 Task: Look for space in Tupaciguara, Brazil from 9th July, 2023 to 16th July, 2023 for 2 adults, 1 child in price range Rs.8000 to Rs.16000. Place can be entire place with 2 bedrooms having 2 beds and 1 bathroom. Property type can be flat. Amenities needed are: washing machine, . Booking option can be shelf check-in. Required host language is Spanish.
Action: Mouse moved to (496, 142)
Screenshot: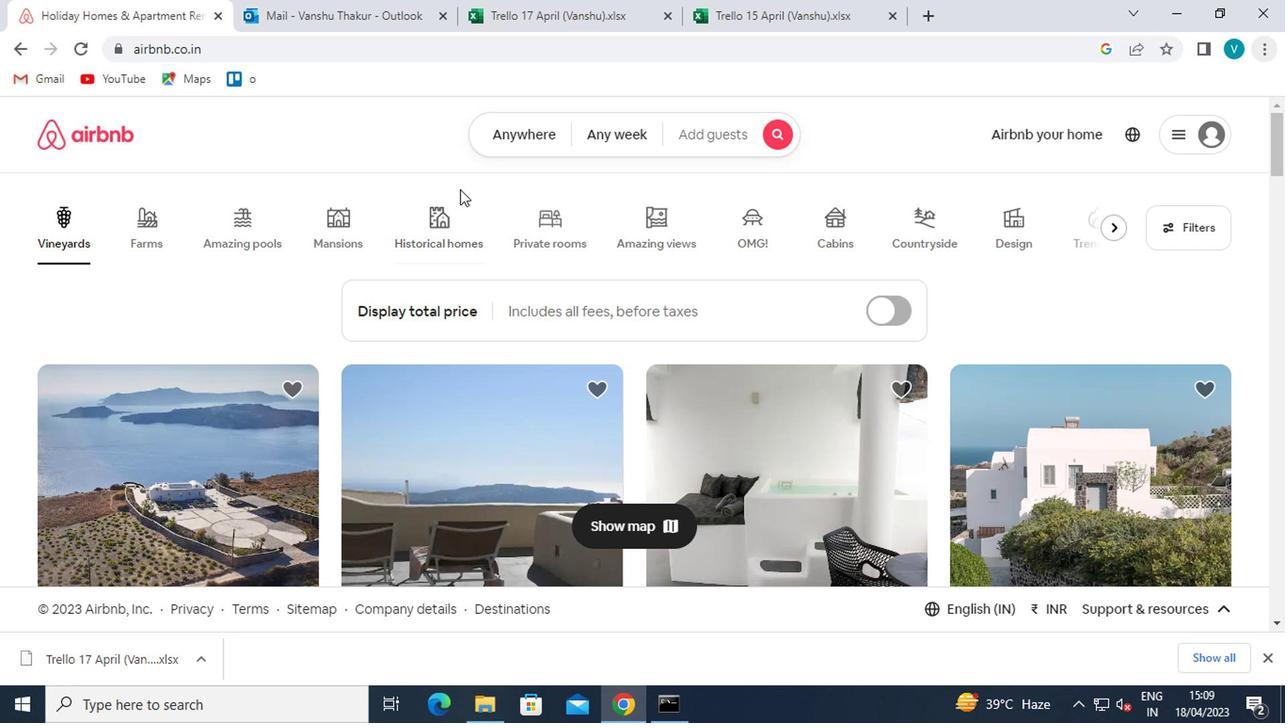 
Action: Mouse pressed left at (496, 142)
Screenshot: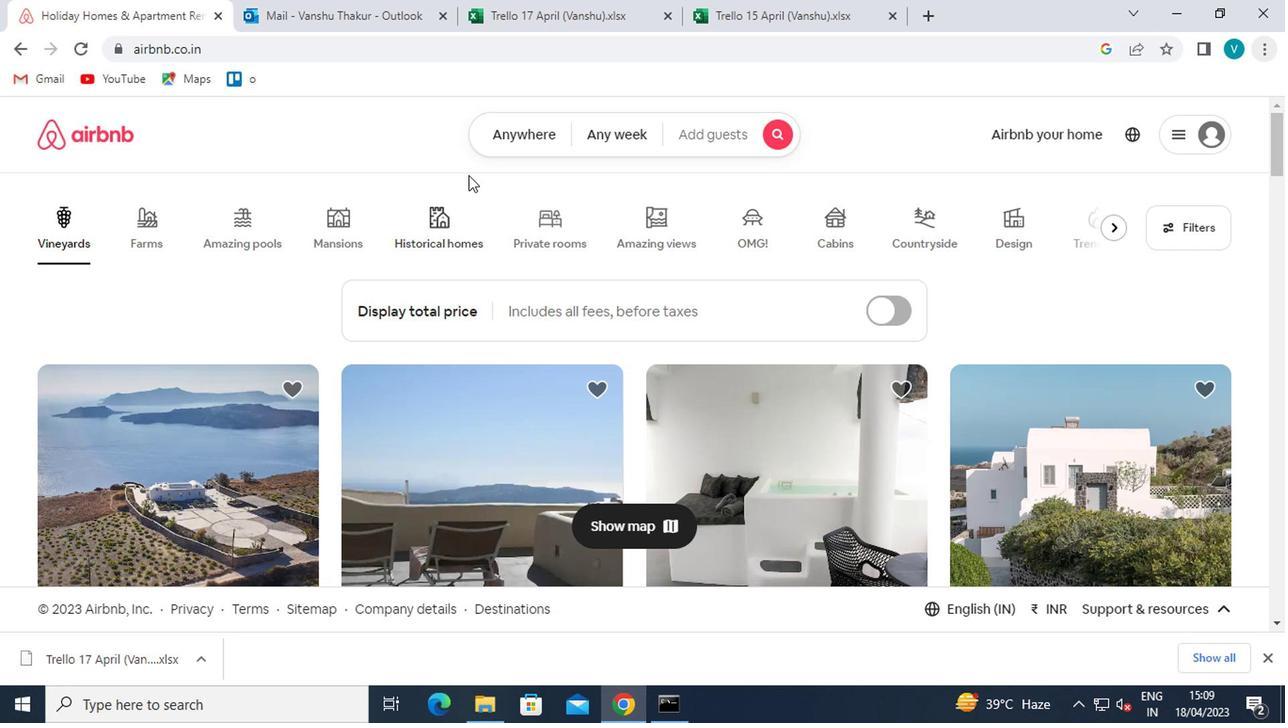 
Action: Mouse moved to (429, 214)
Screenshot: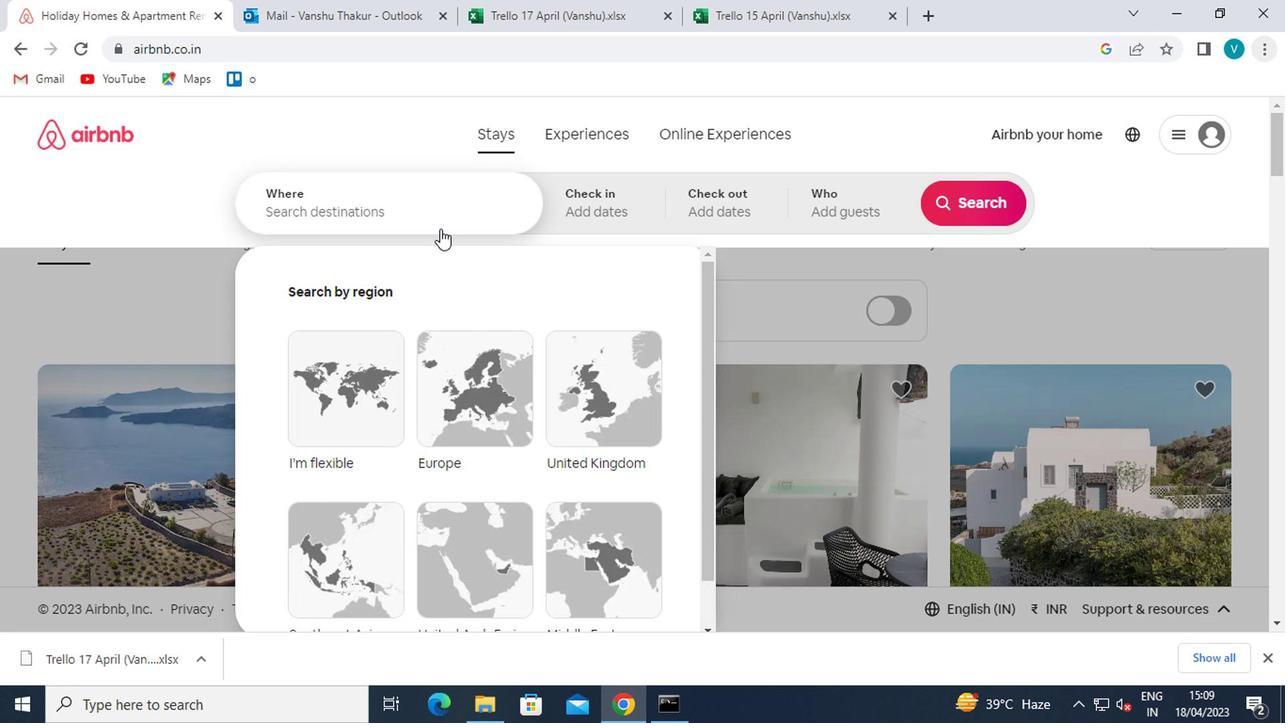 
Action: Mouse pressed left at (429, 214)
Screenshot: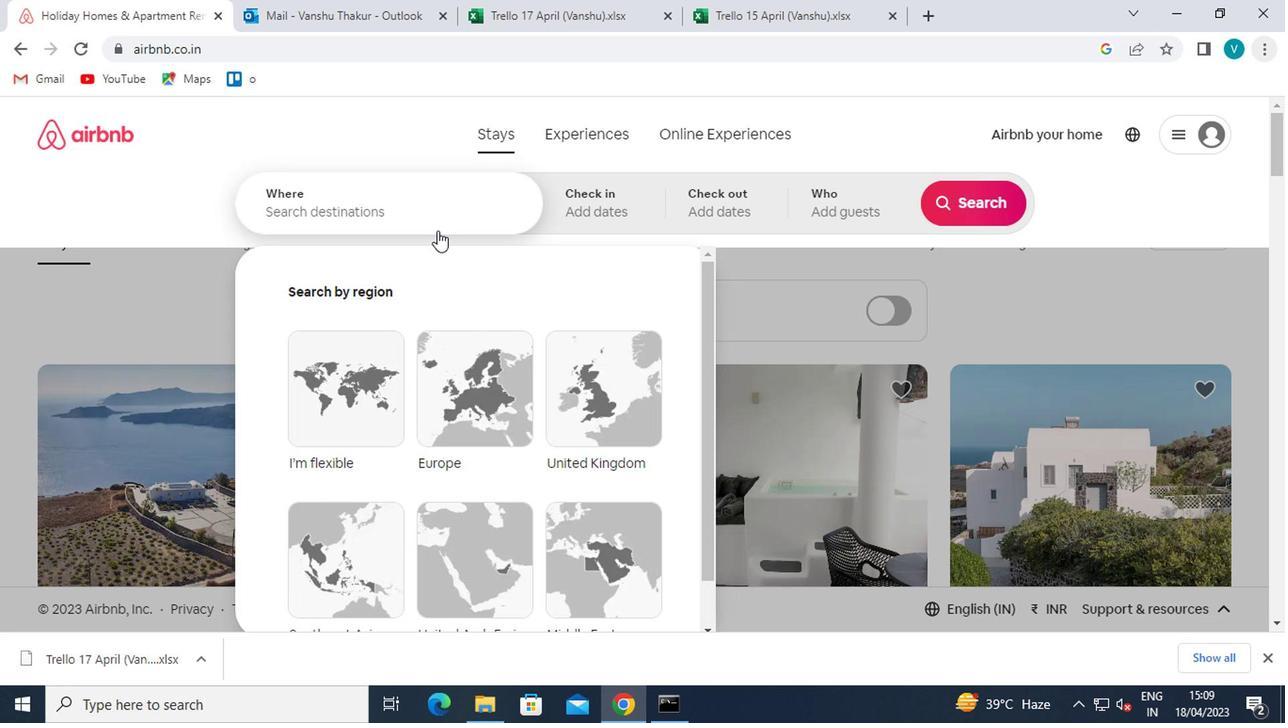 
Action: Key pressed <Key.shift>TUPACIGUARA,
Screenshot: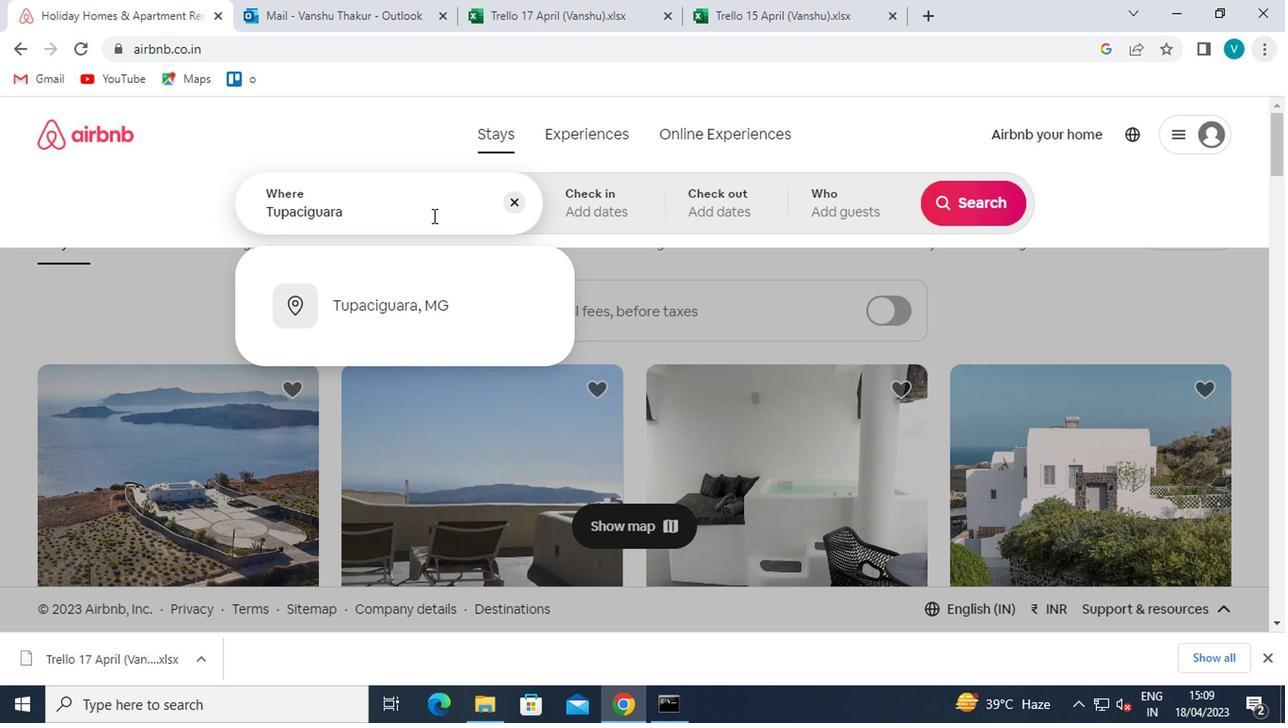 
Action: Mouse moved to (438, 287)
Screenshot: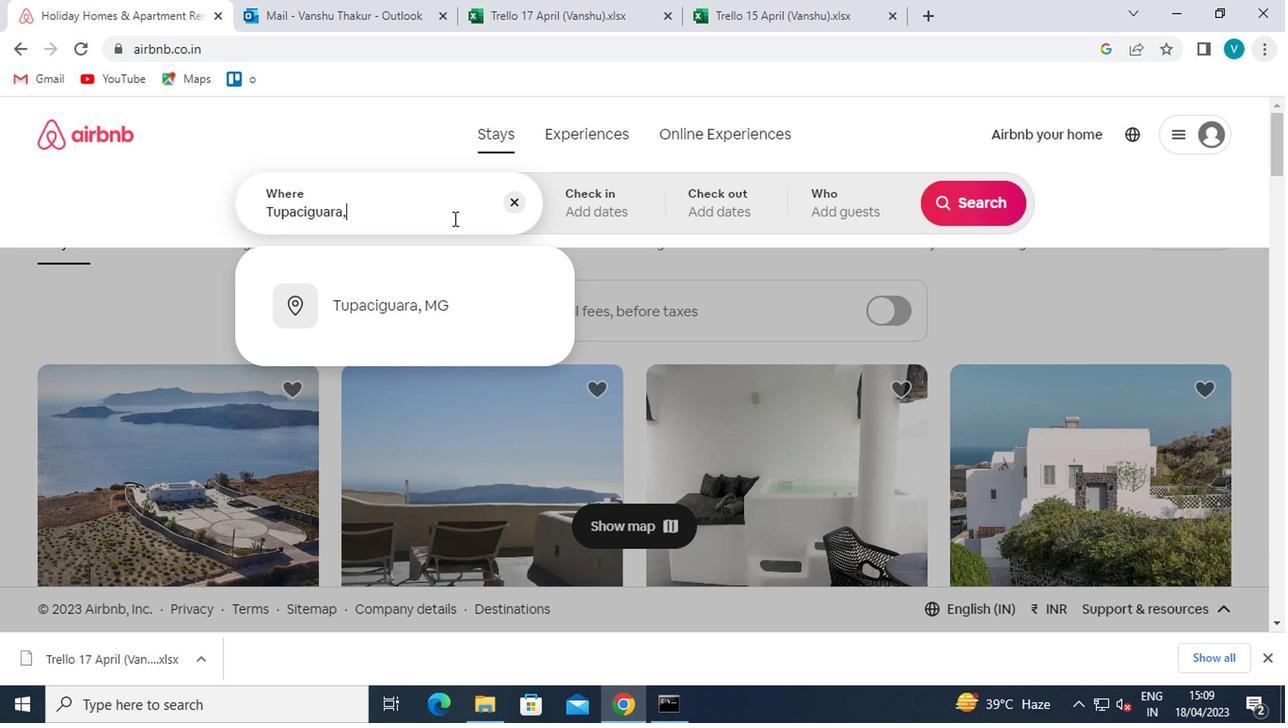 
Action: Mouse pressed left at (438, 287)
Screenshot: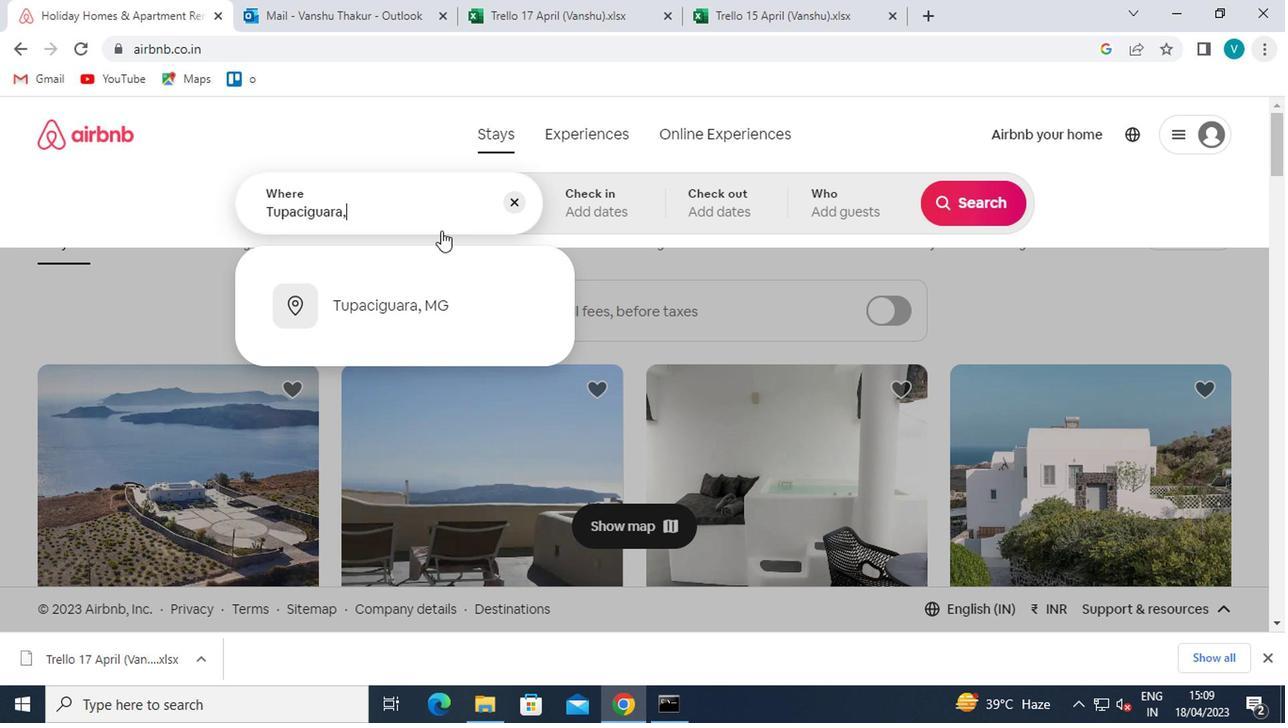 
Action: Mouse moved to (954, 351)
Screenshot: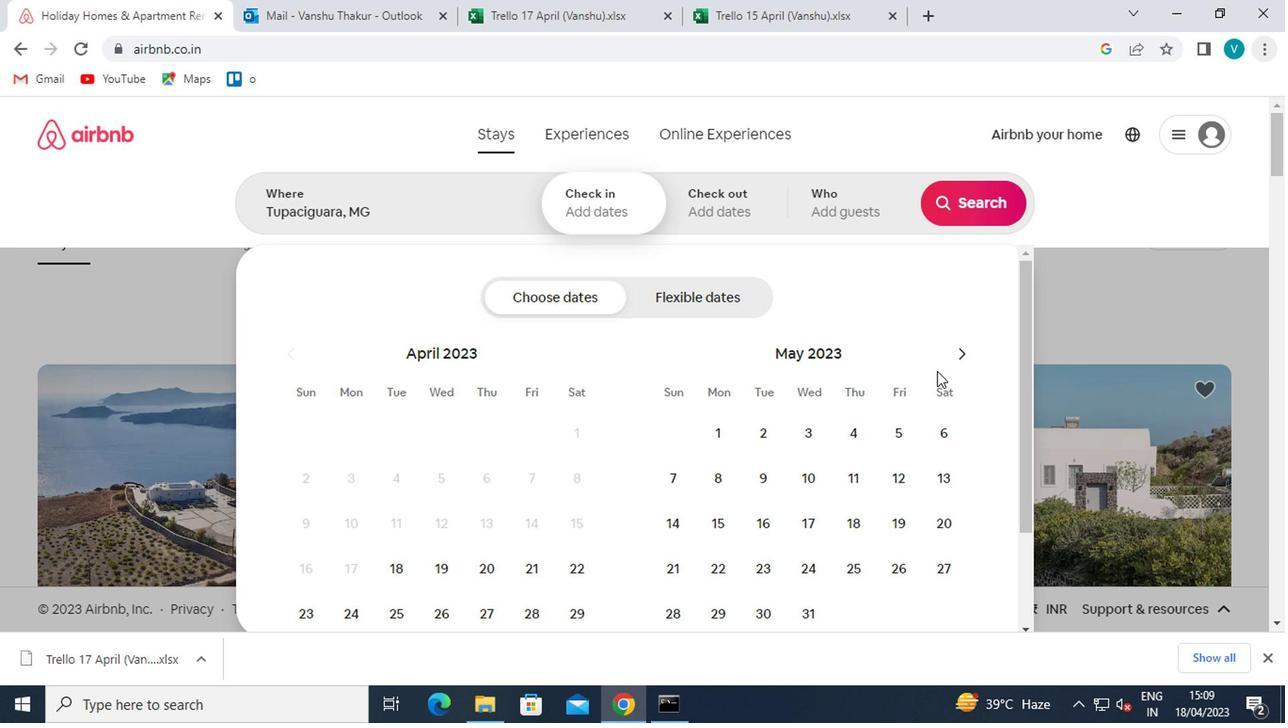 
Action: Mouse pressed left at (954, 351)
Screenshot: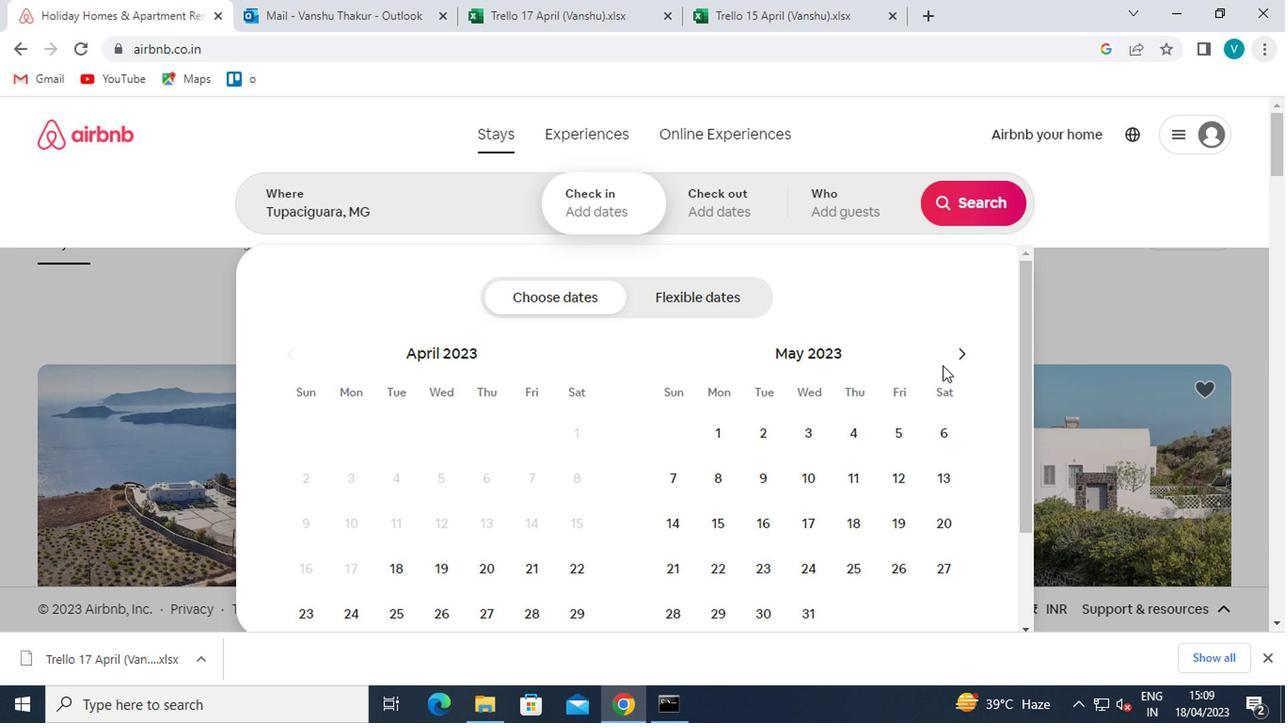 
Action: Mouse pressed left at (954, 351)
Screenshot: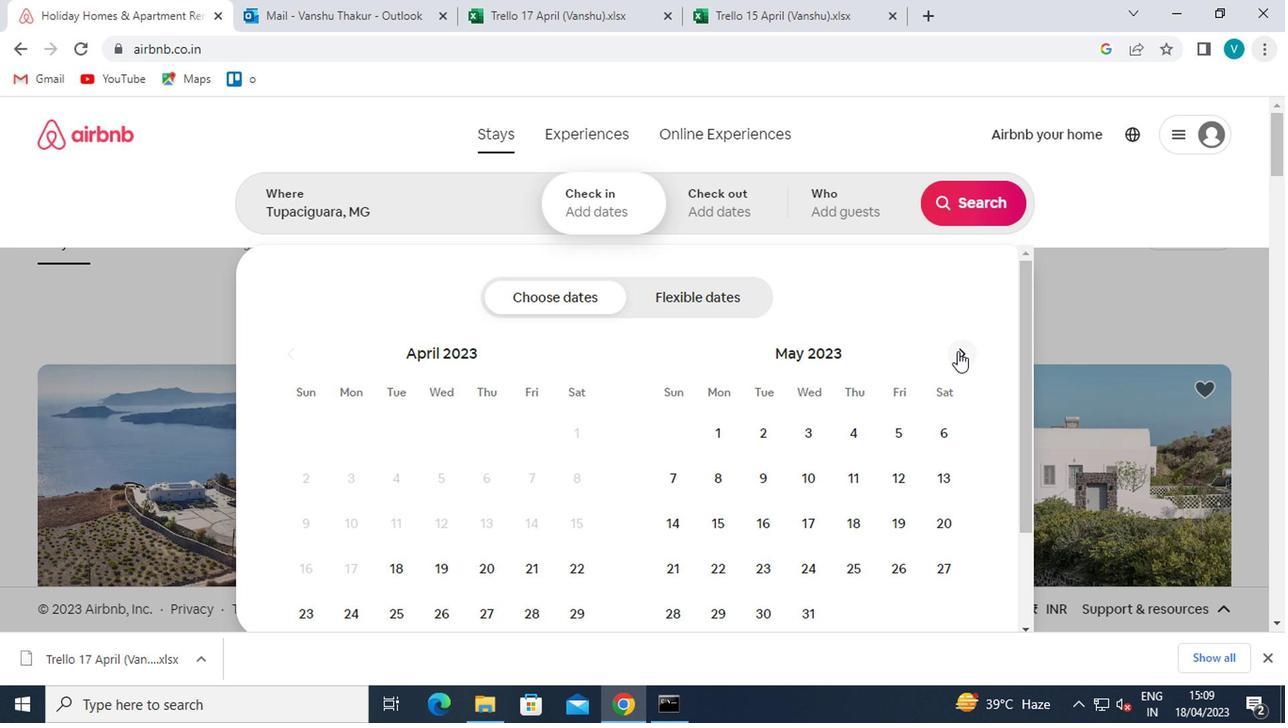 
Action: Mouse moved to (675, 522)
Screenshot: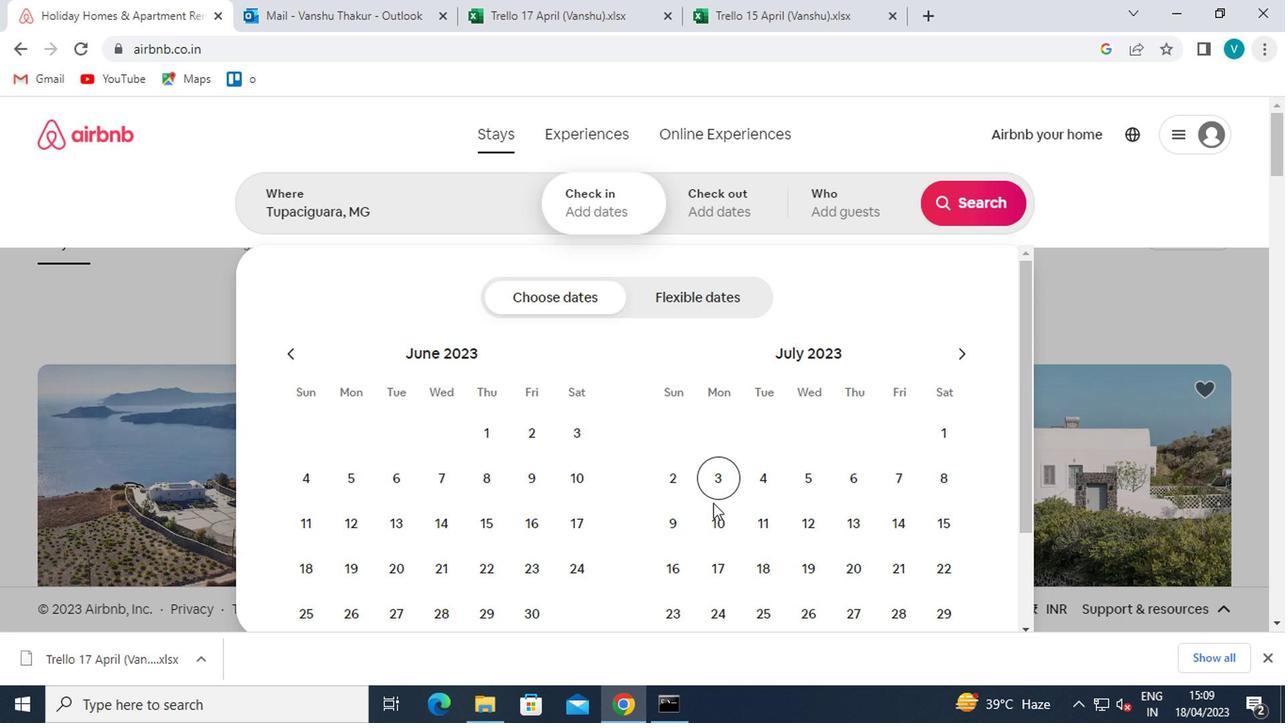 
Action: Mouse pressed left at (675, 522)
Screenshot: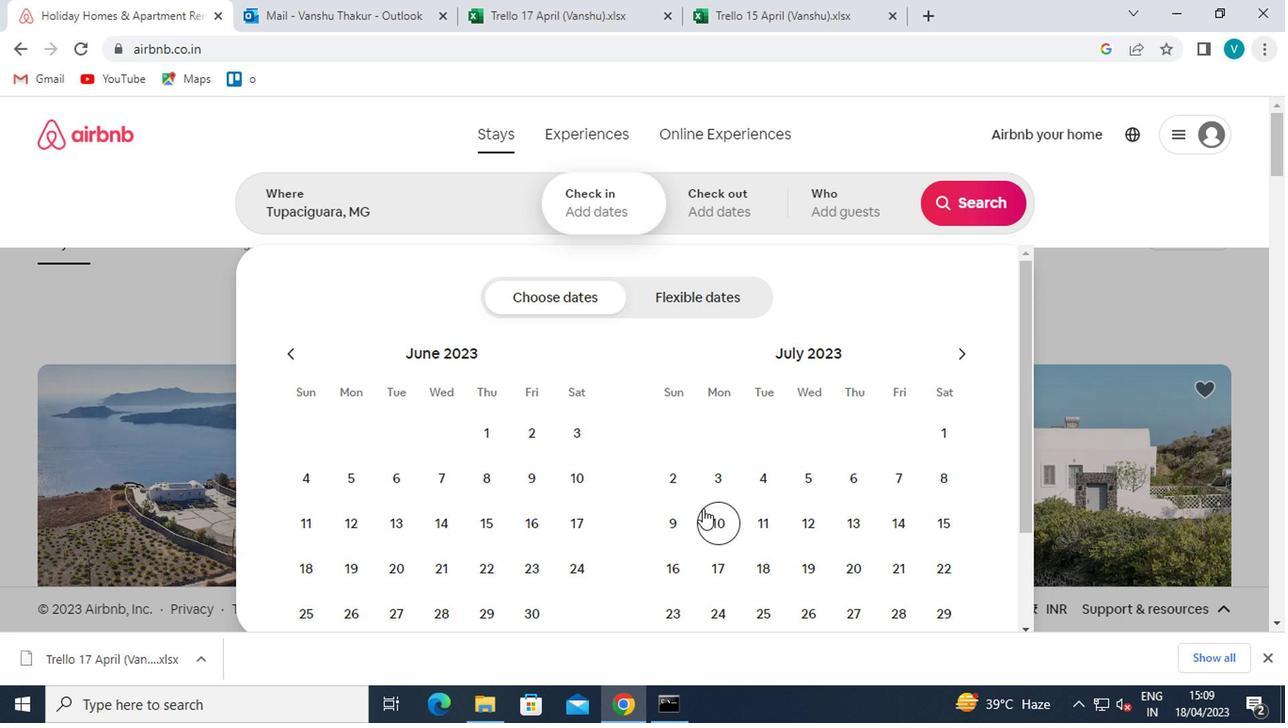 
Action: Mouse moved to (675, 561)
Screenshot: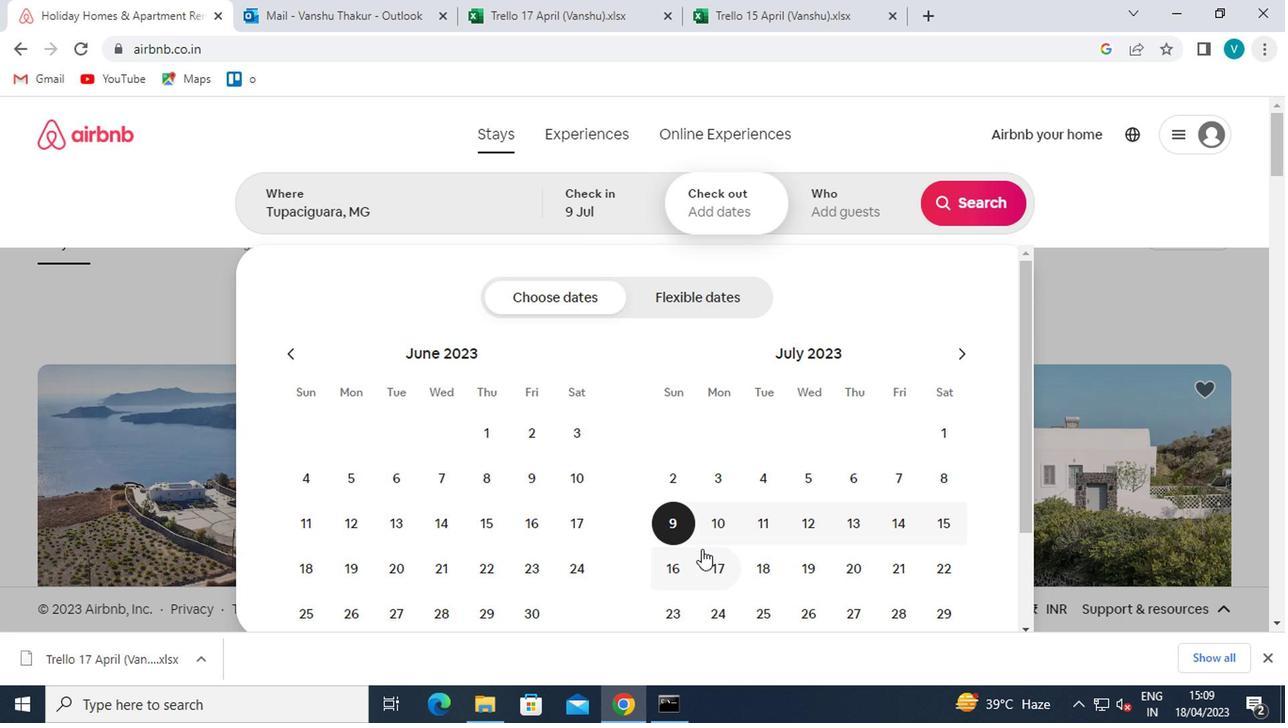 
Action: Mouse pressed left at (675, 561)
Screenshot: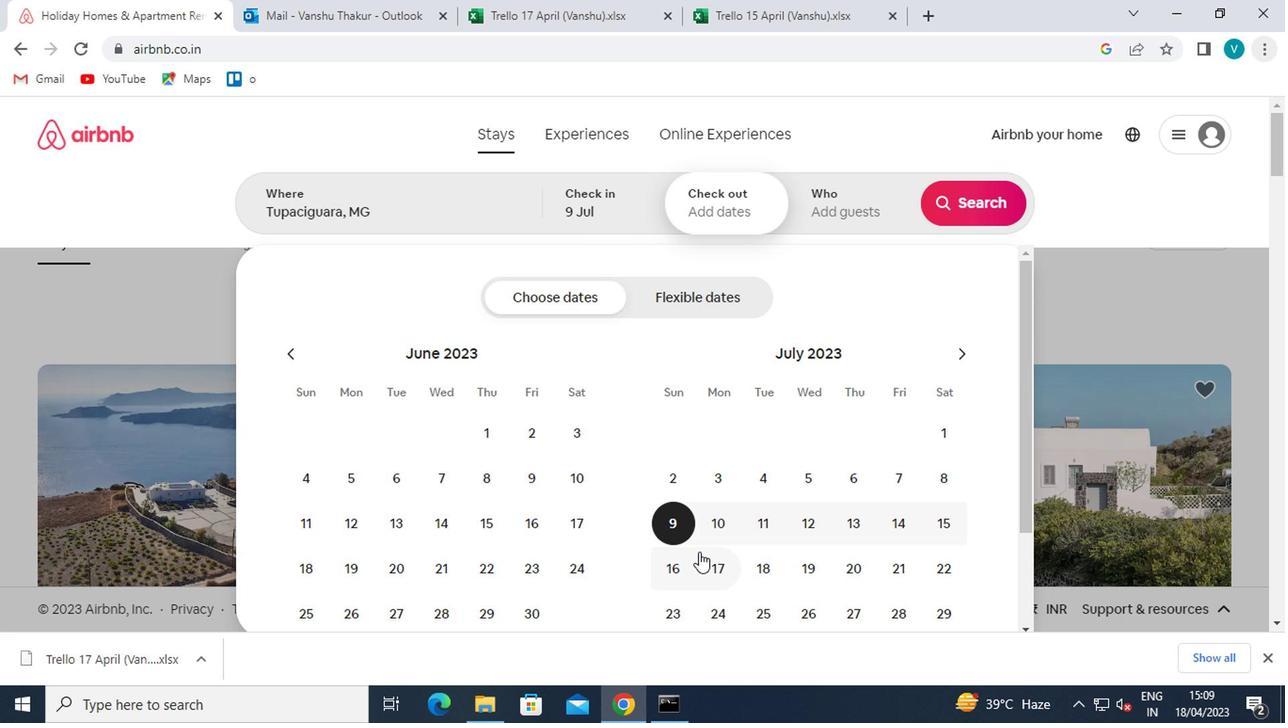 
Action: Mouse moved to (873, 212)
Screenshot: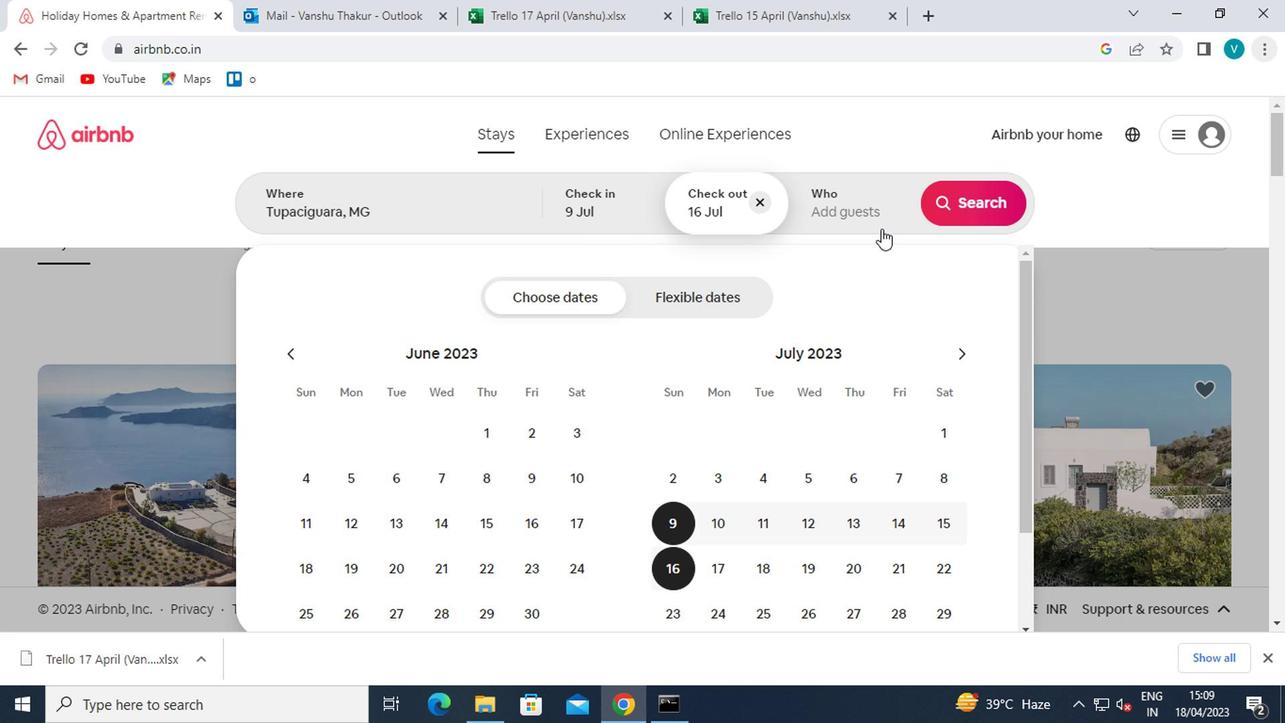 
Action: Mouse pressed left at (873, 212)
Screenshot: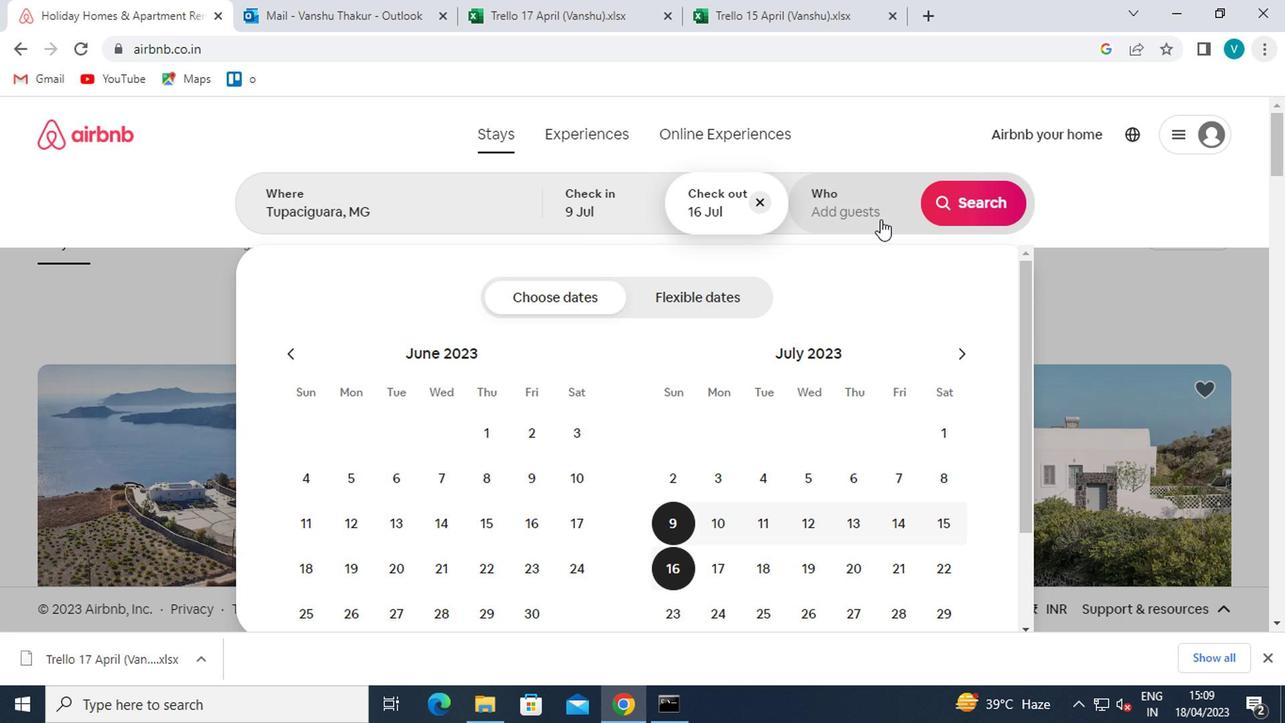 
Action: Mouse moved to (961, 295)
Screenshot: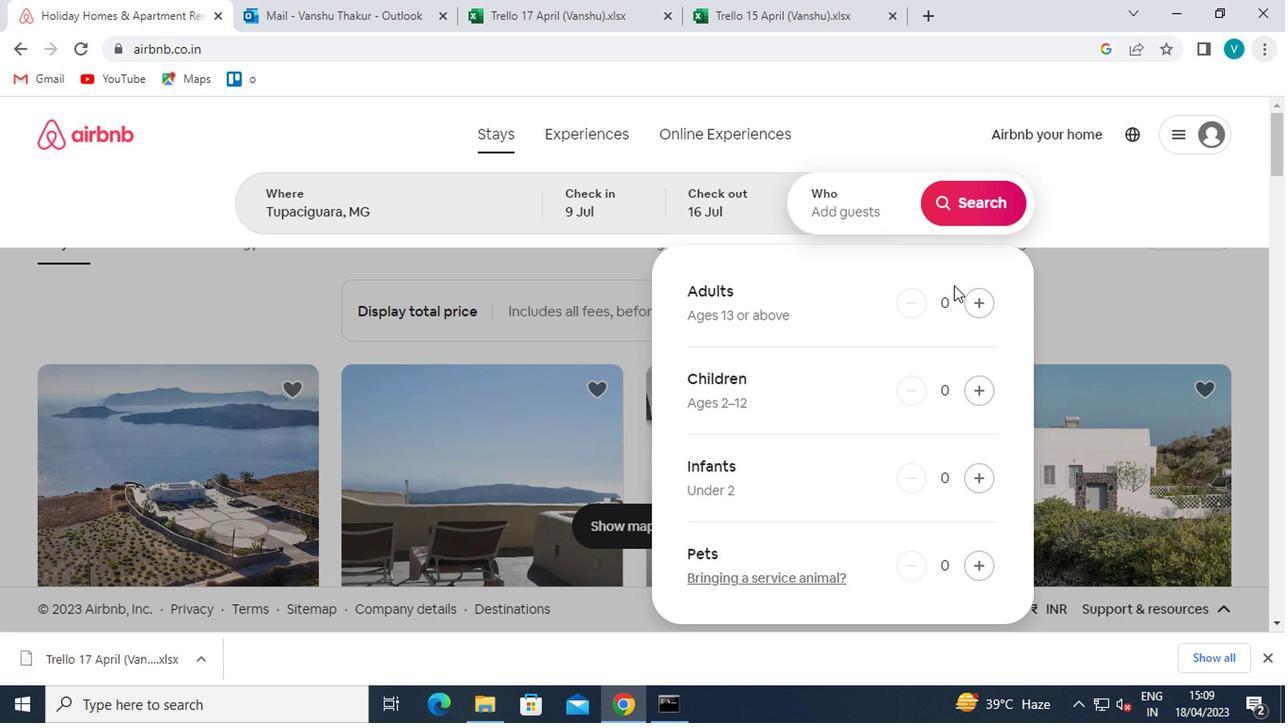 
Action: Mouse pressed left at (961, 295)
Screenshot: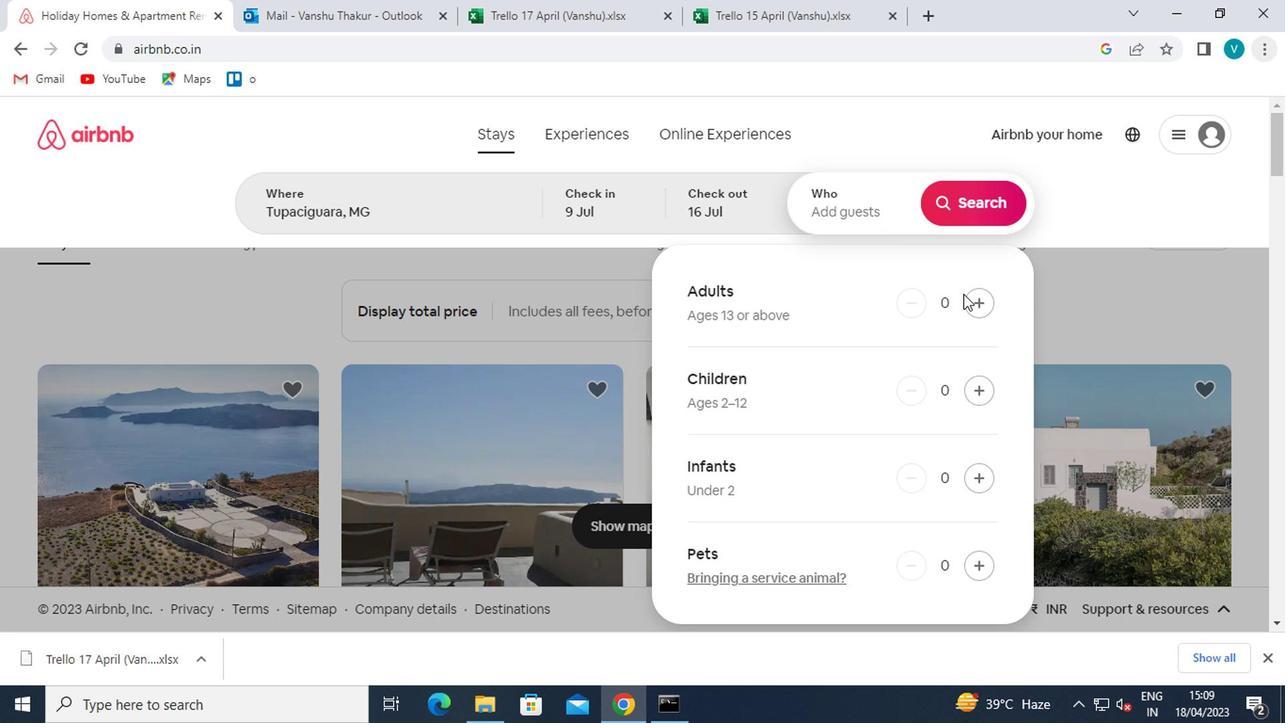 
Action: Mouse moved to (961, 295)
Screenshot: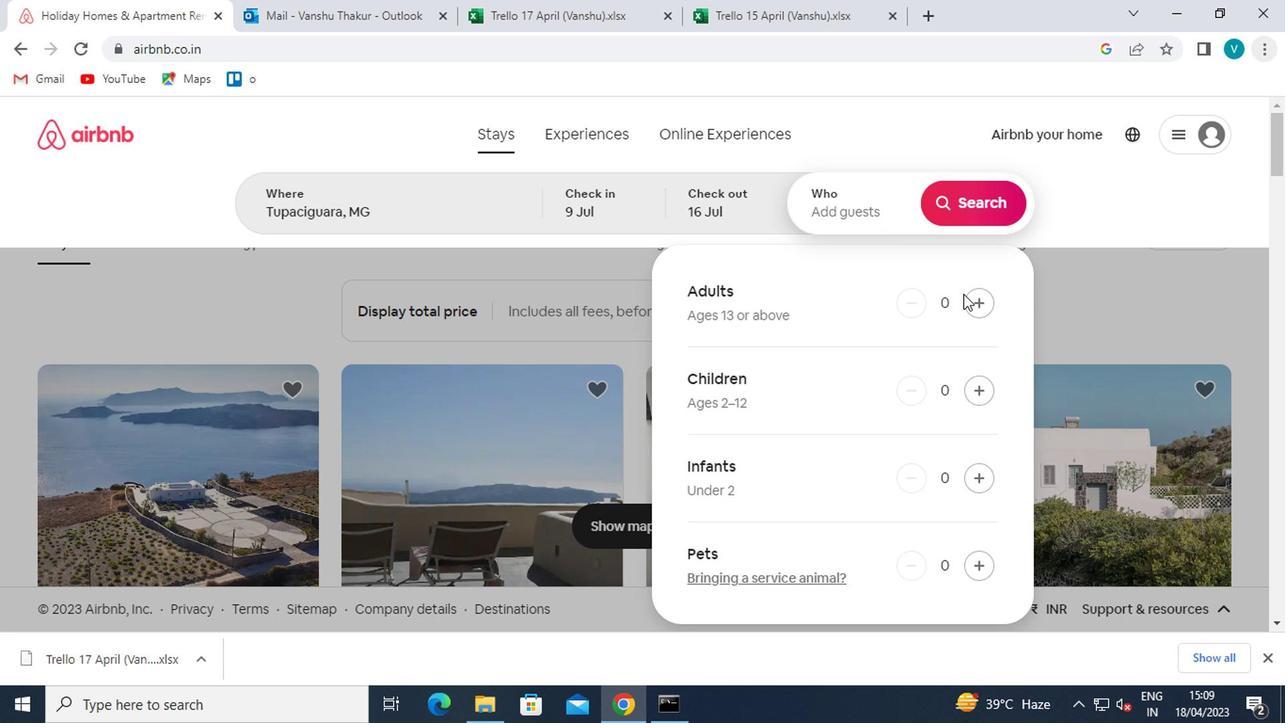 
Action: Mouse pressed left at (961, 295)
Screenshot: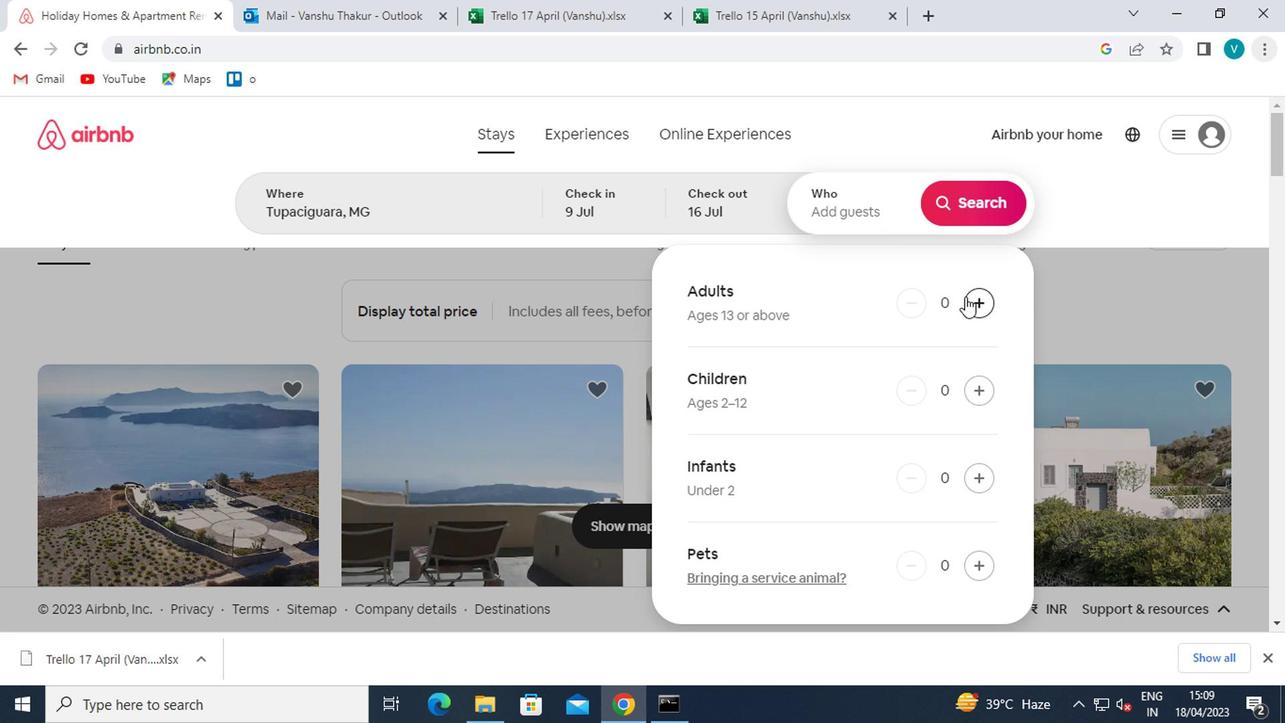 
Action: Mouse moved to (983, 390)
Screenshot: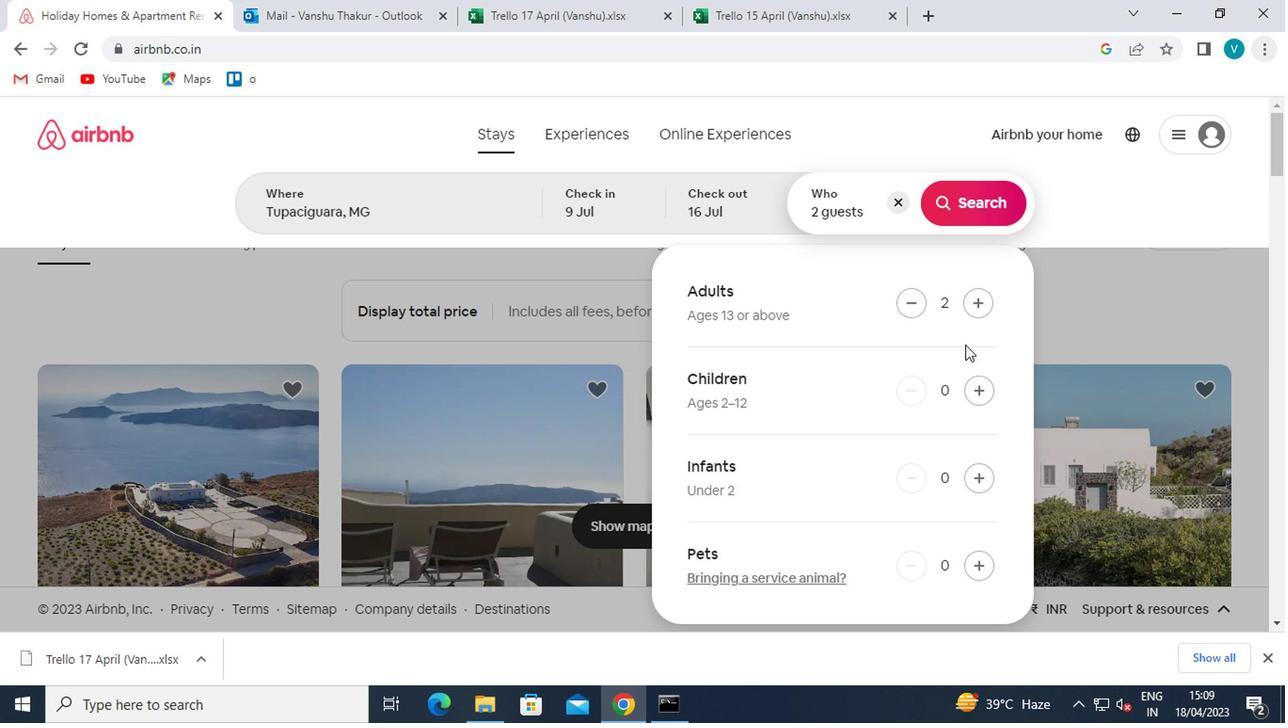 
Action: Mouse pressed left at (983, 390)
Screenshot: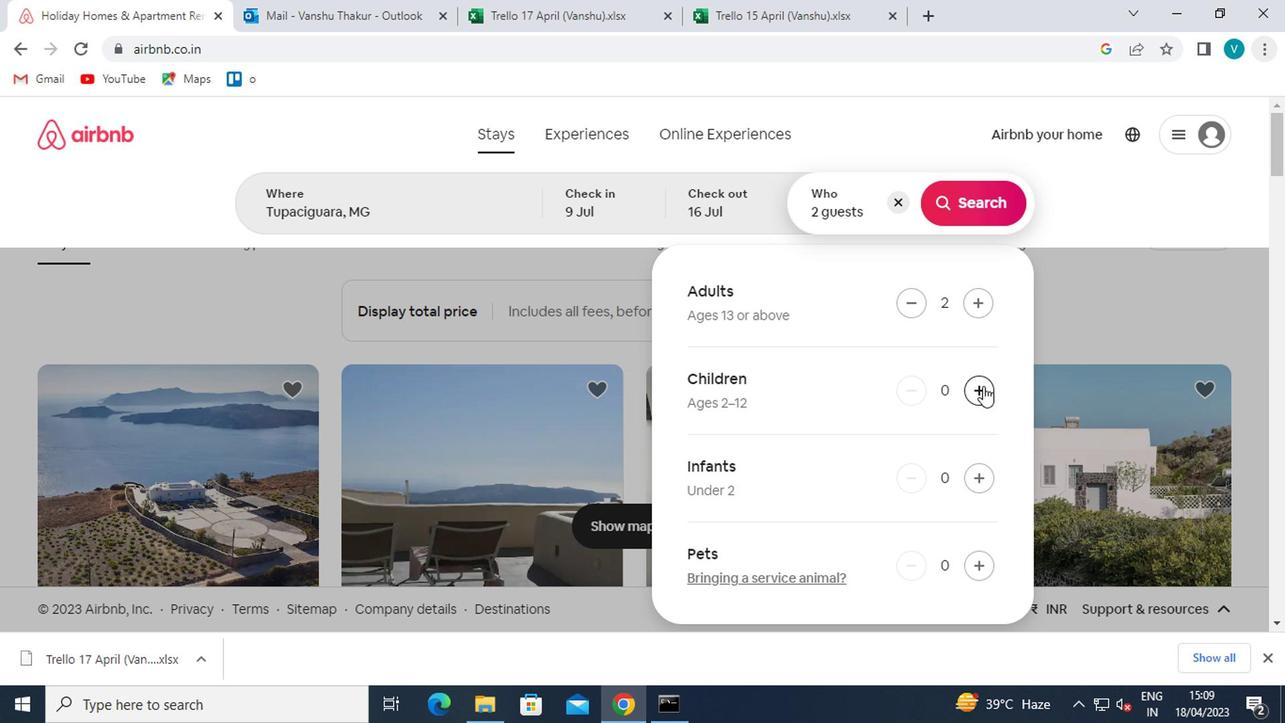 
Action: Mouse moved to (970, 209)
Screenshot: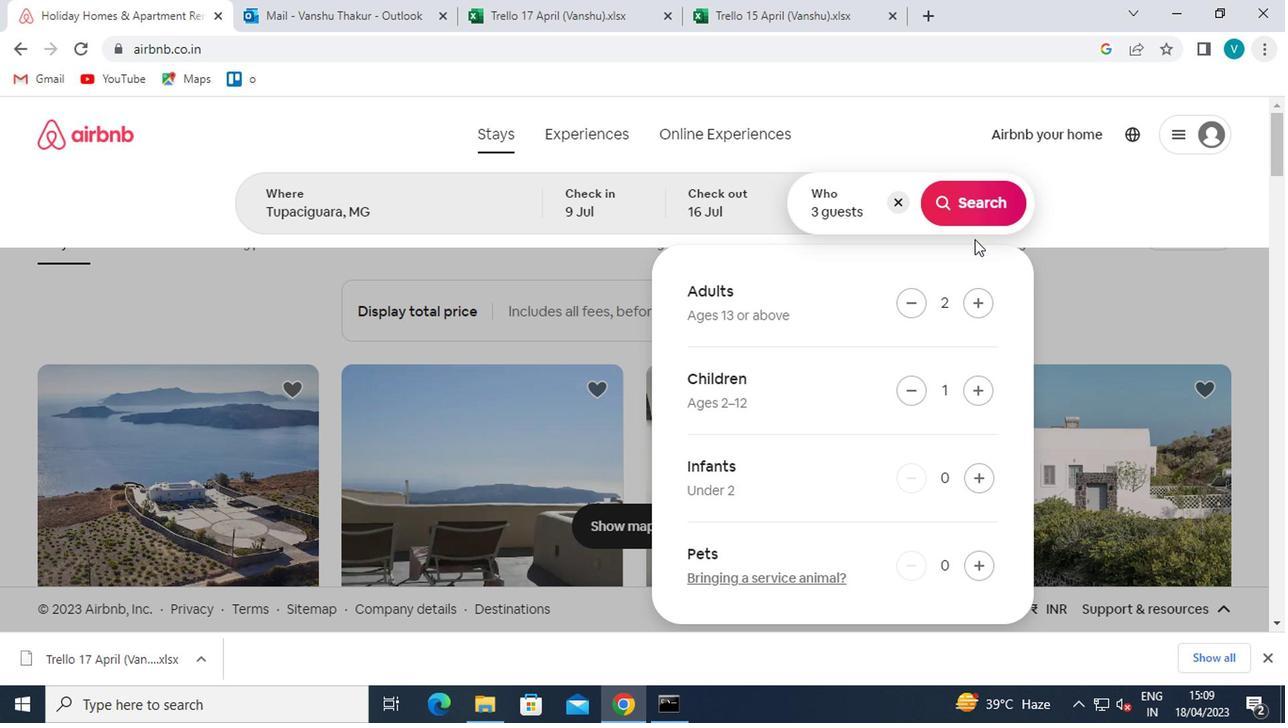 
Action: Mouse pressed left at (970, 209)
Screenshot: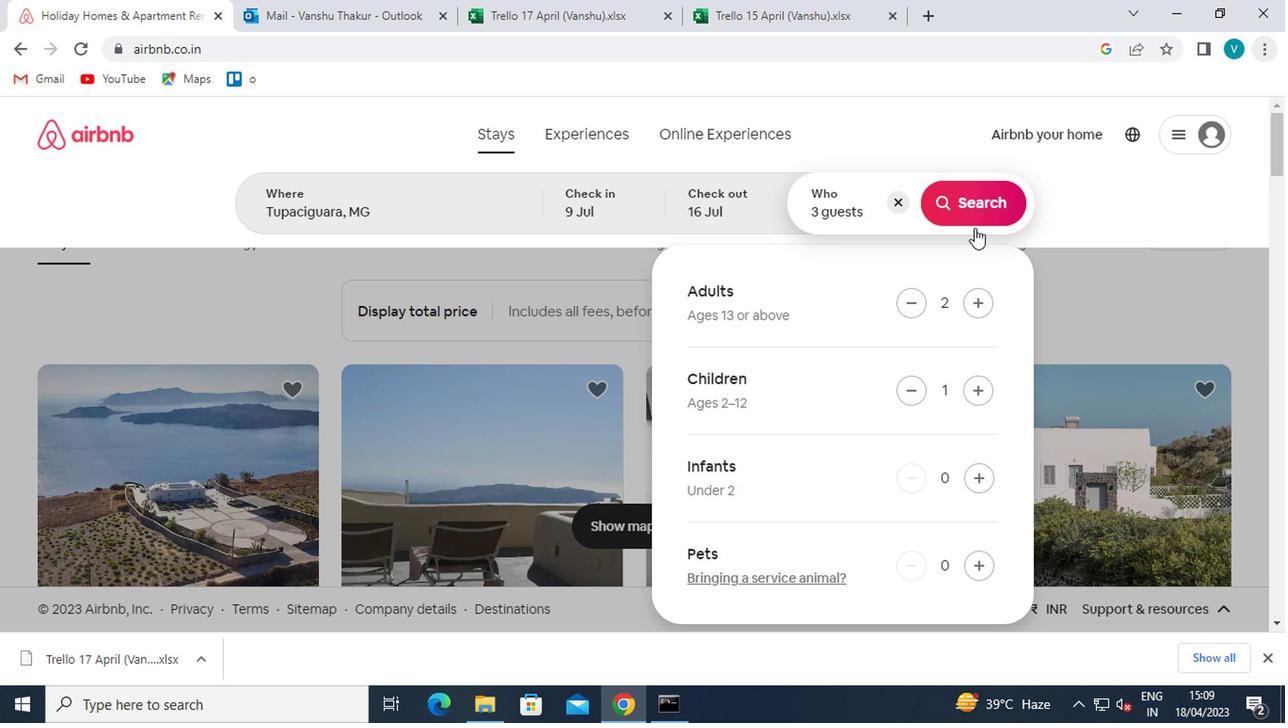 
Action: Mouse moved to (1185, 203)
Screenshot: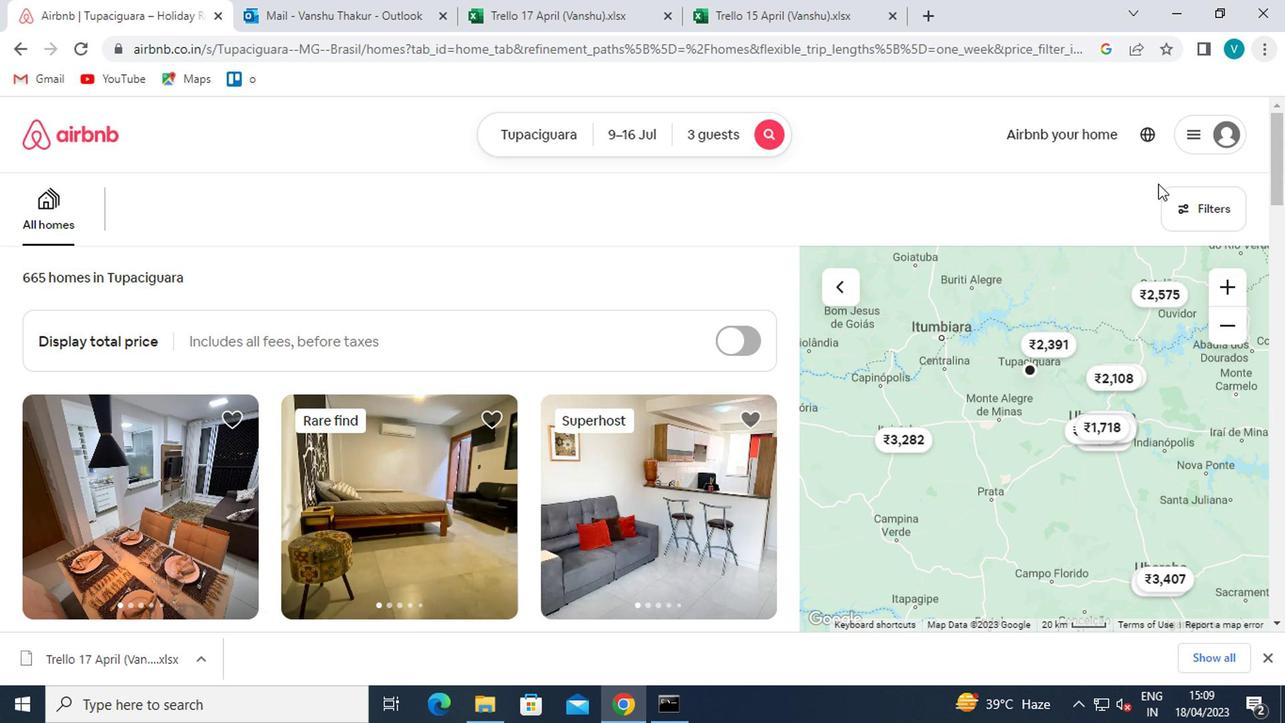 
Action: Mouse pressed left at (1185, 203)
Screenshot: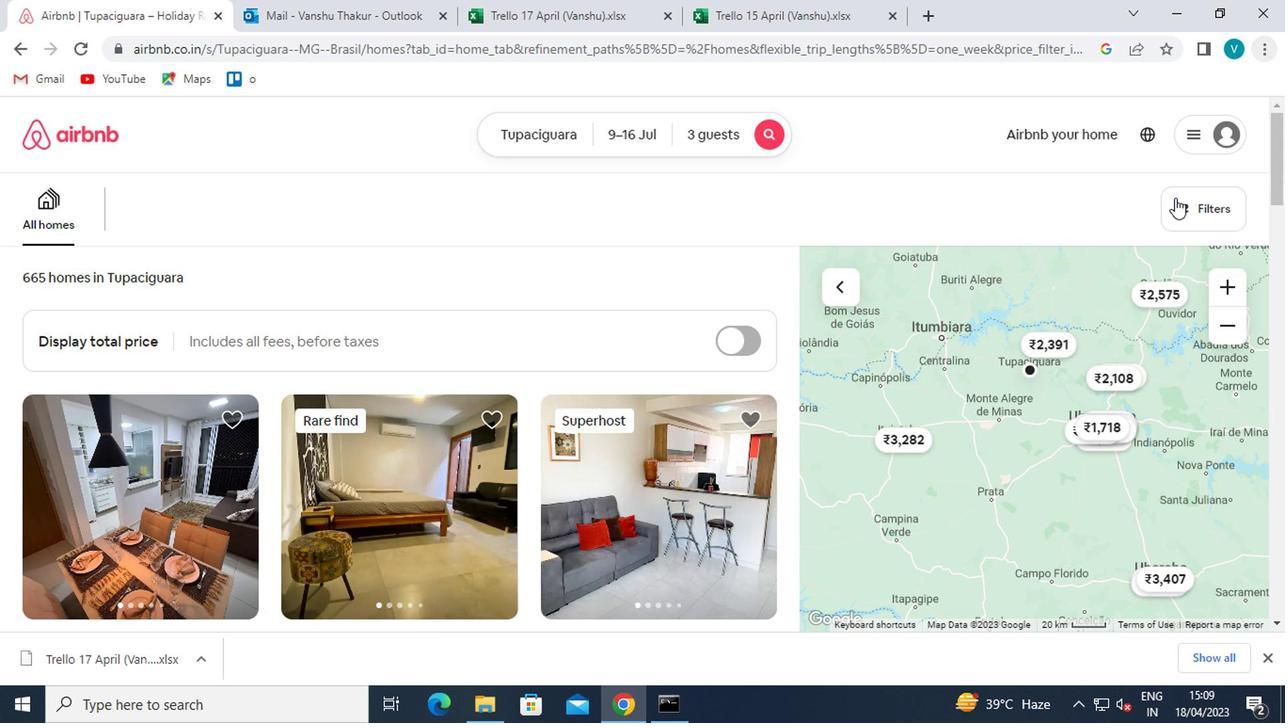 
Action: Mouse moved to (486, 453)
Screenshot: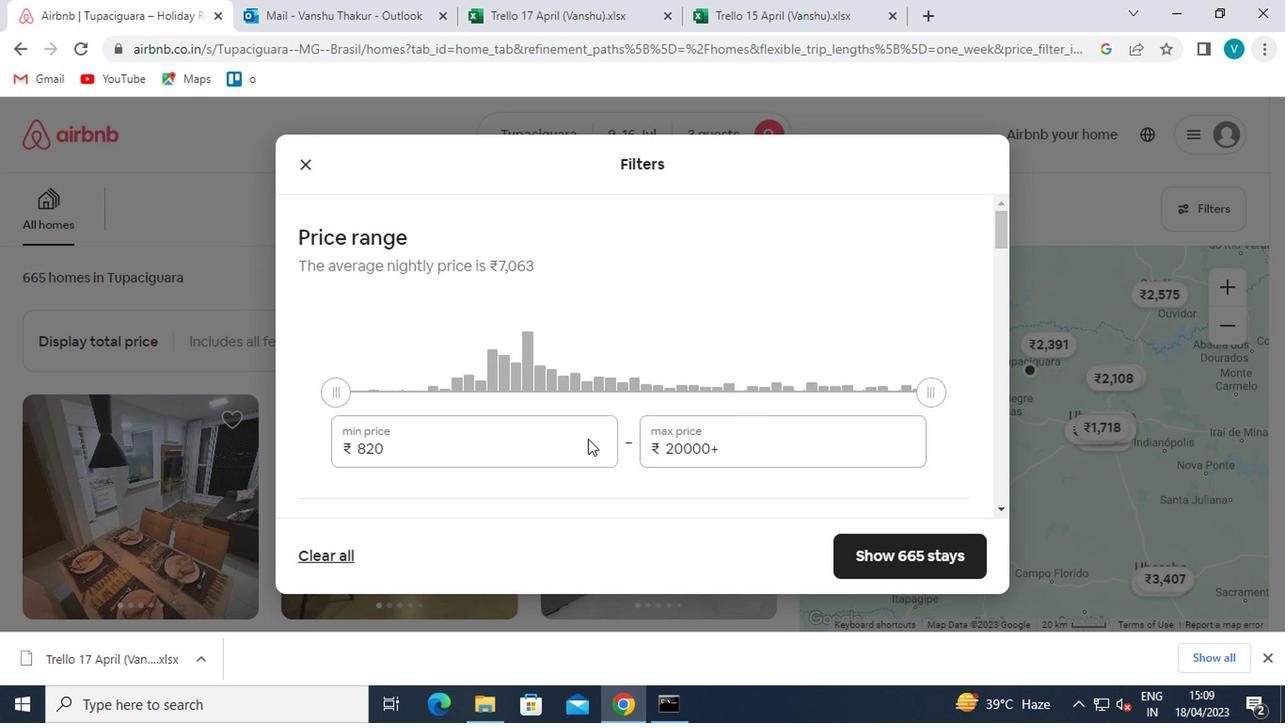 
Action: Mouse pressed left at (486, 453)
Screenshot: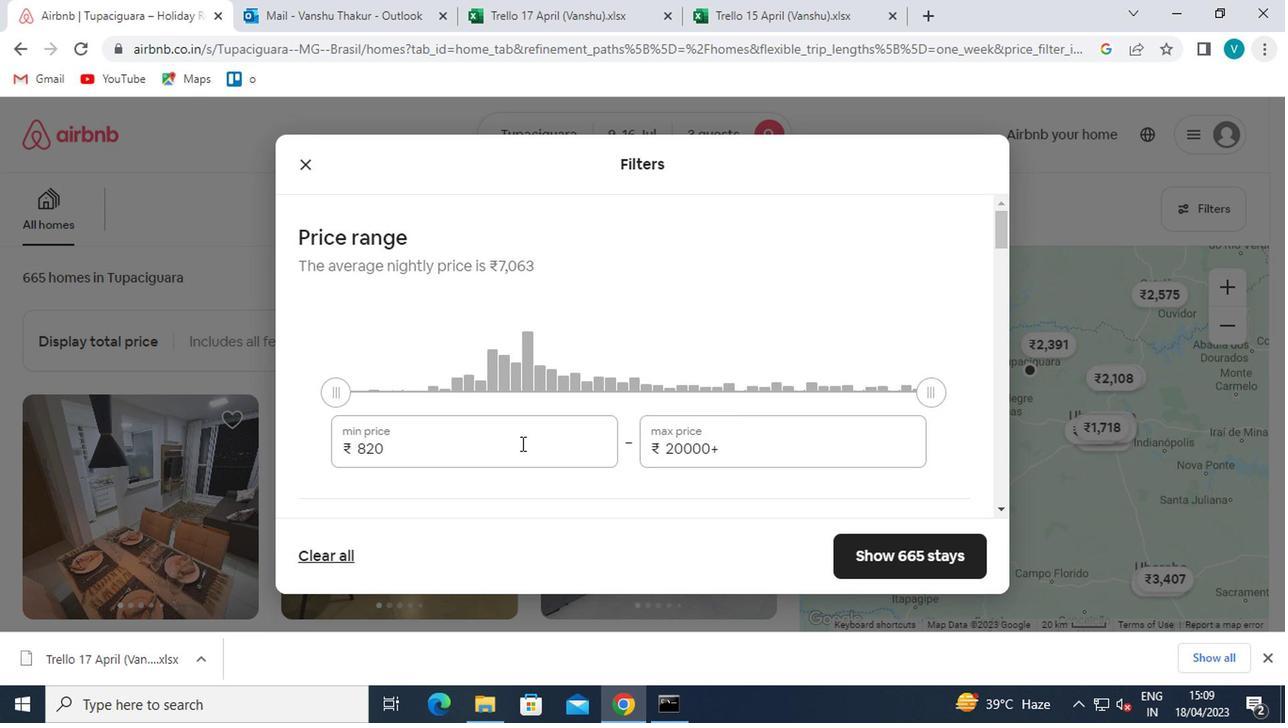 
Action: Mouse moved to (485, 453)
Screenshot: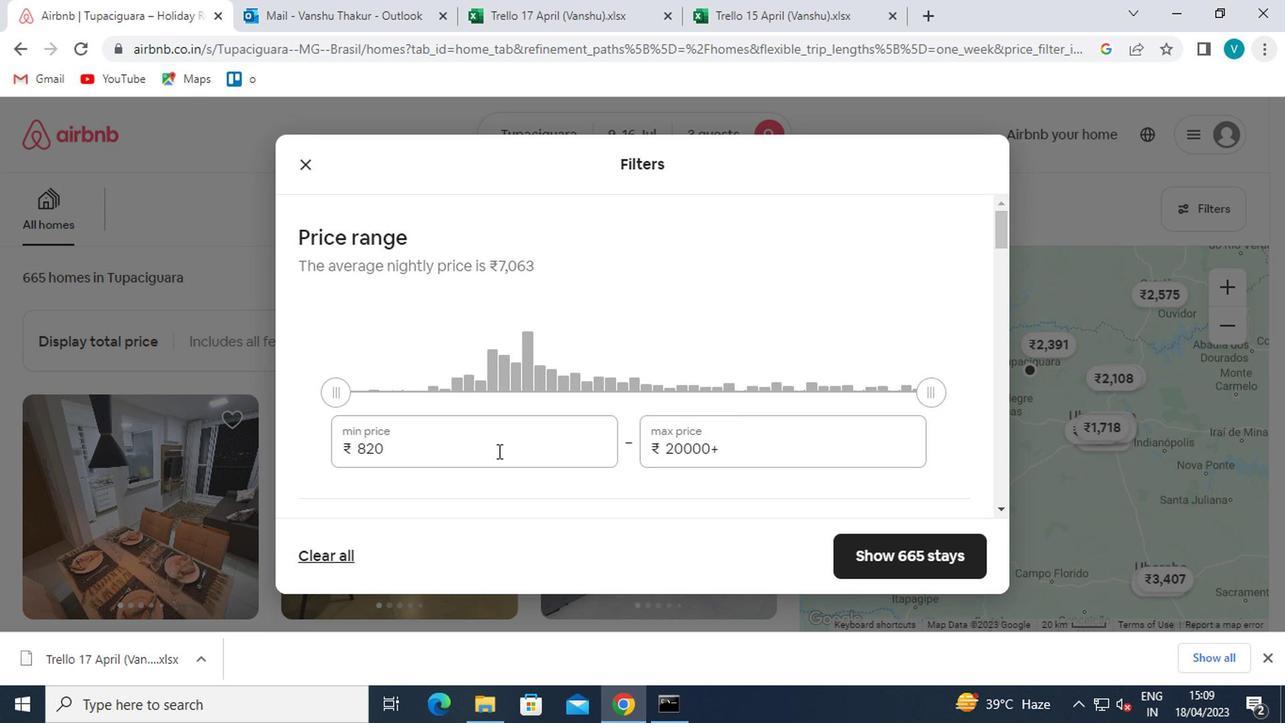 
Action: Key pressed <Key.backspace><Key.backspace><Key.backspace>8000<Key.backspace><Key.backspace><Key.backspace><Key.backspace><Key.backspace>000
Screenshot: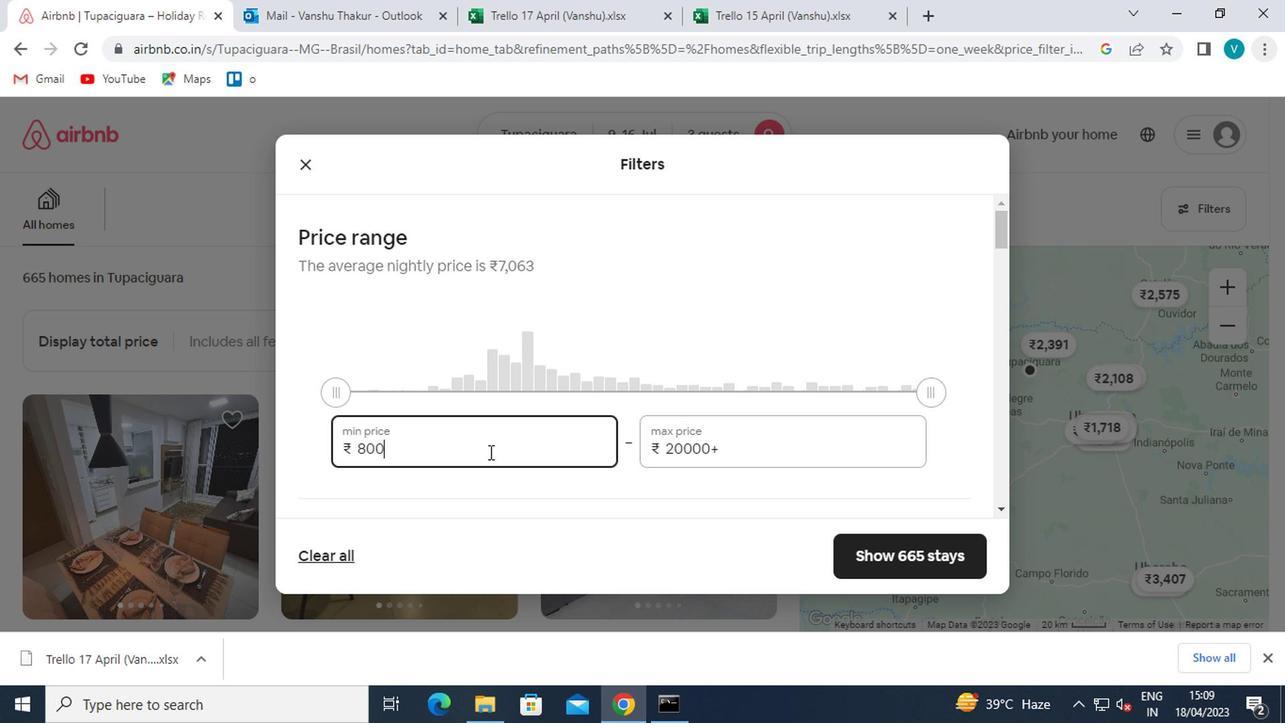 
Action: Mouse moved to (781, 450)
Screenshot: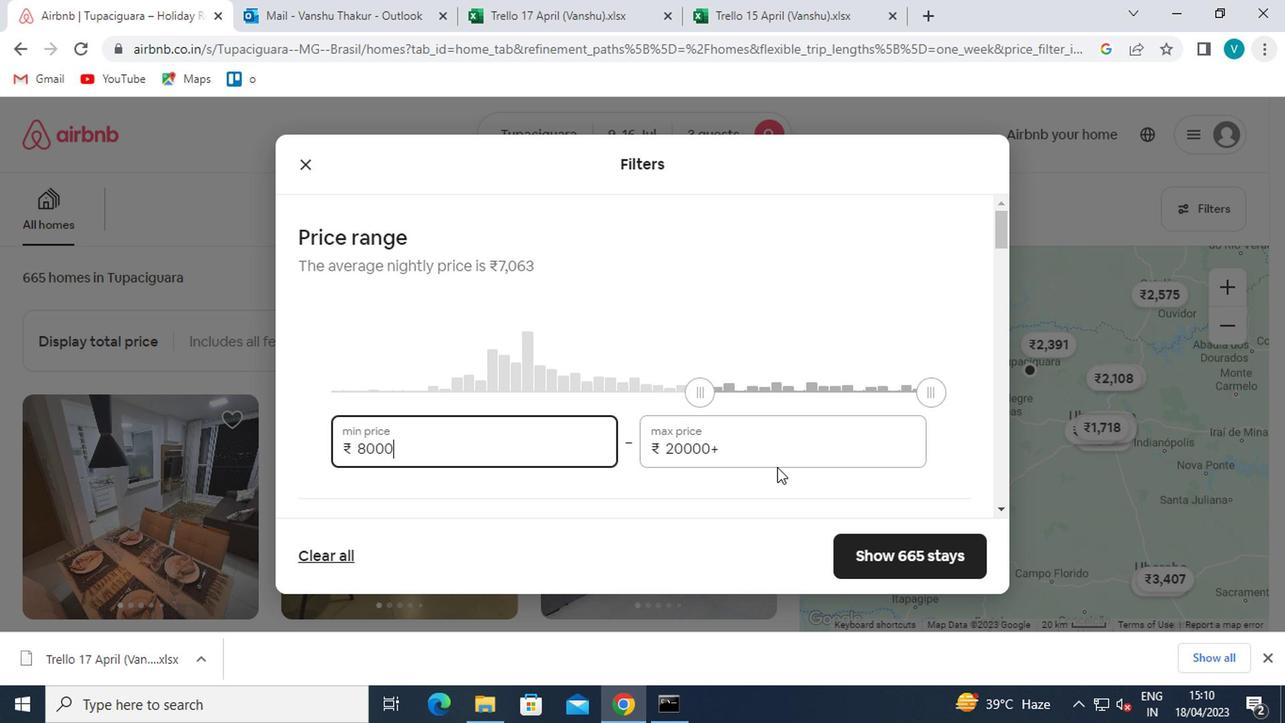 
Action: Mouse scrolled (781, 451) with delta (0, 0)
Screenshot: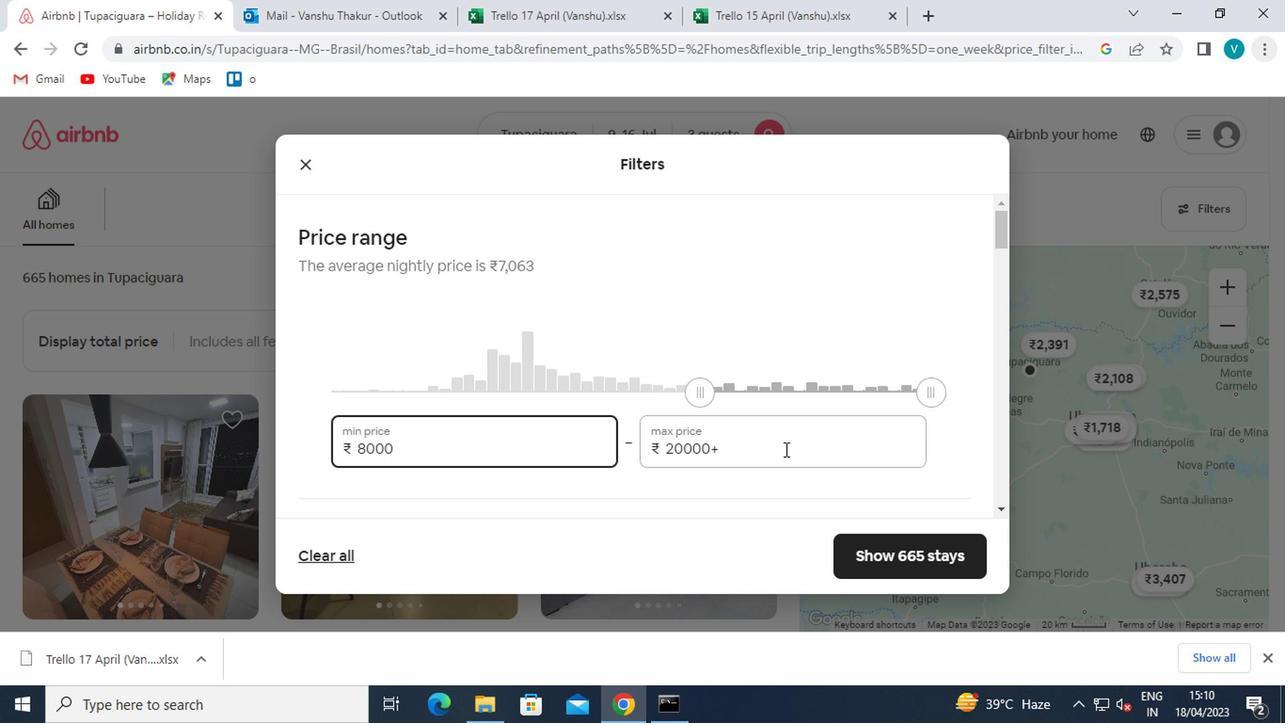 
Action: Mouse pressed left at (781, 450)
Screenshot: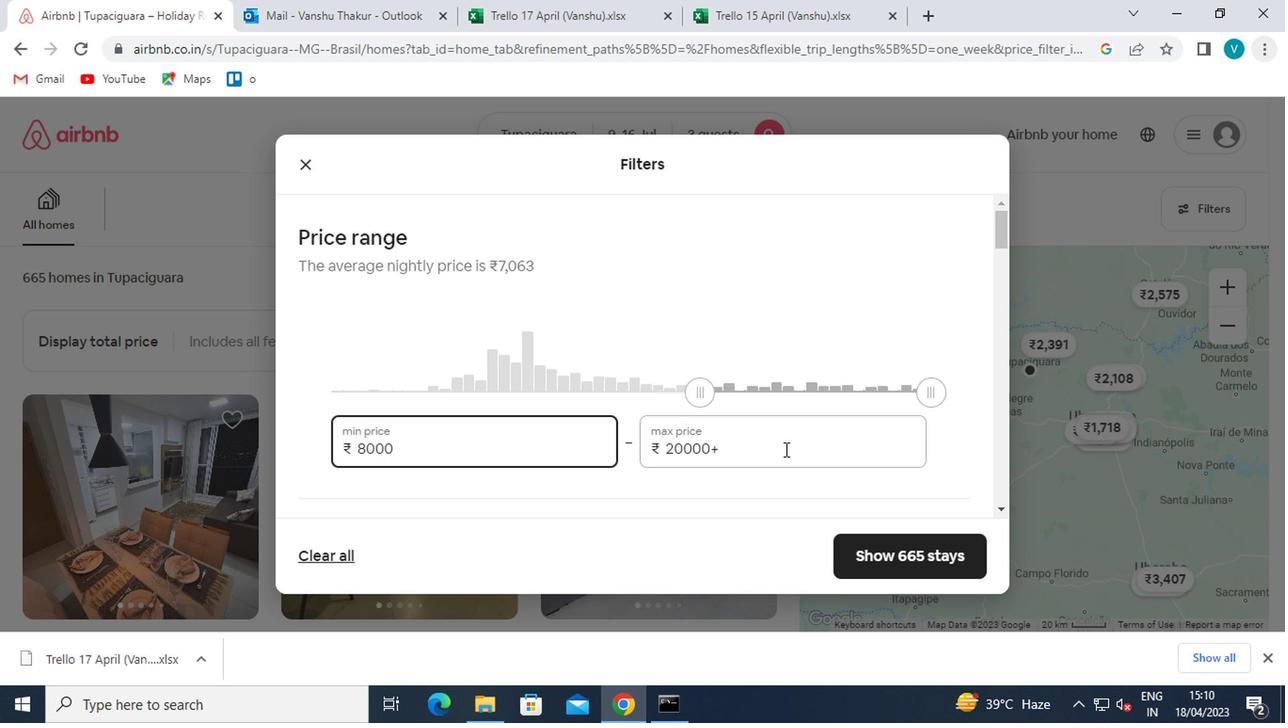 
Action: Key pressed <Key.backspace><Key.backspace><Key.backspace><Key.backspace><Key.backspace><Key.backspace>16000
Screenshot: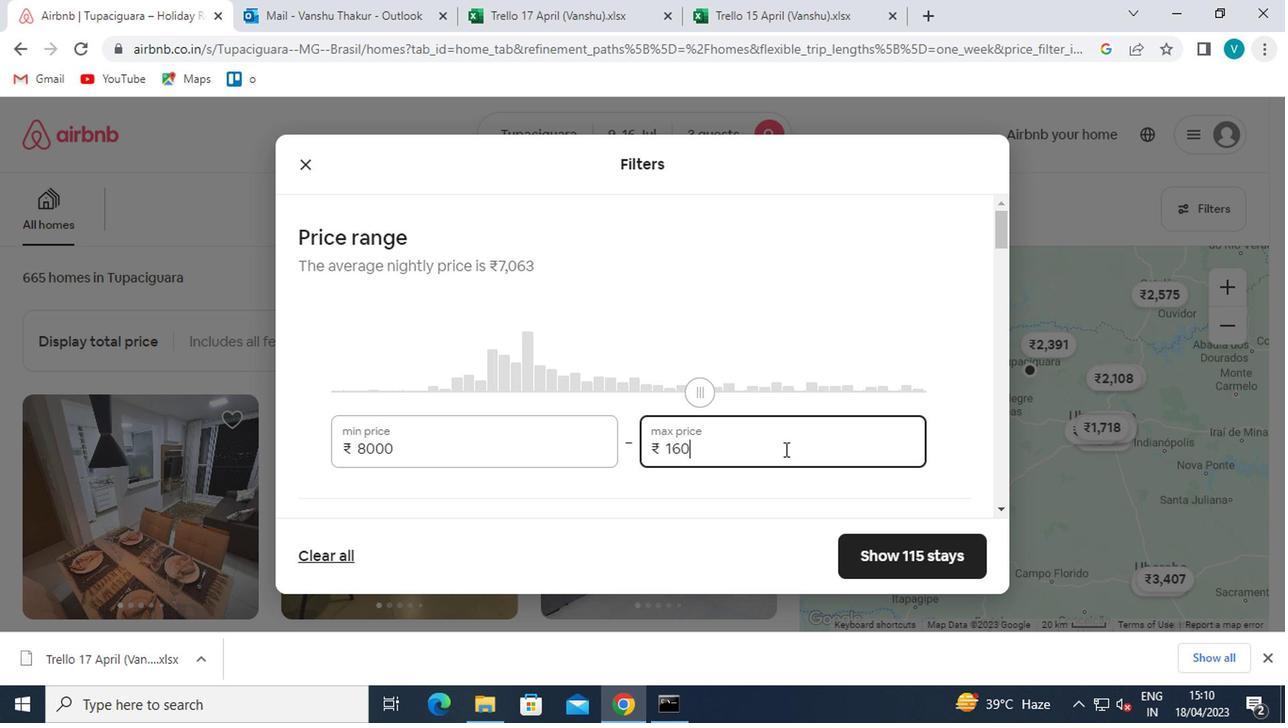 
Action: Mouse moved to (687, 449)
Screenshot: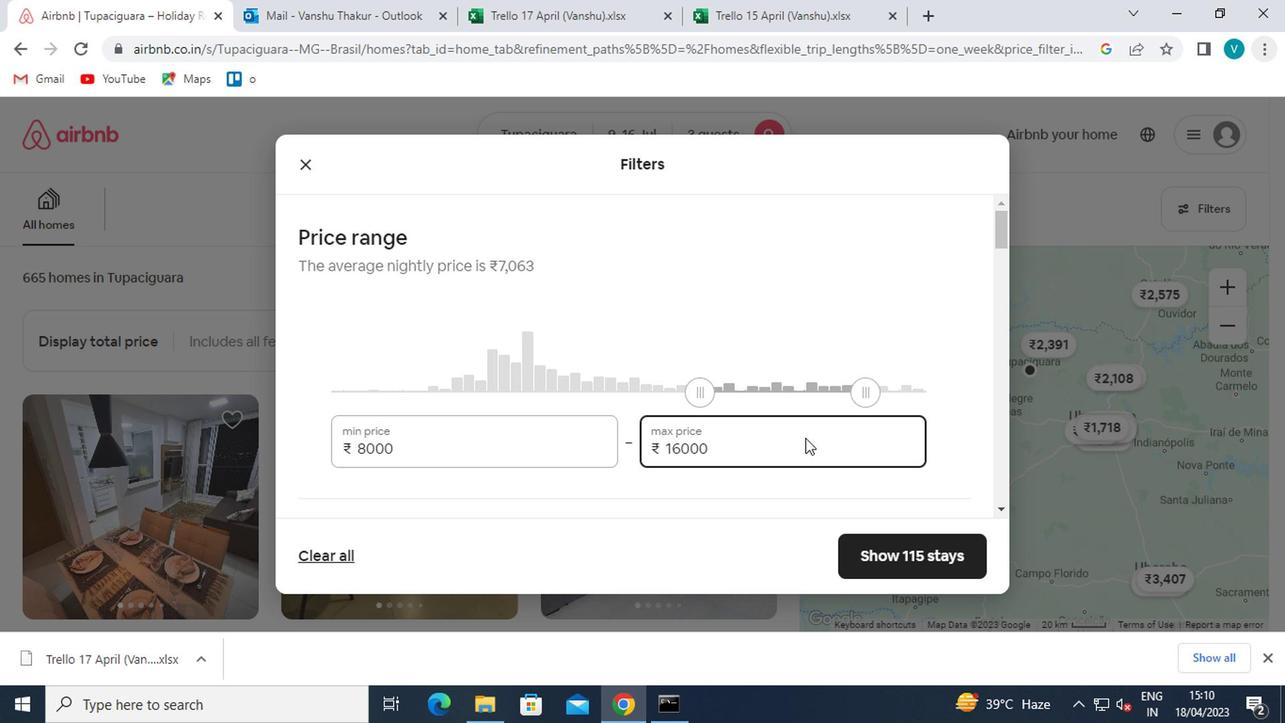 
Action: Mouse scrolled (687, 448) with delta (0, 0)
Screenshot: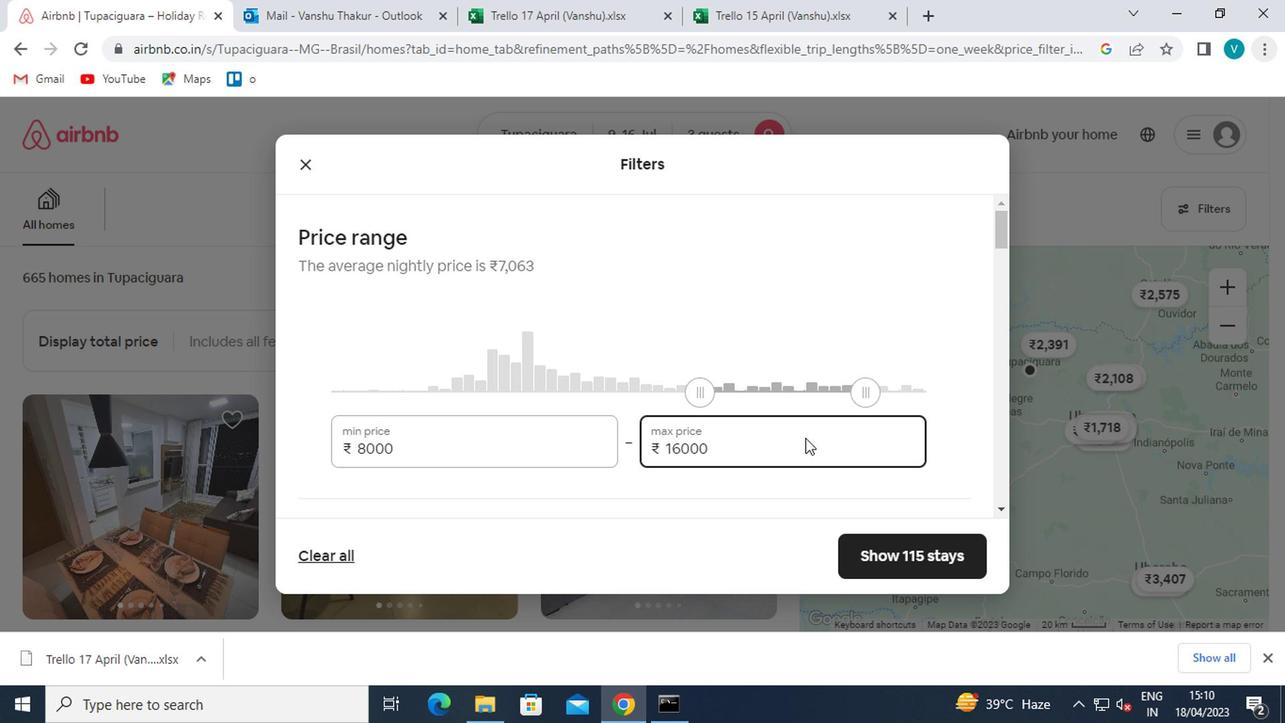 
Action: Mouse moved to (646, 449)
Screenshot: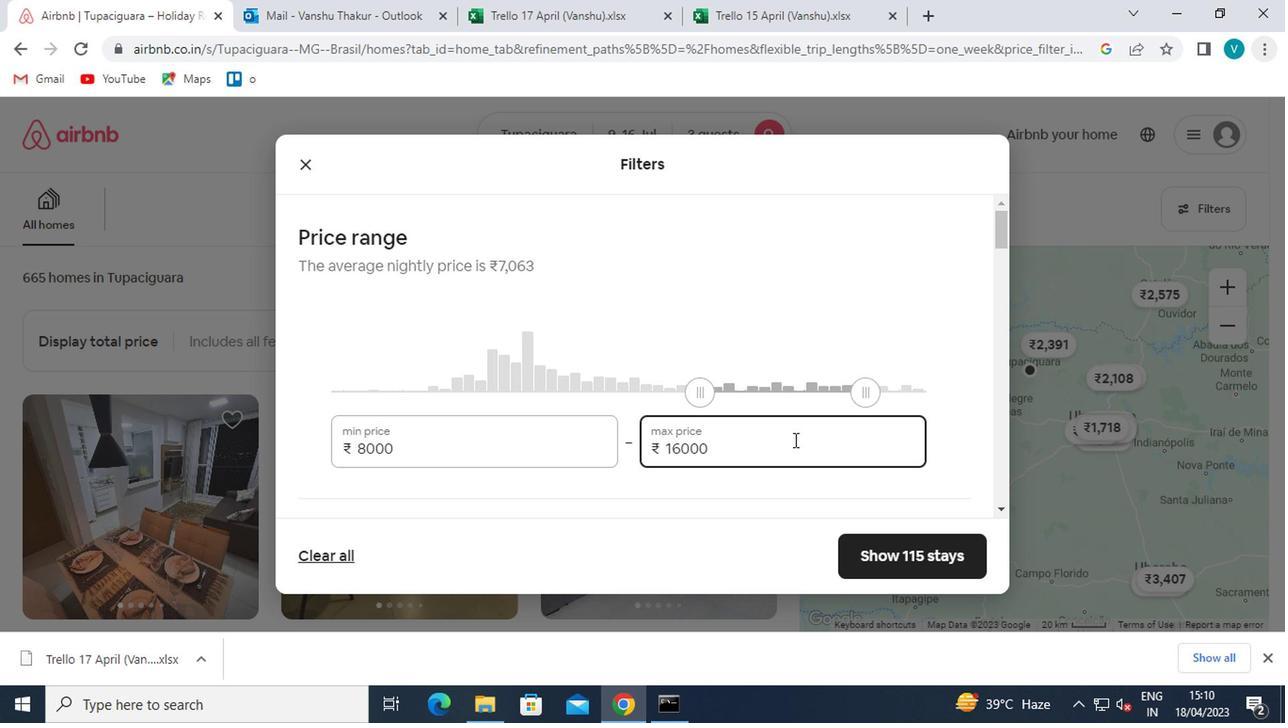 
Action: Mouse scrolled (646, 448) with delta (0, 0)
Screenshot: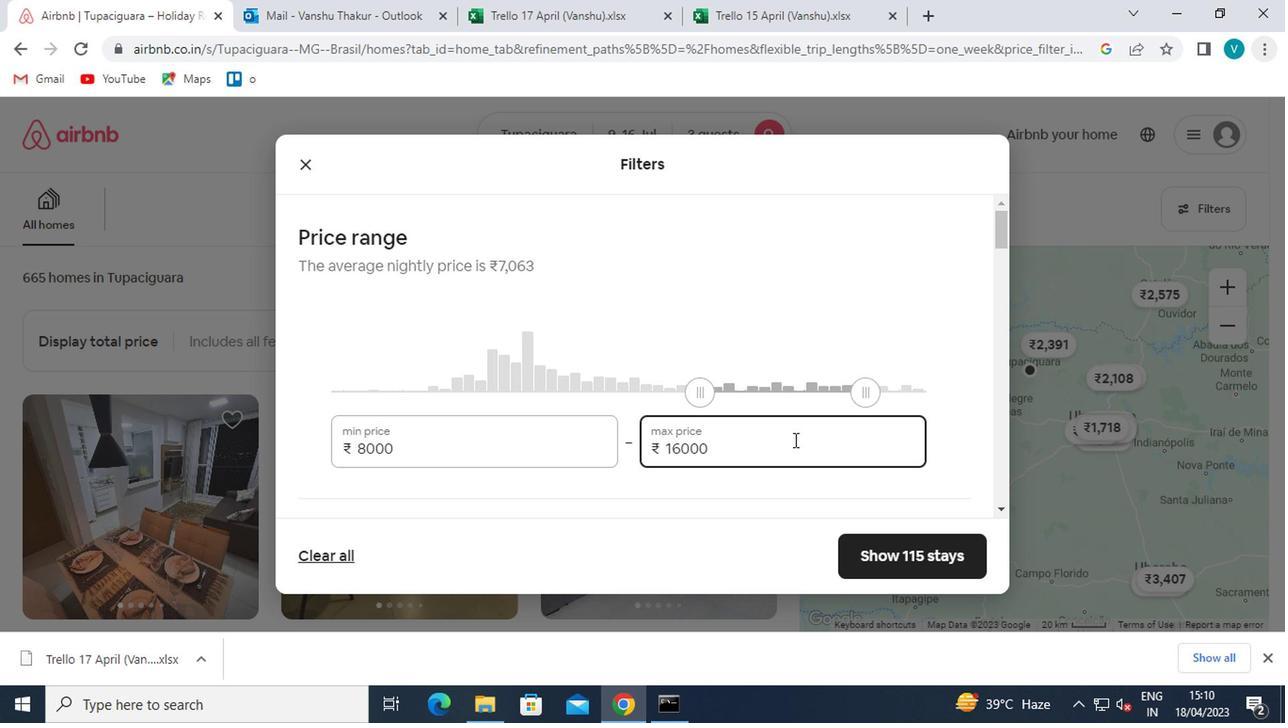 
Action: Mouse moved to (643, 450)
Screenshot: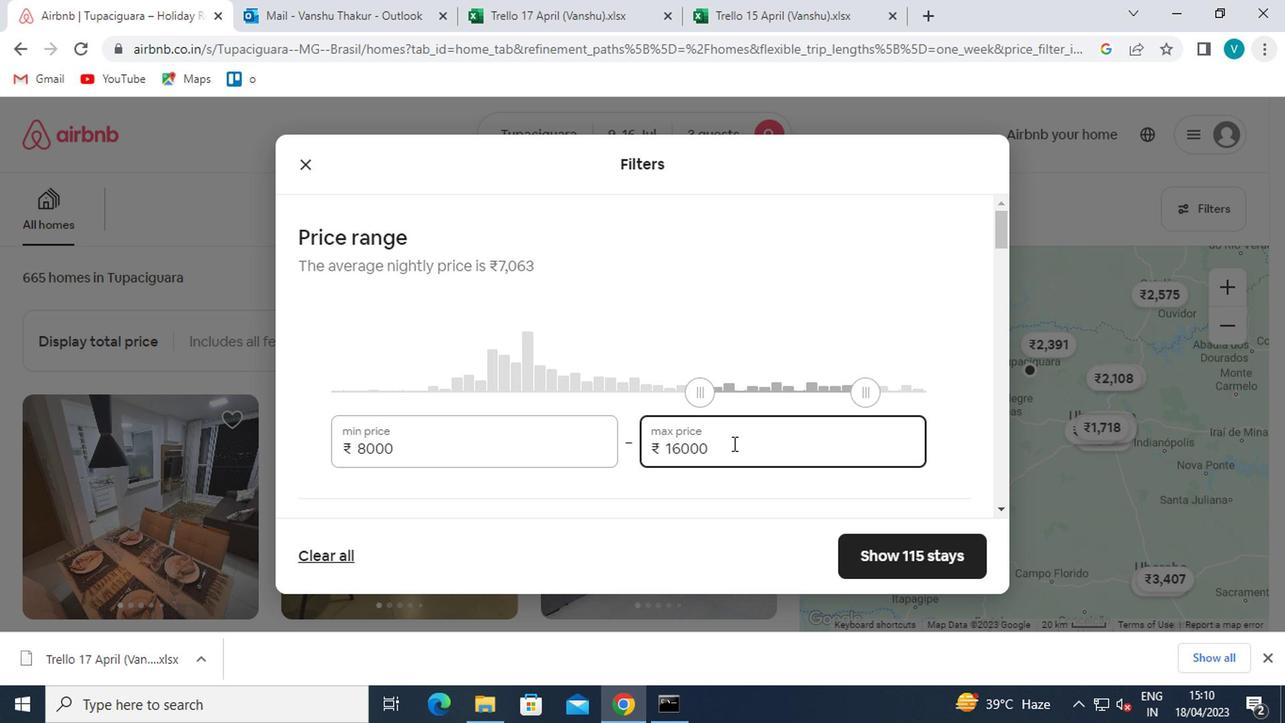 
Action: Mouse scrolled (643, 449) with delta (0, -1)
Screenshot: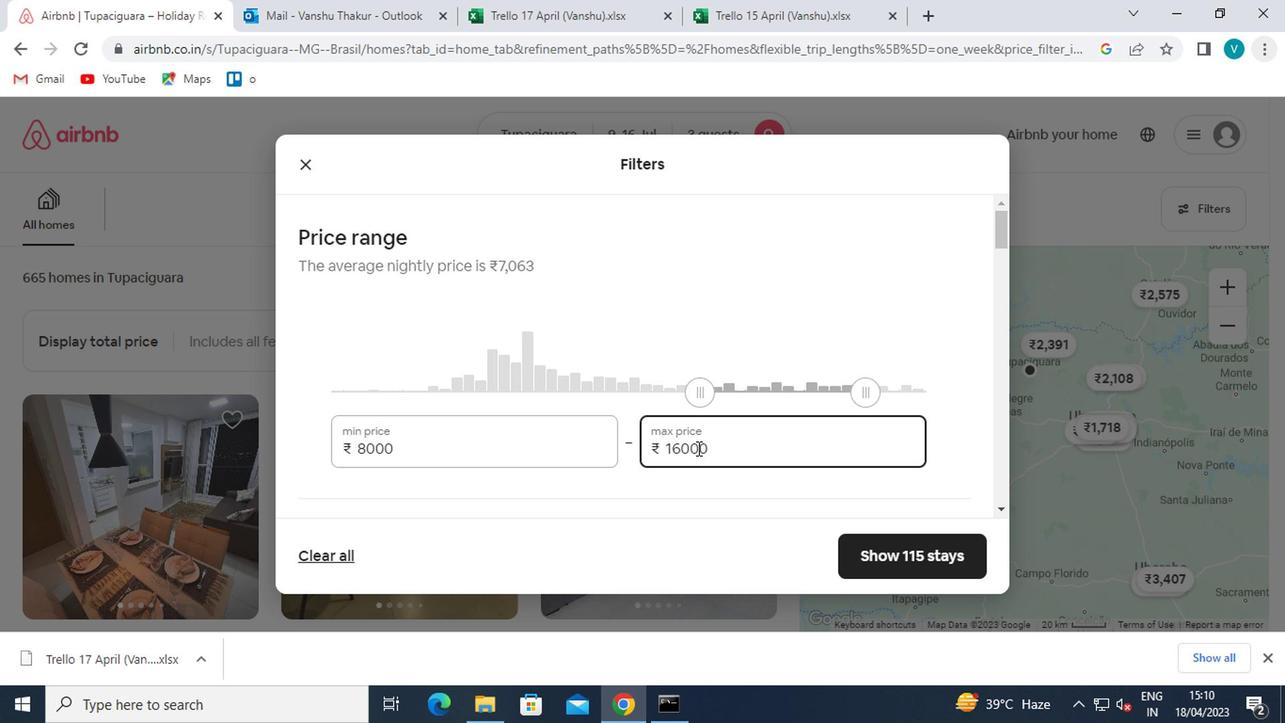
Action: Mouse moved to (612, 451)
Screenshot: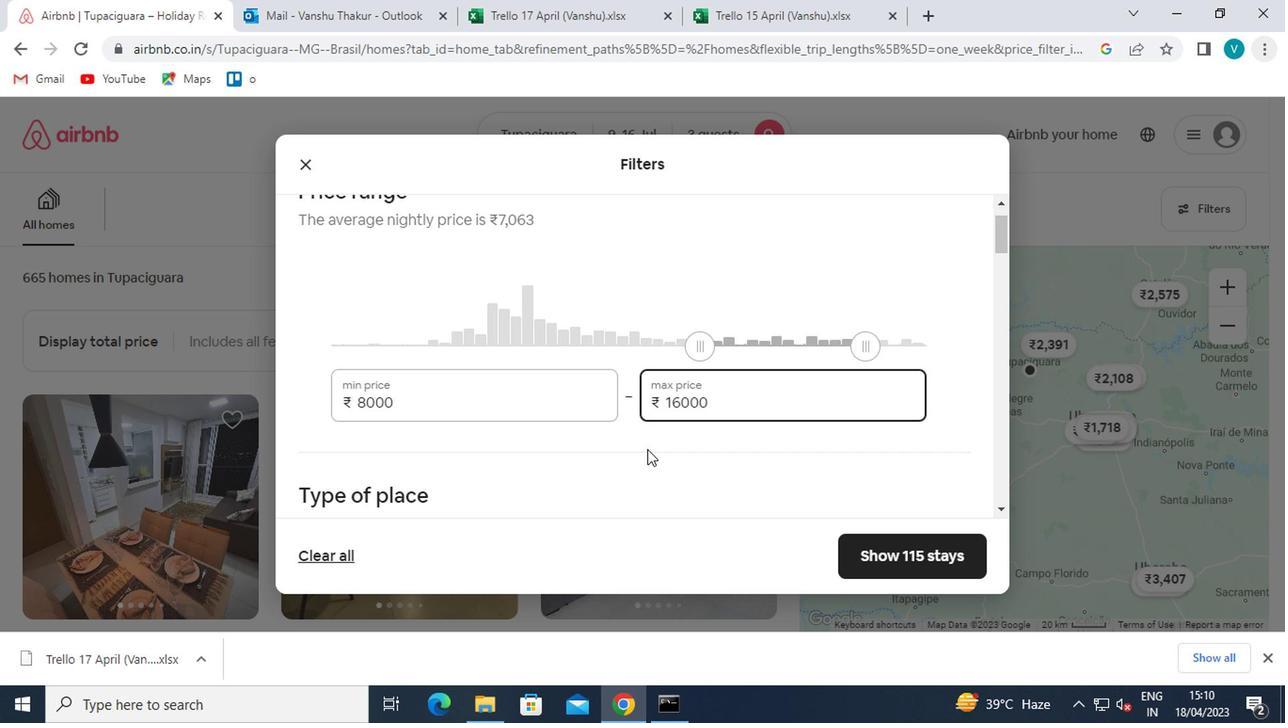 
Action: Mouse scrolled (612, 450) with delta (0, 0)
Screenshot: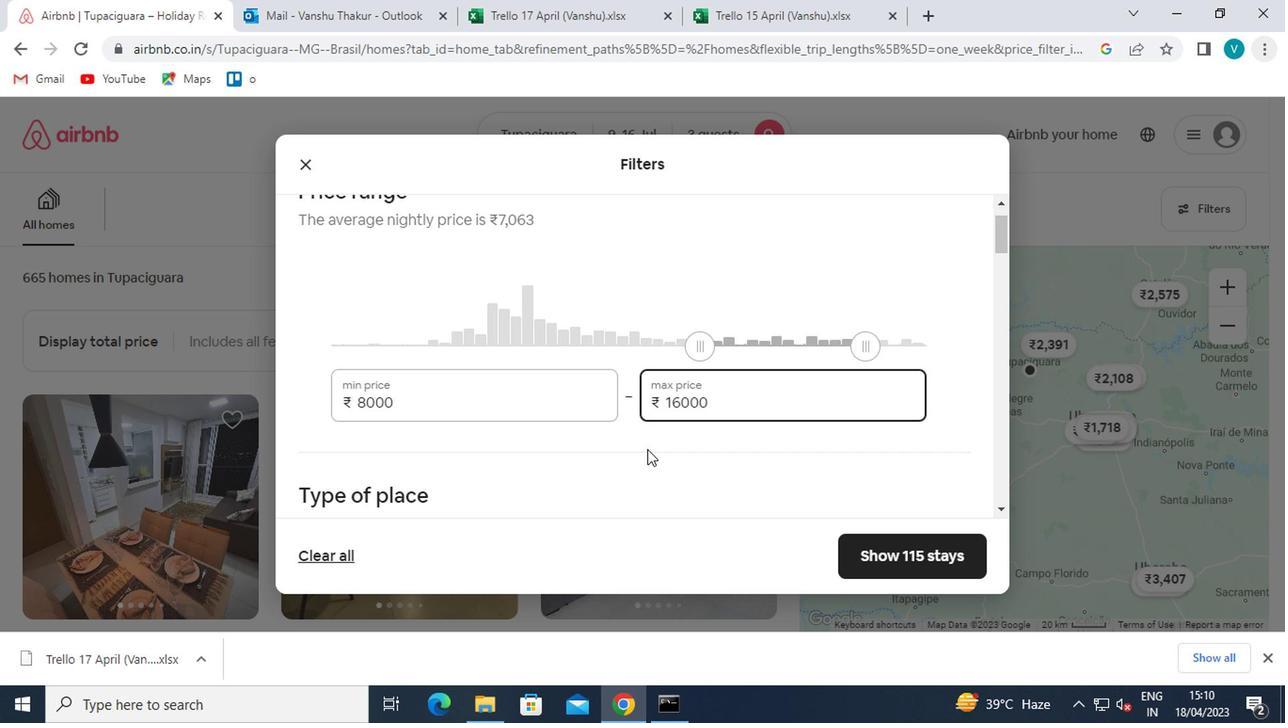 
Action: Mouse moved to (312, 262)
Screenshot: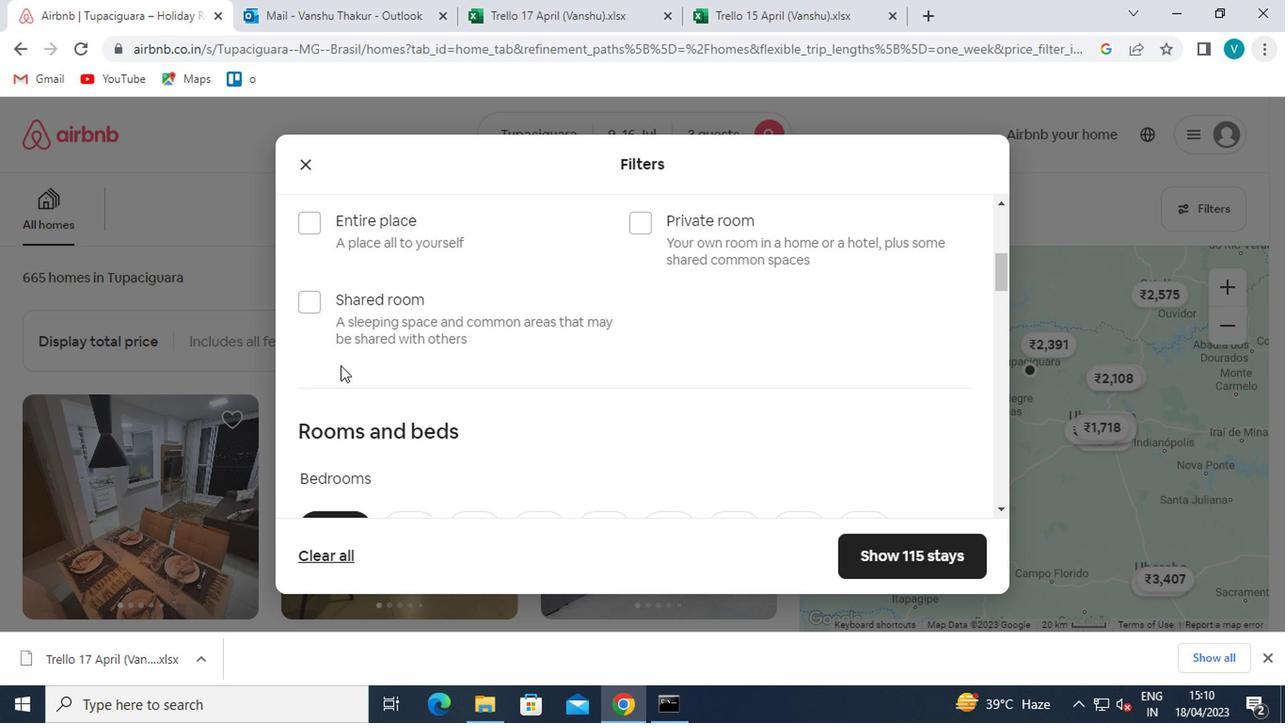 
Action: Mouse scrolled (312, 263) with delta (0, 1)
Screenshot: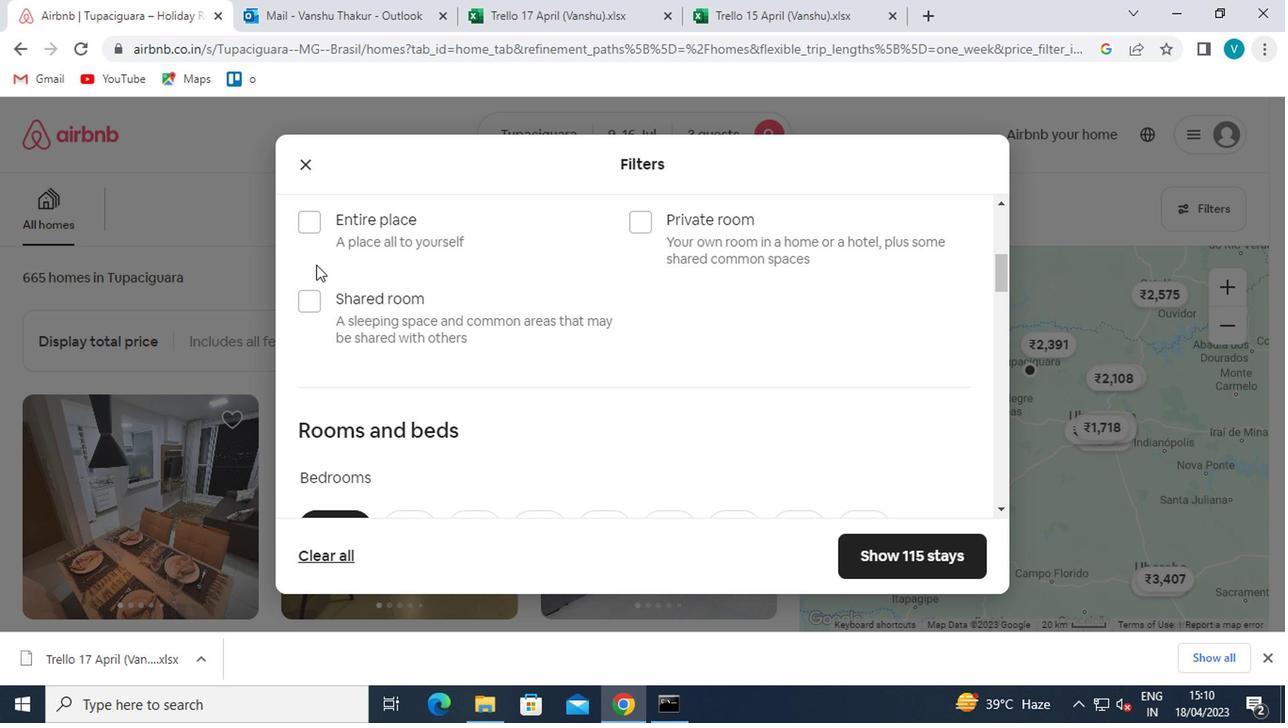 
Action: Mouse moved to (315, 241)
Screenshot: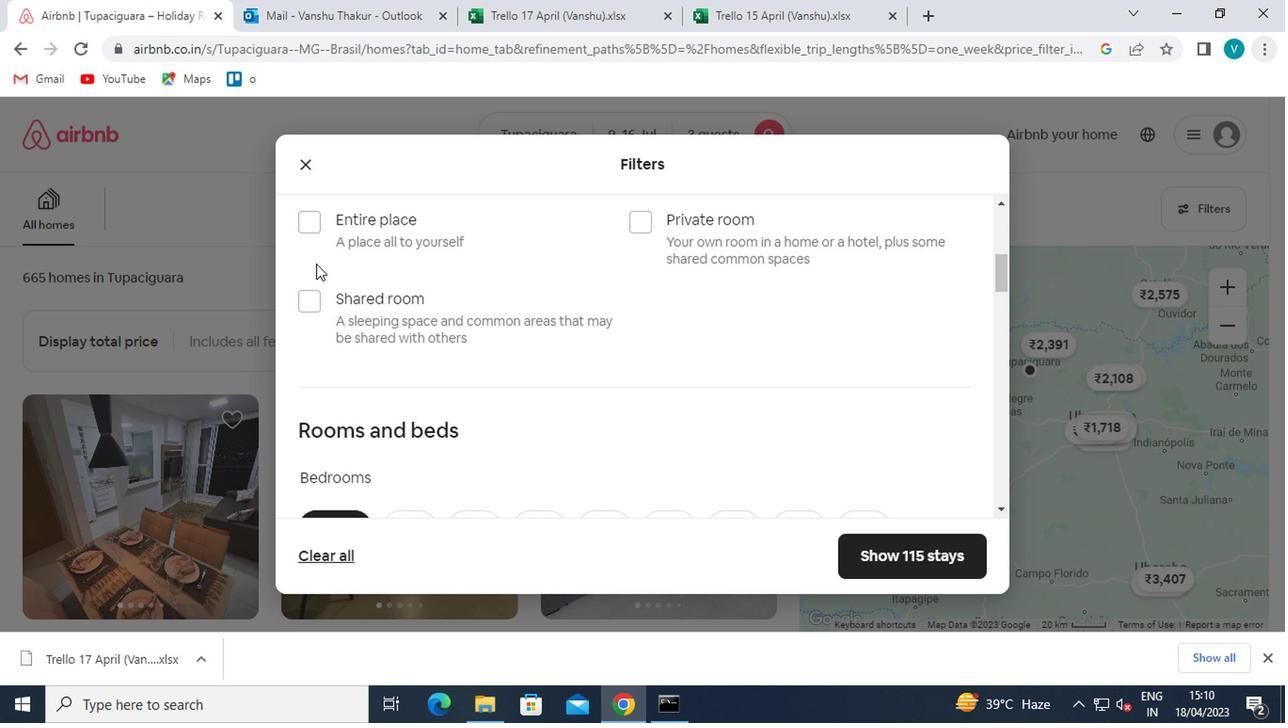 
Action: Mouse pressed left at (315, 241)
Screenshot: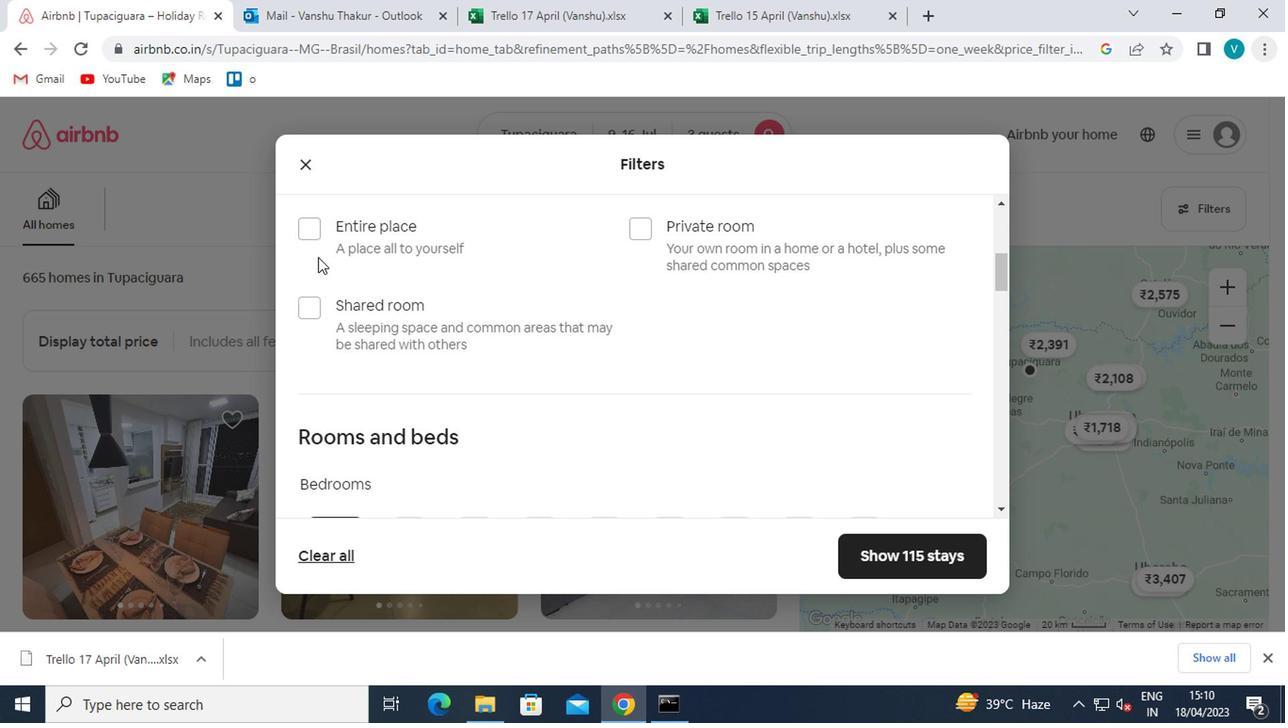 
Action: Mouse moved to (306, 332)
Screenshot: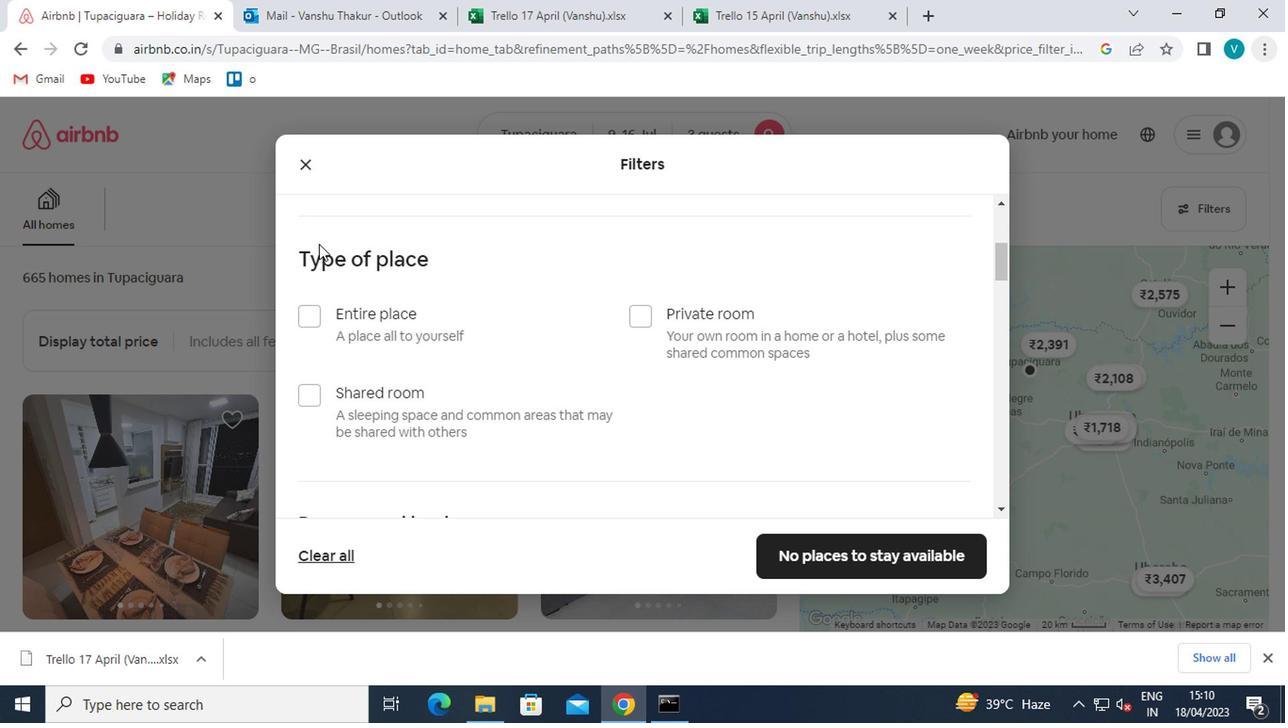 
Action: Mouse pressed left at (306, 332)
Screenshot: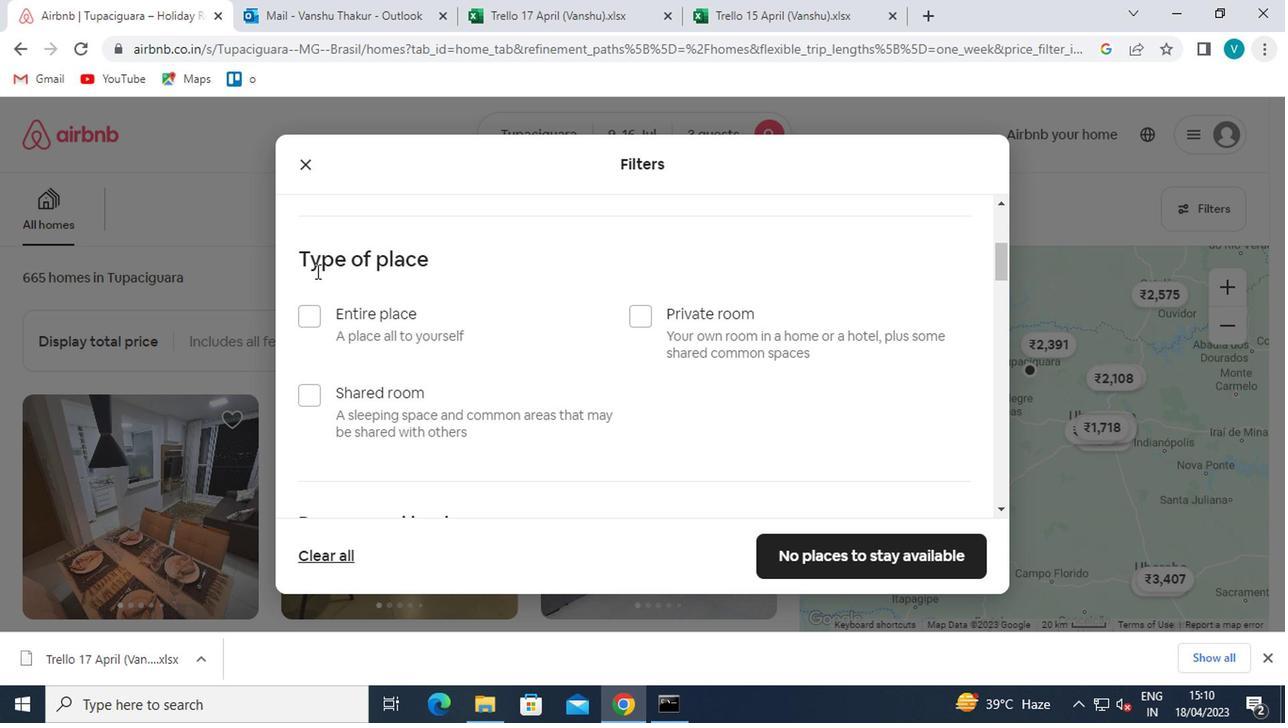 
Action: Mouse moved to (411, 340)
Screenshot: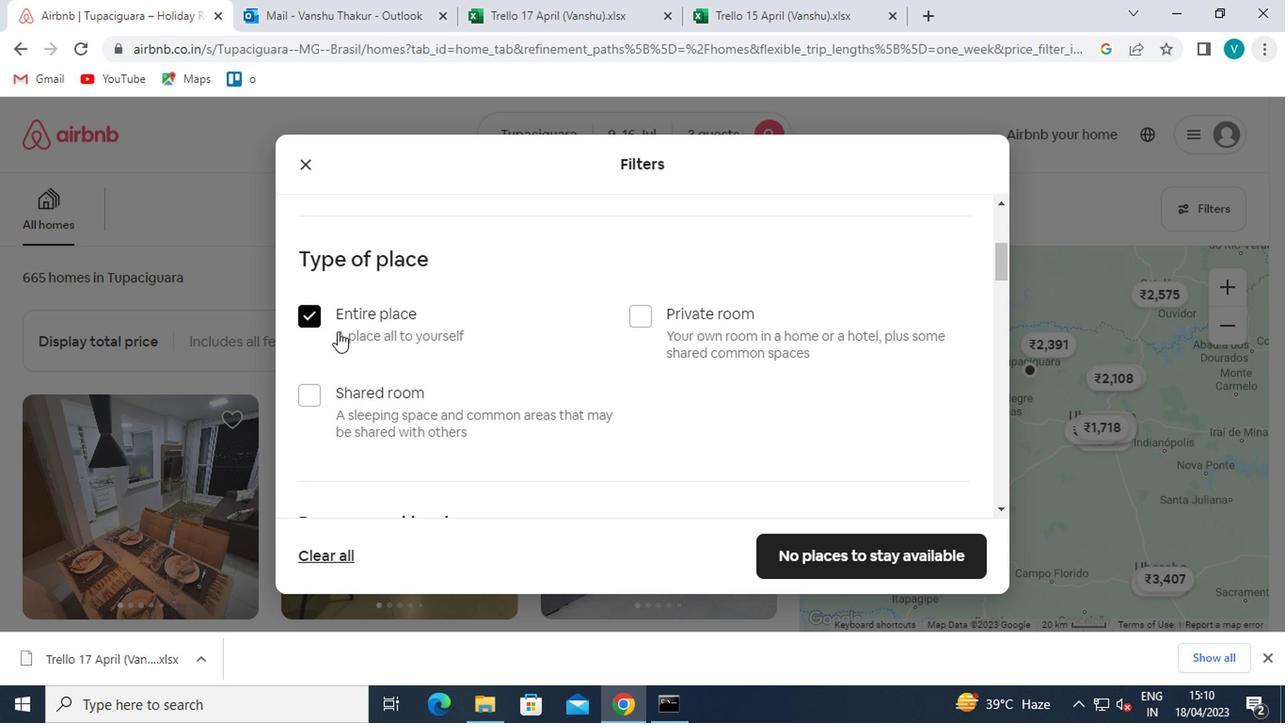 
Action: Mouse scrolled (411, 340) with delta (0, 0)
Screenshot: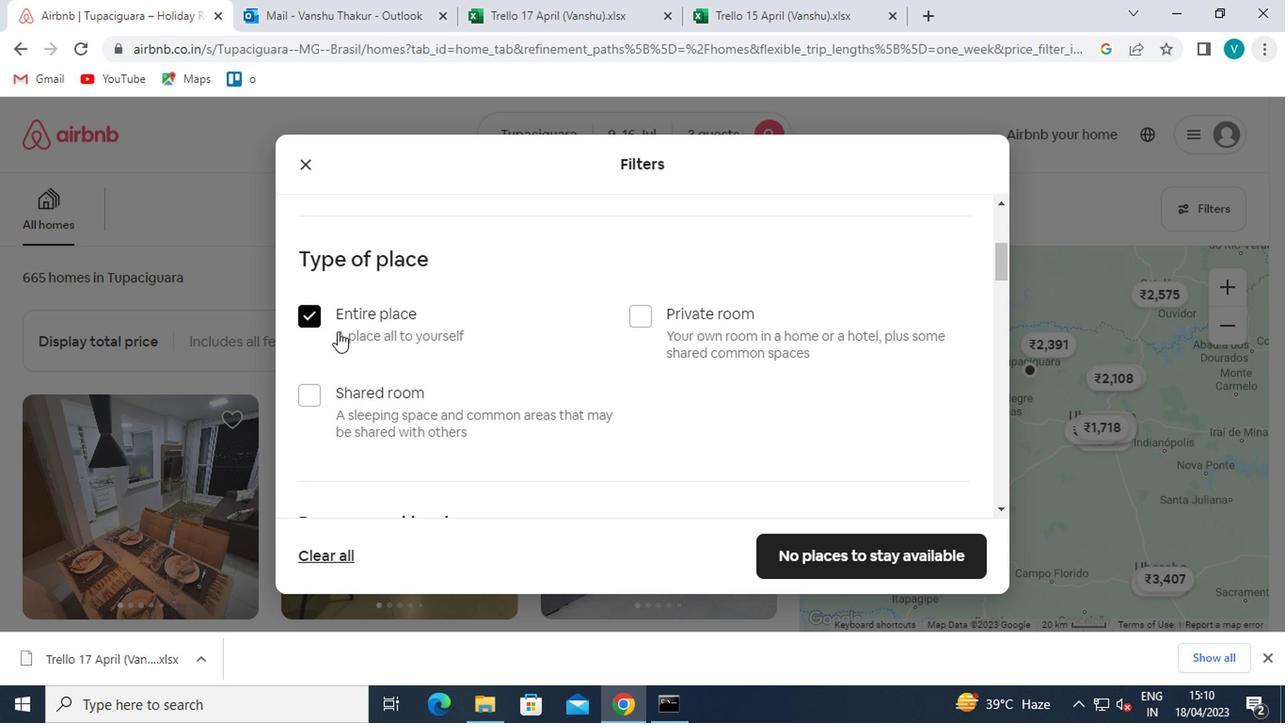 
Action: Mouse scrolled (411, 340) with delta (0, 0)
Screenshot: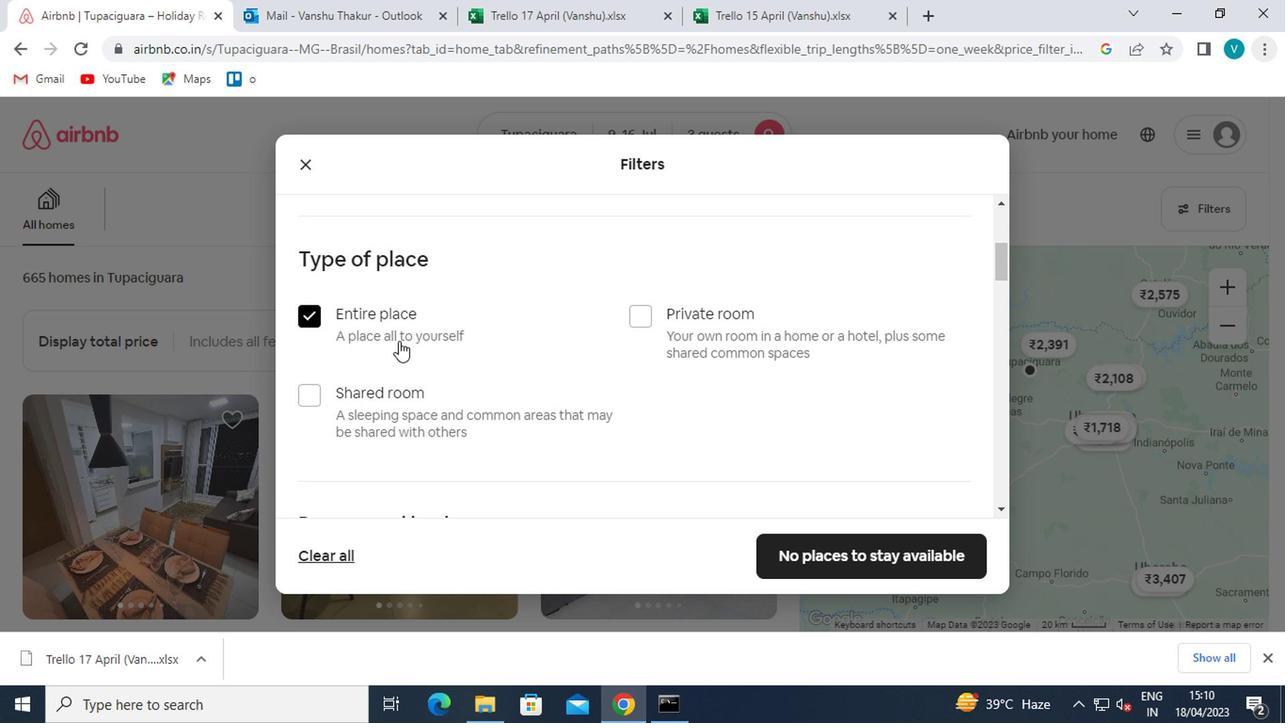 
Action: Mouse moved to (458, 437)
Screenshot: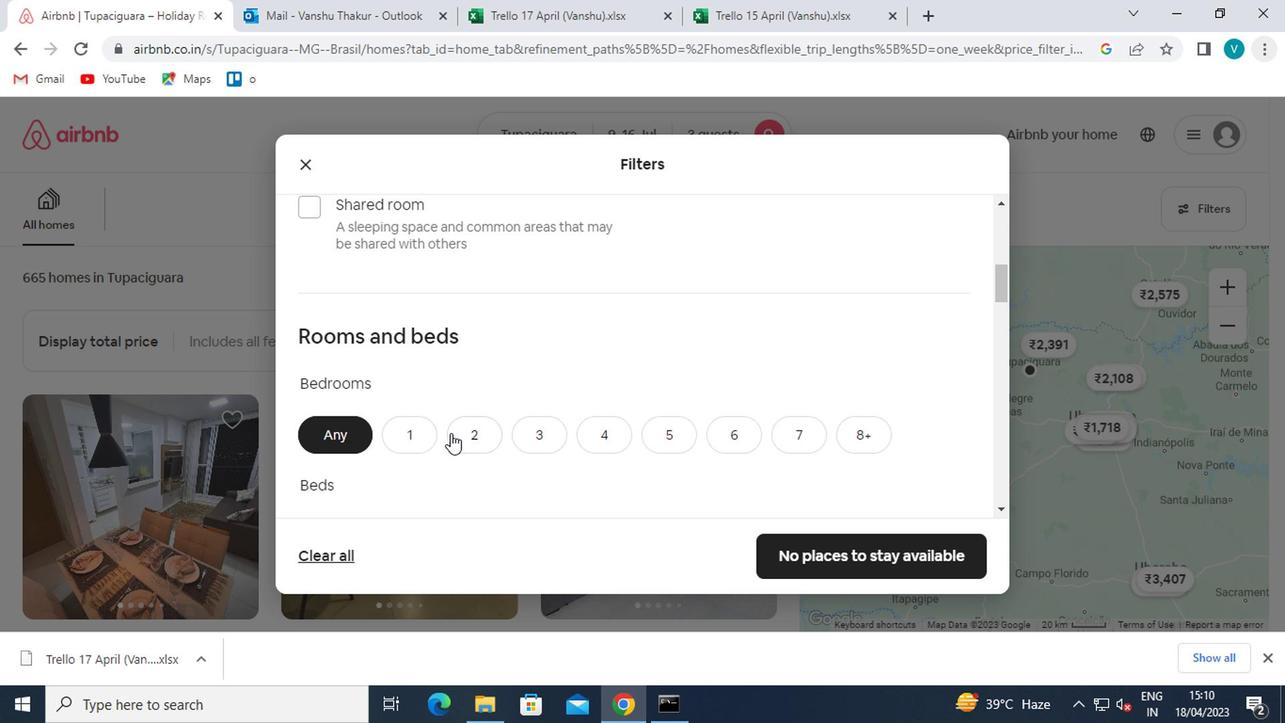 
Action: Mouse pressed left at (458, 437)
Screenshot: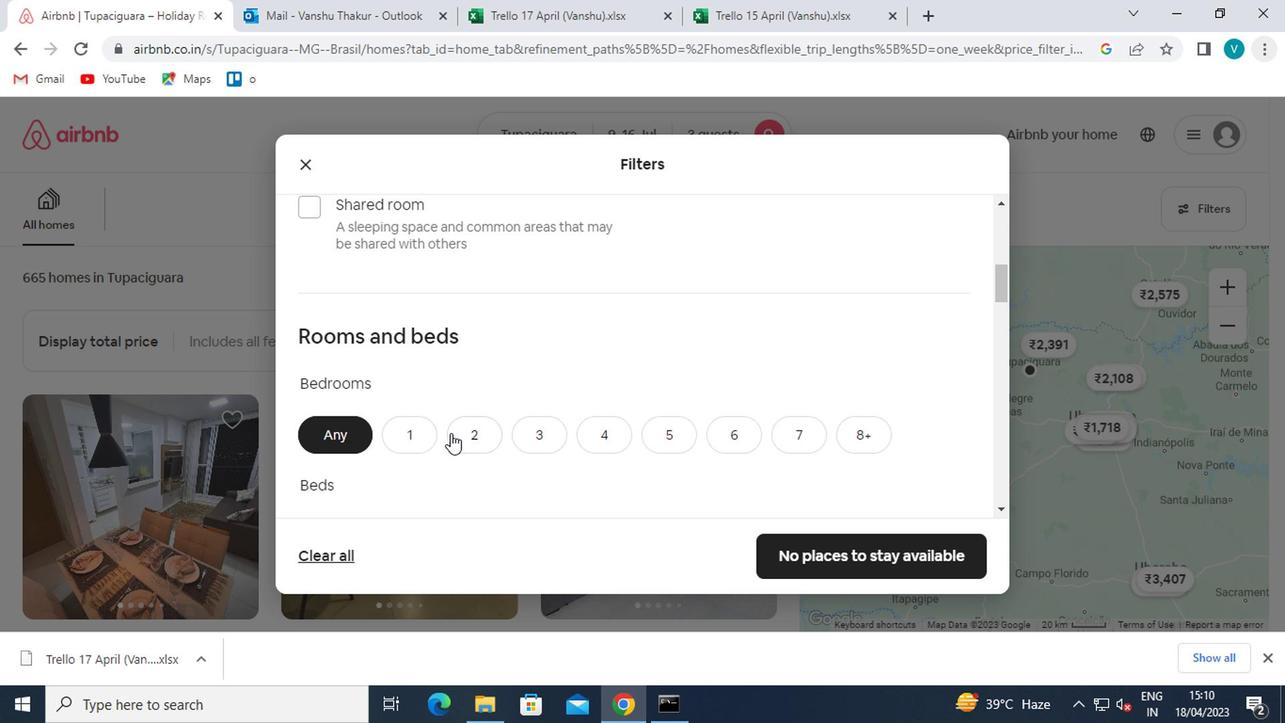 
Action: Mouse moved to (461, 437)
Screenshot: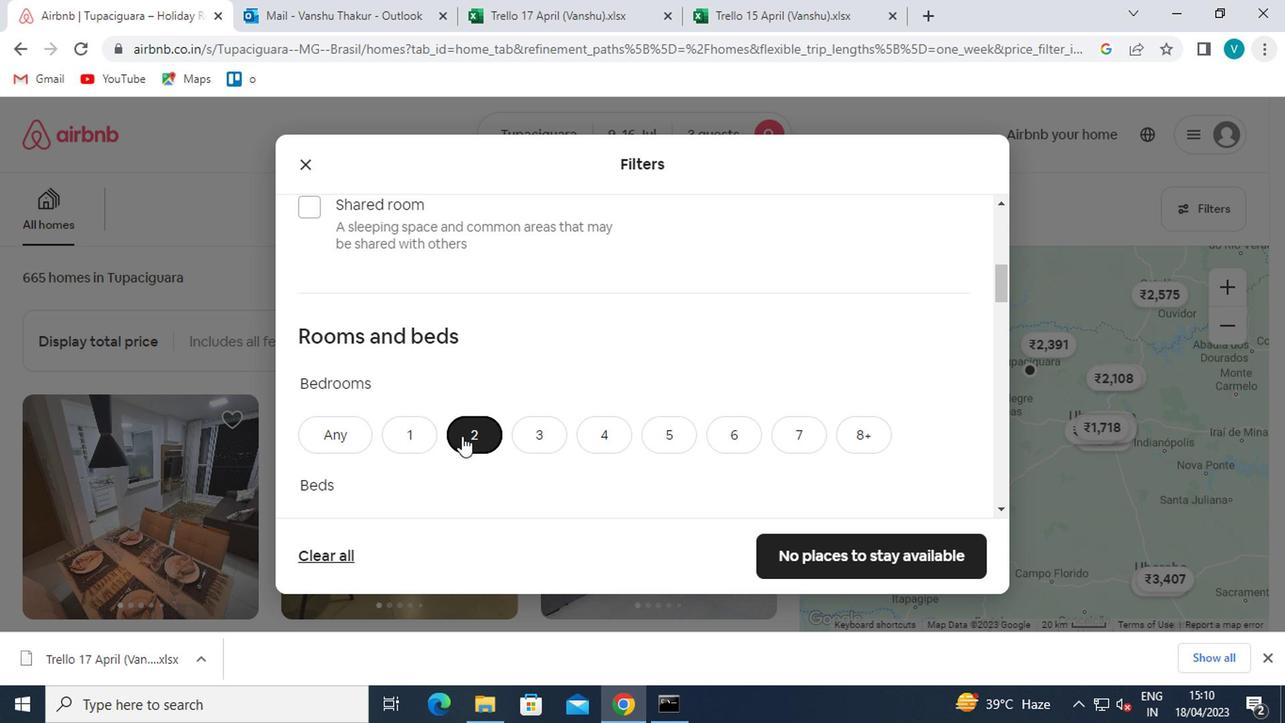 
Action: Mouse scrolled (461, 435) with delta (0, -1)
Screenshot: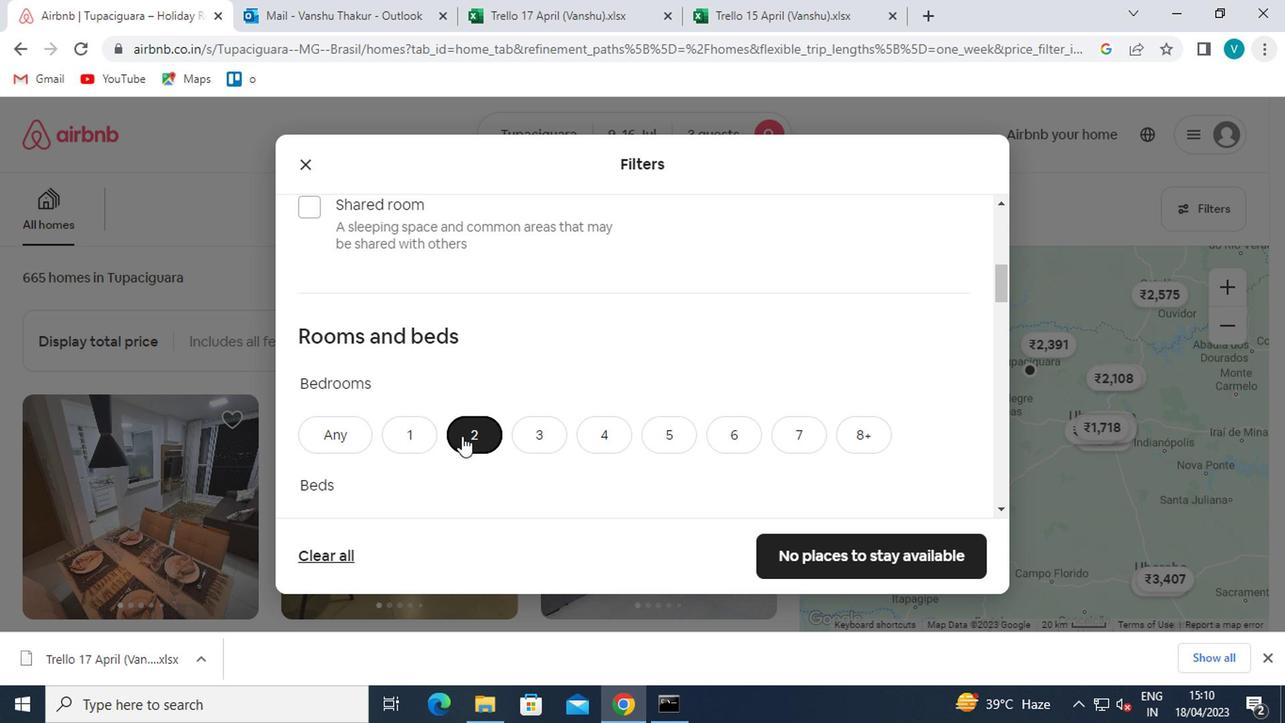 
Action: Mouse moved to (464, 433)
Screenshot: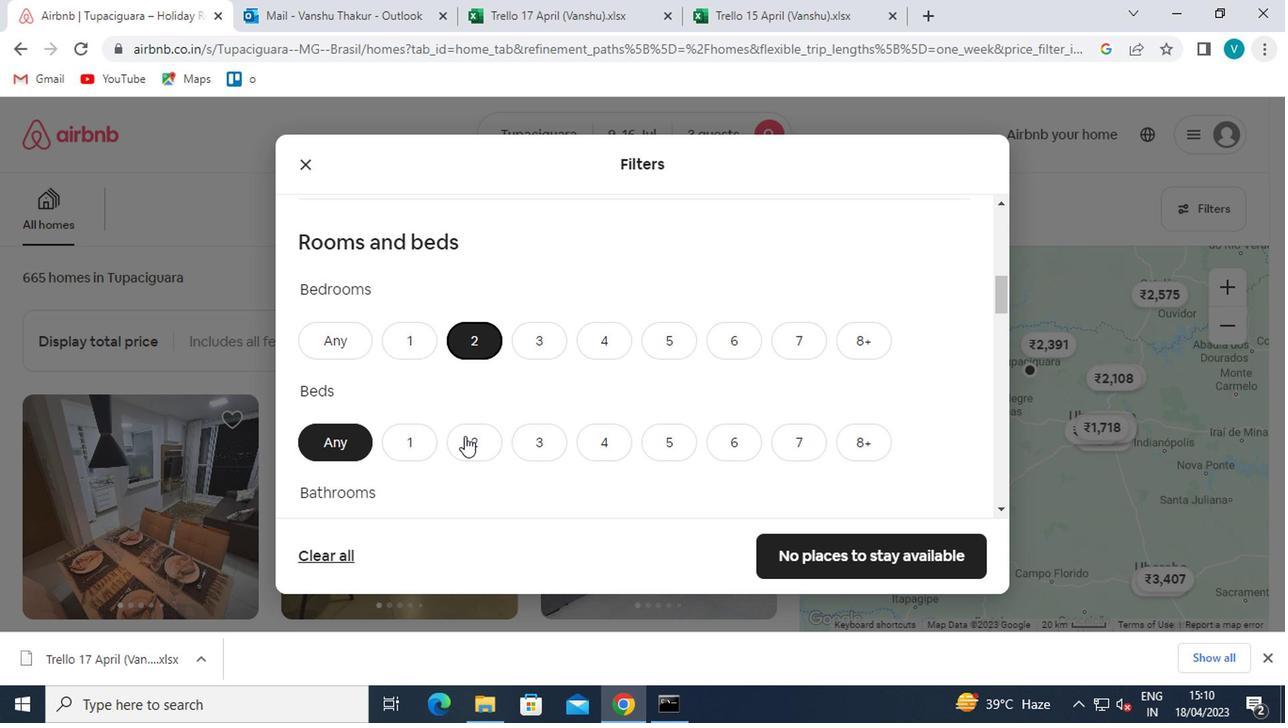 
Action: Mouse pressed left at (464, 433)
Screenshot: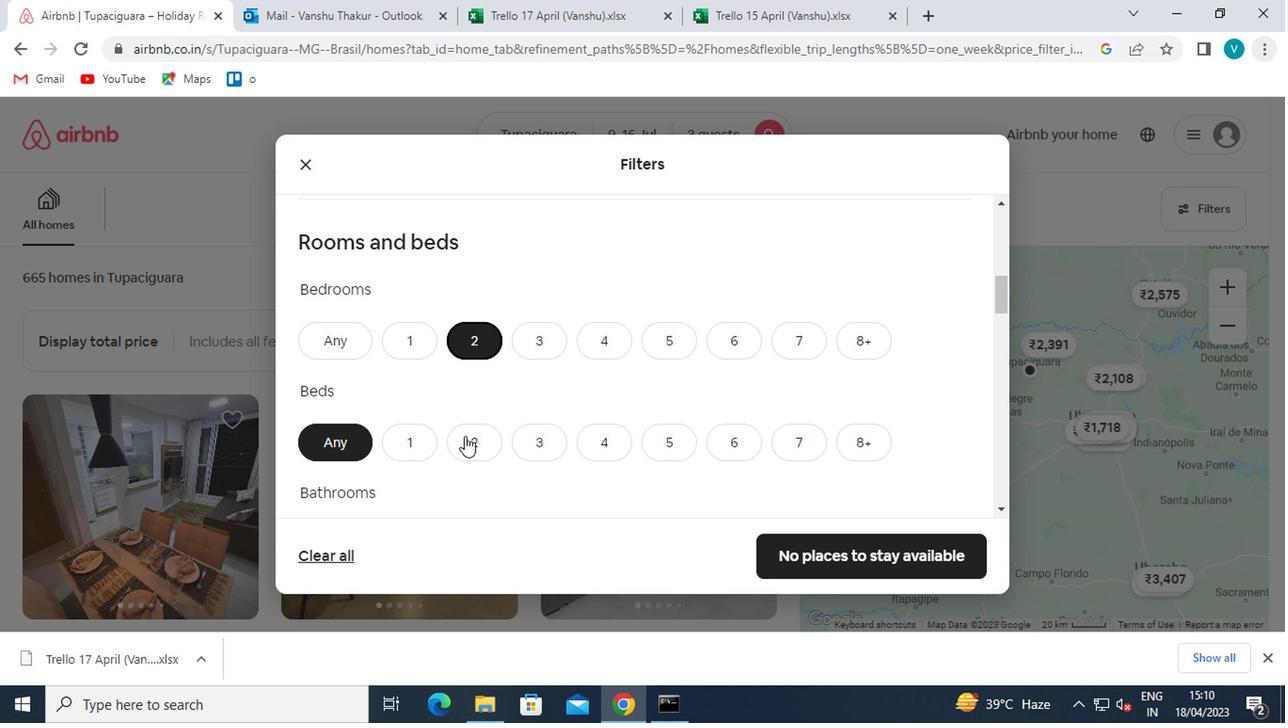 
Action: Mouse scrolled (464, 433) with delta (0, 0)
Screenshot: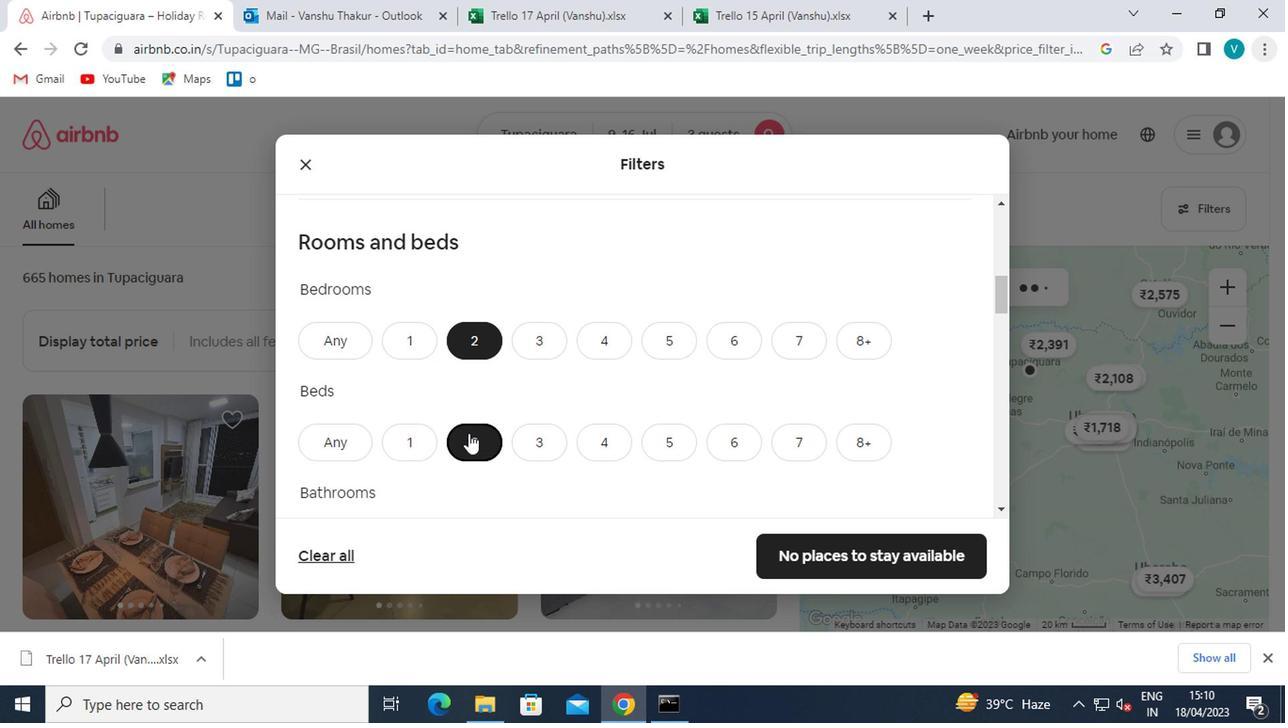 
Action: Mouse scrolled (464, 433) with delta (0, 0)
Screenshot: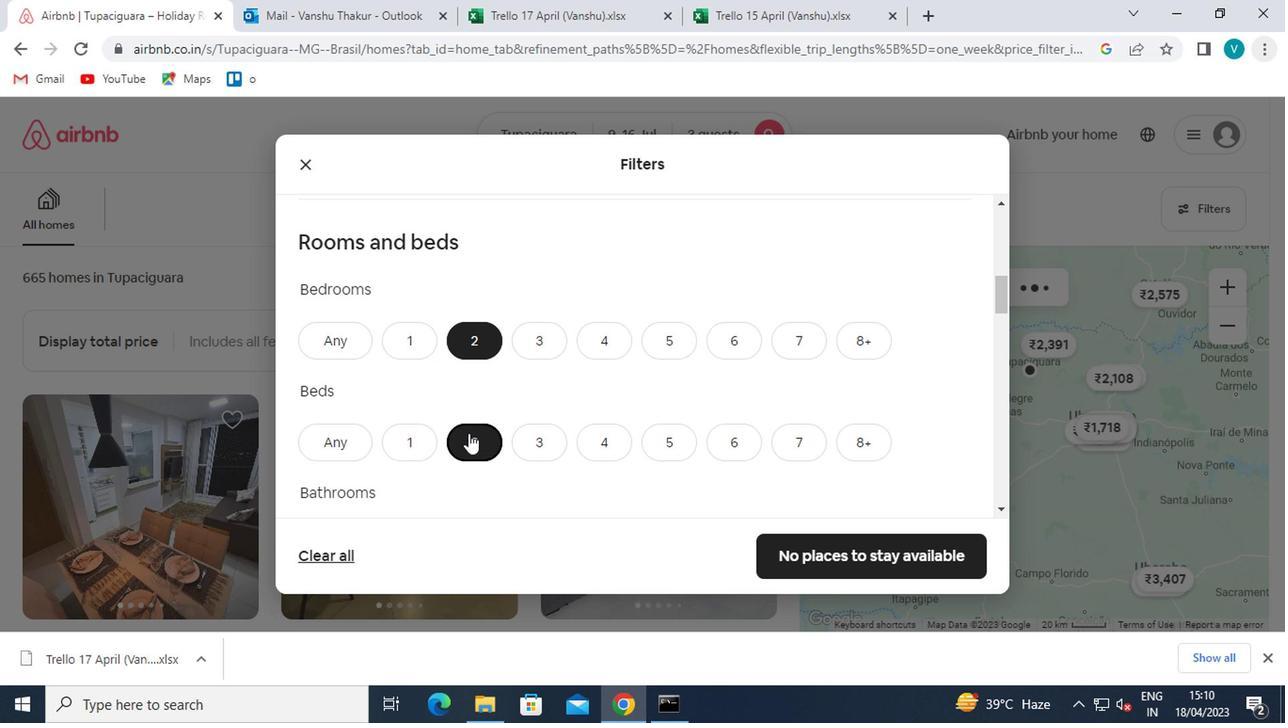 
Action: Mouse moved to (413, 364)
Screenshot: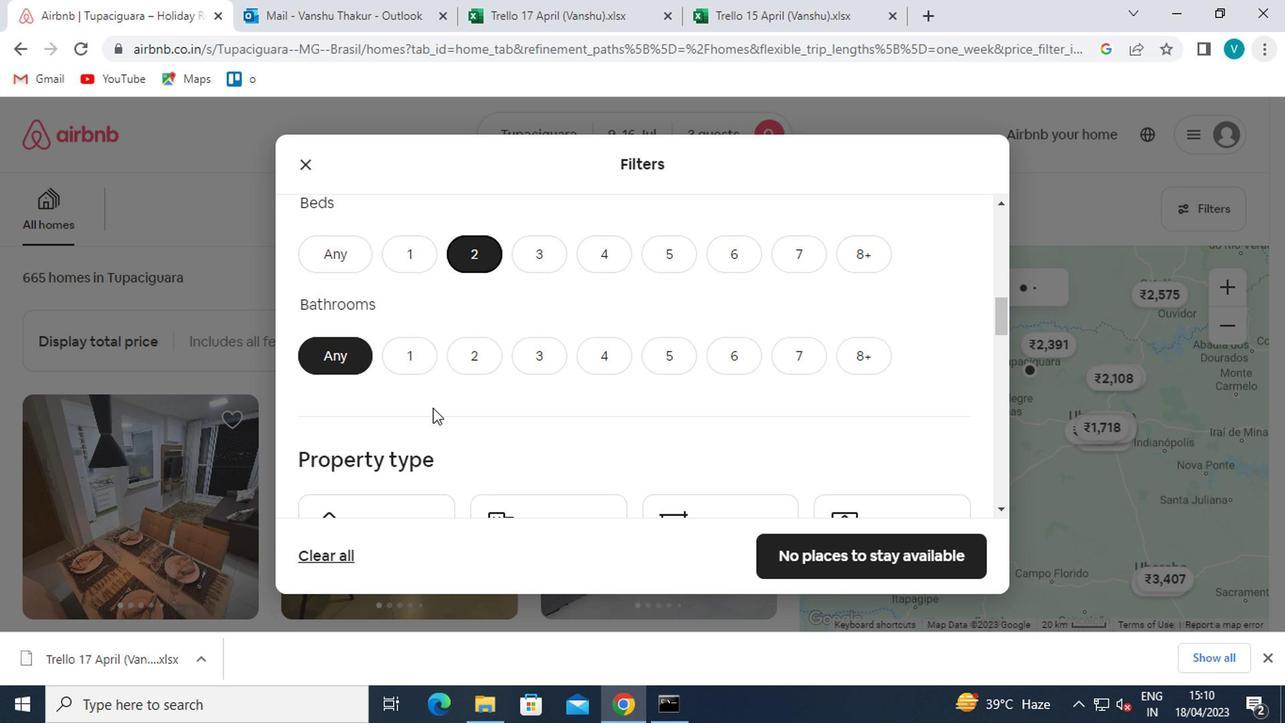 
Action: Mouse pressed left at (413, 364)
Screenshot: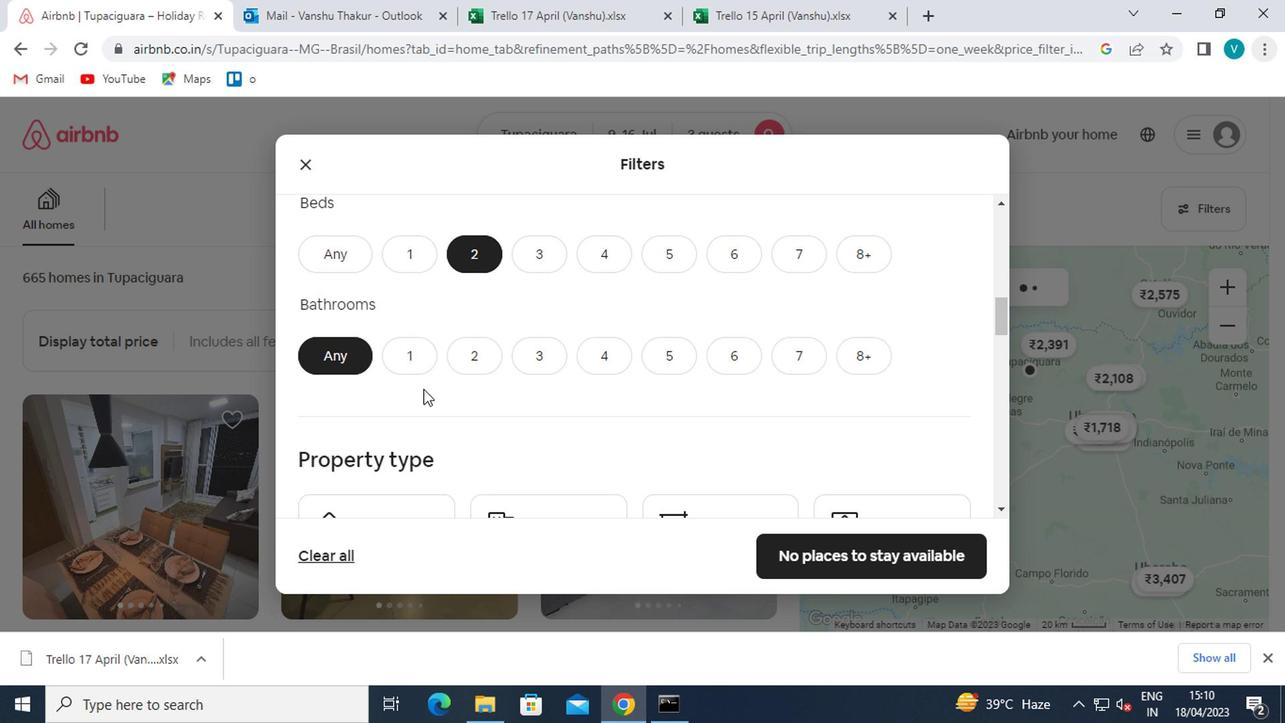 
Action: Mouse moved to (423, 362)
Screenshot: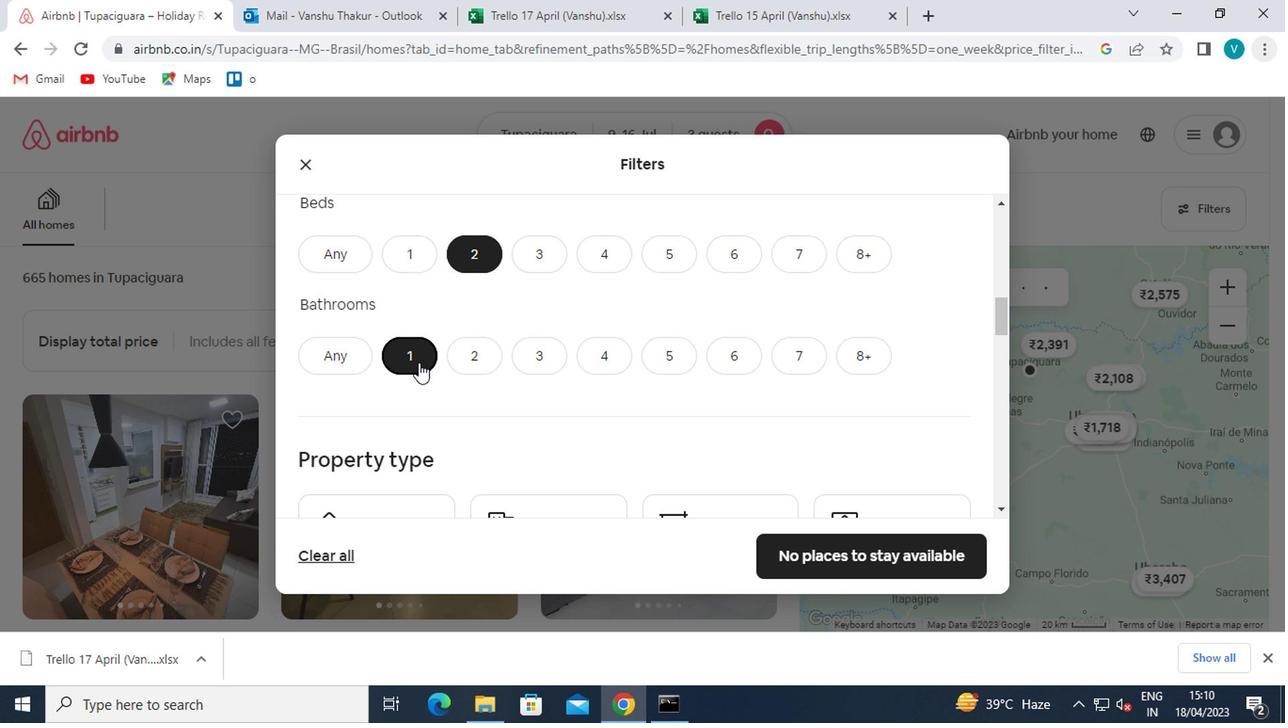 
Action: Mouse scrolled (423, 361) with delta (0, -1)
Screenshot: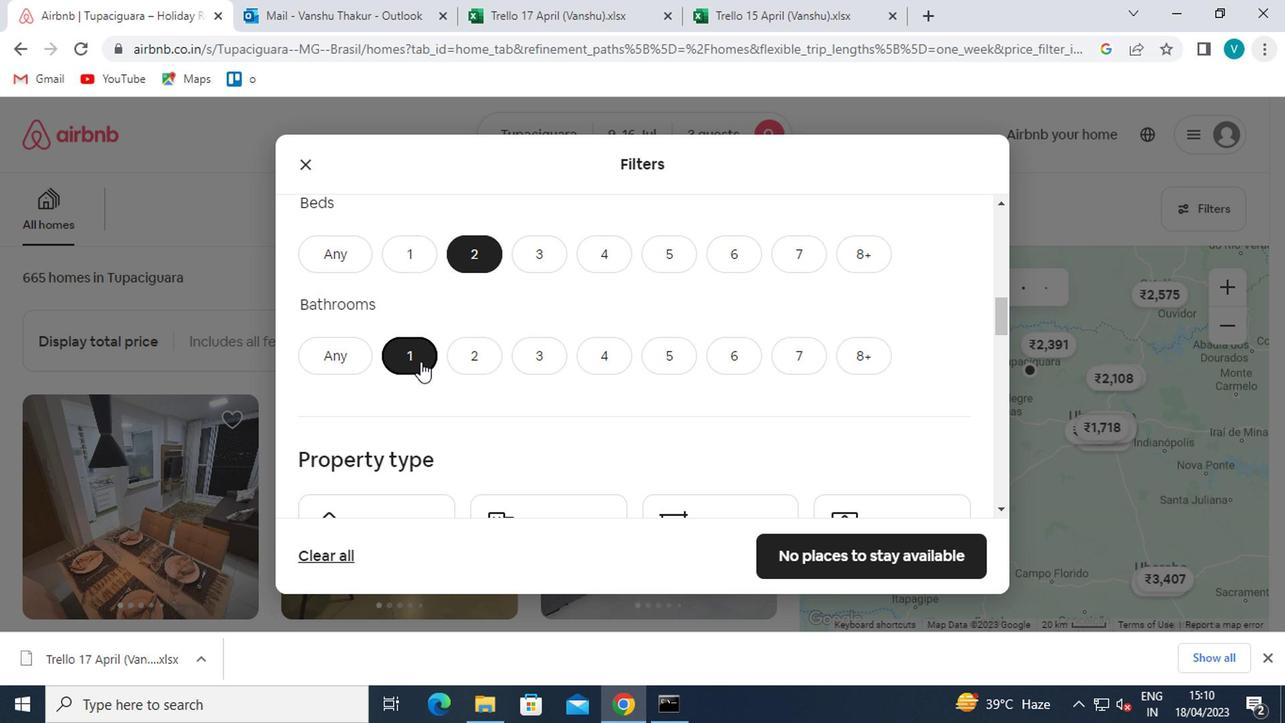
Action: Mouse moved to (423, 363)
Screenshot: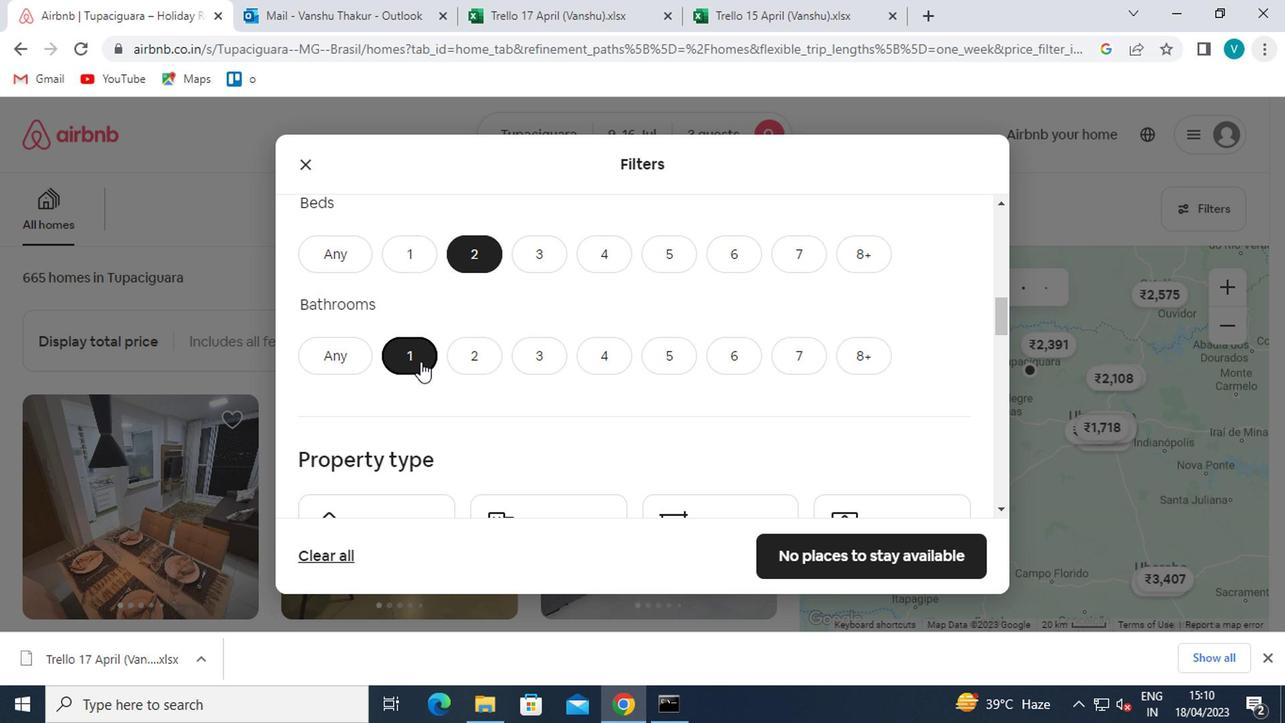 
Action: Mouse scrolled (423, 362) with delta (0, 0)
Screenshot: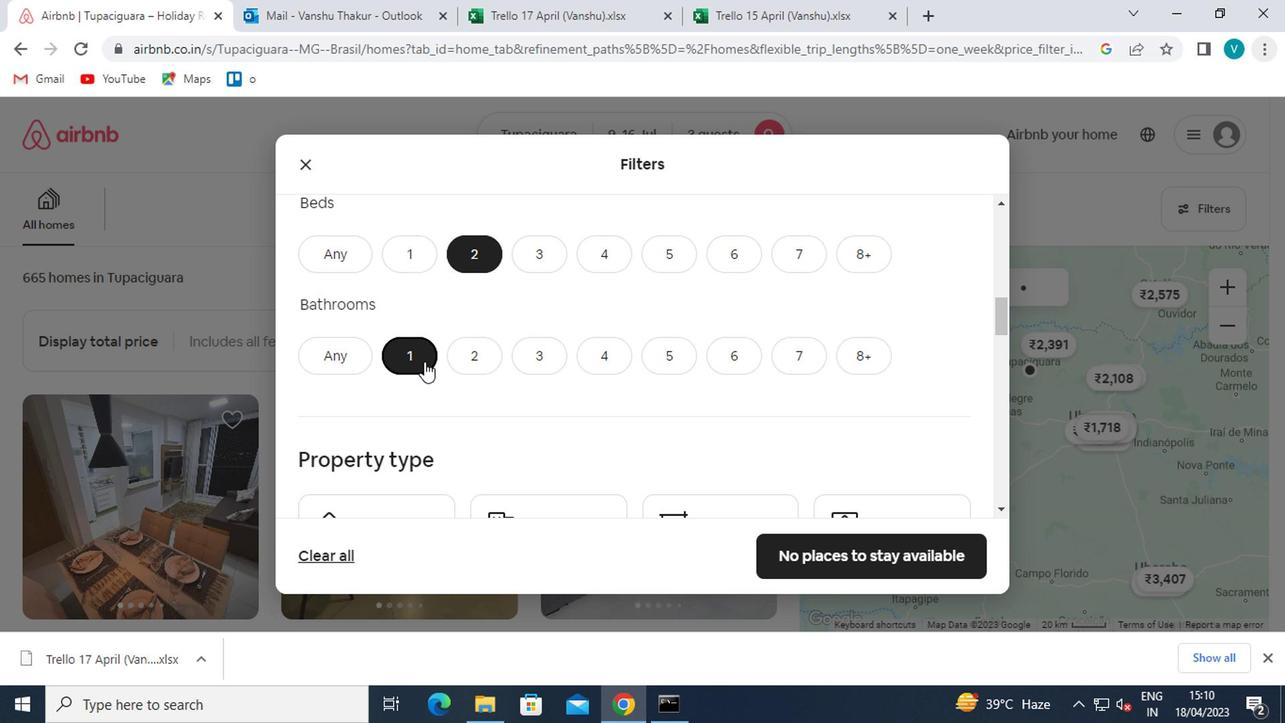 
Action: Mouse moved to (501, 349)
Screenshot: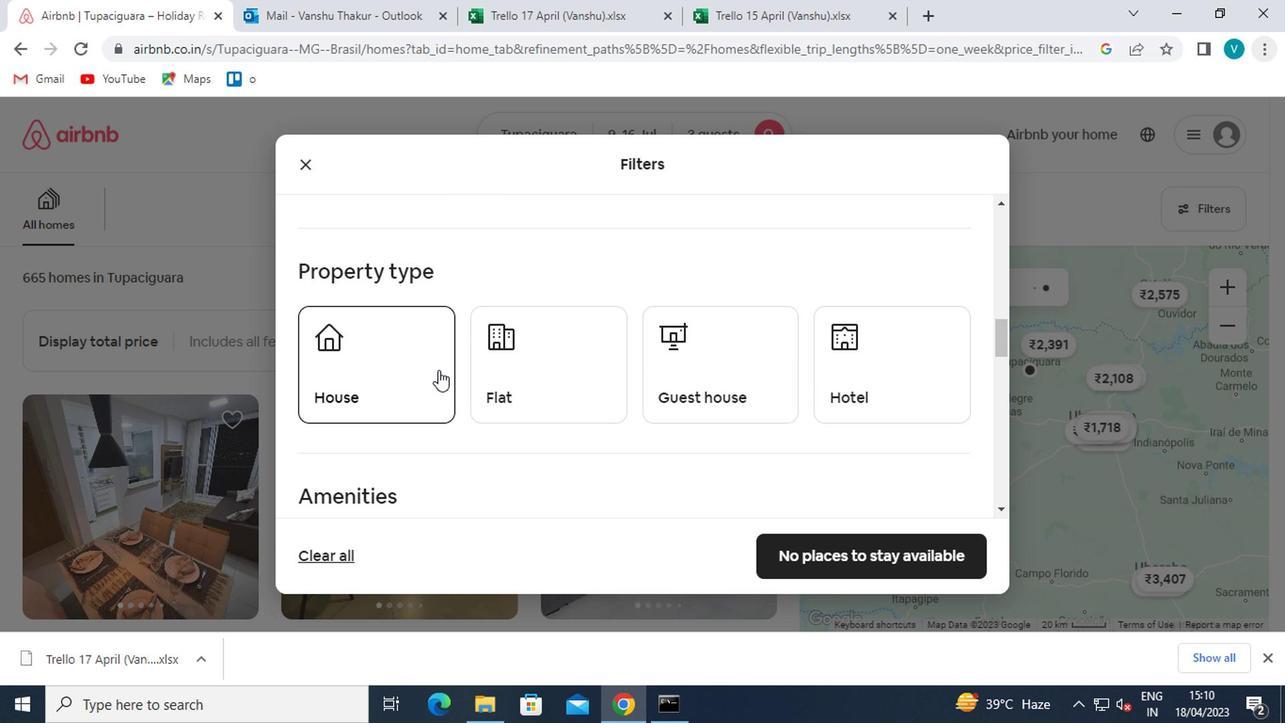 
Action: Mouse pressed left at (501, 349)
Screenshot: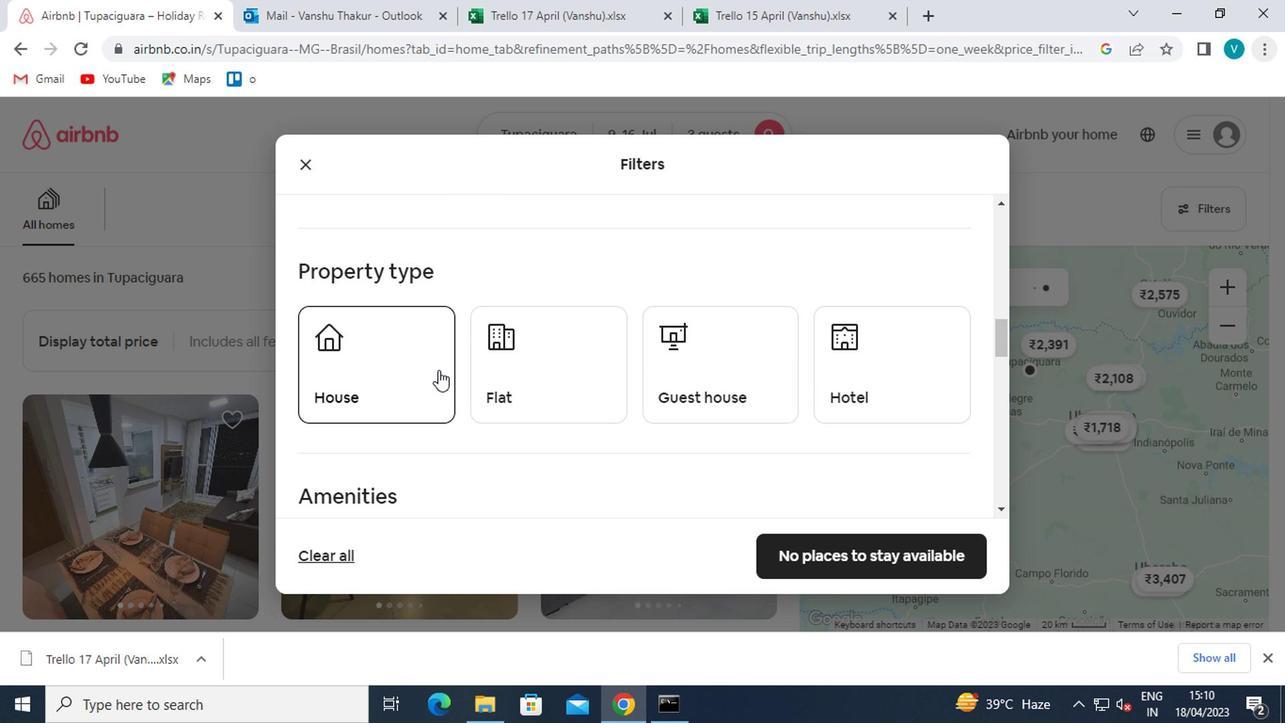 
Action: Mouse moved to (503, 349)
Screenshot: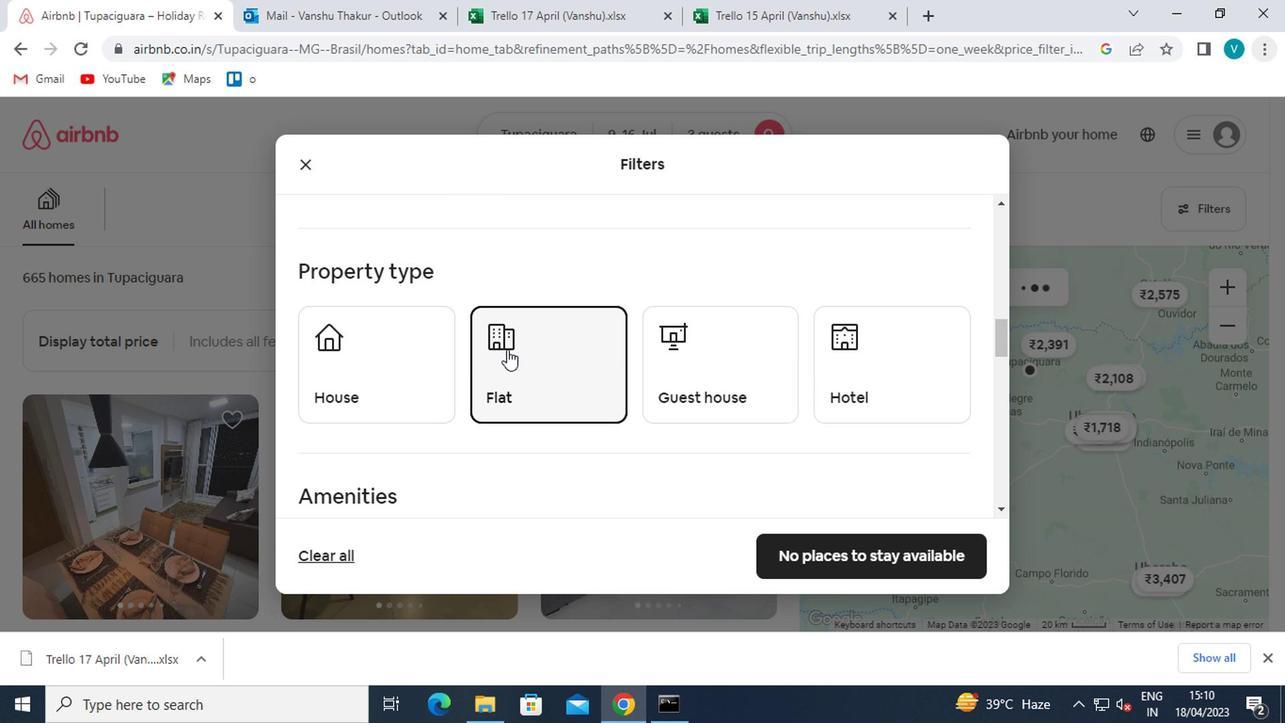 
Action: Mouse scrolled (503, 348) with delta (0, -1)
Screenshot: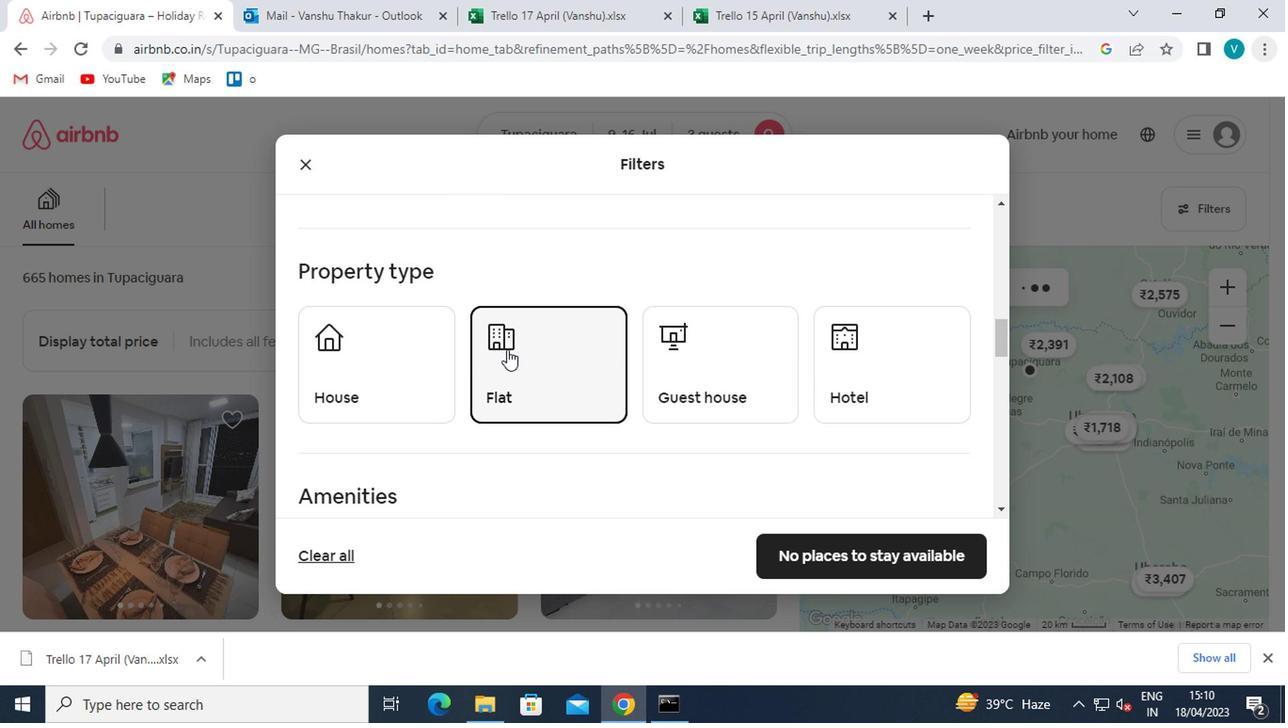 
Action: Mouse scrolled (503, 348) with delta (0, -1)
Screenshot: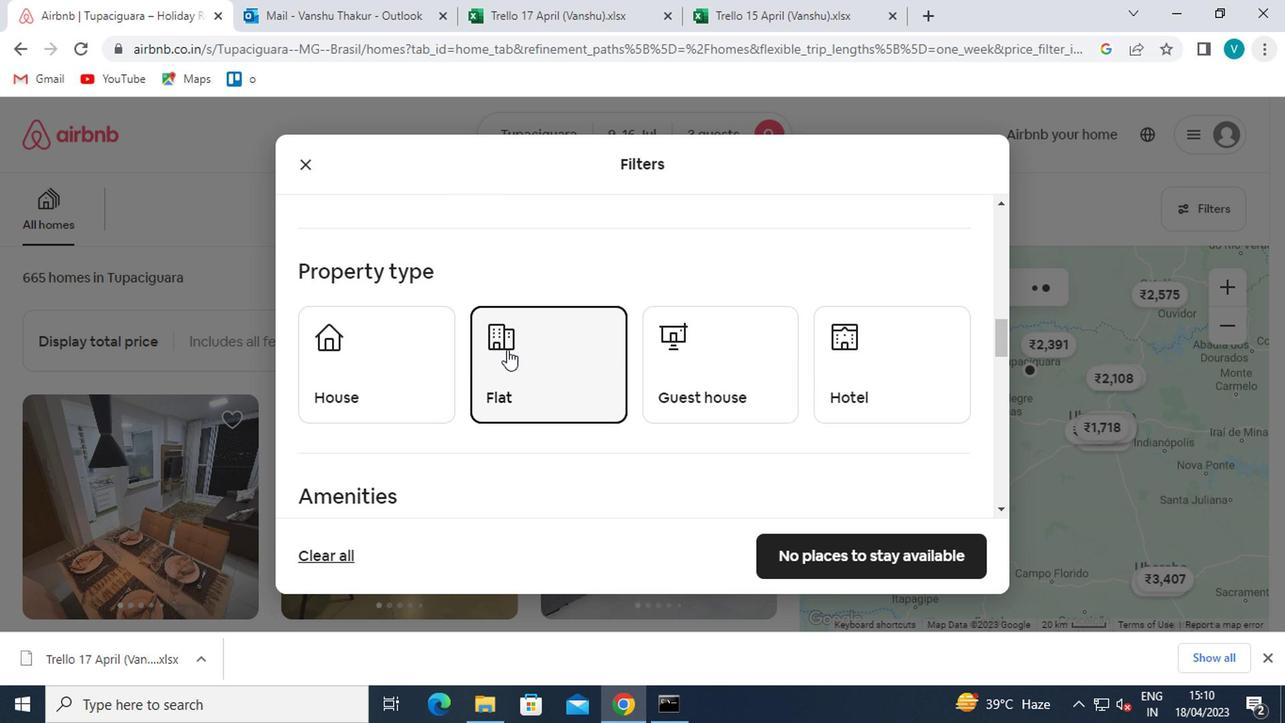 
Action: Mouse scrolled (503, 348) with delta (0, -1)
Screenshot: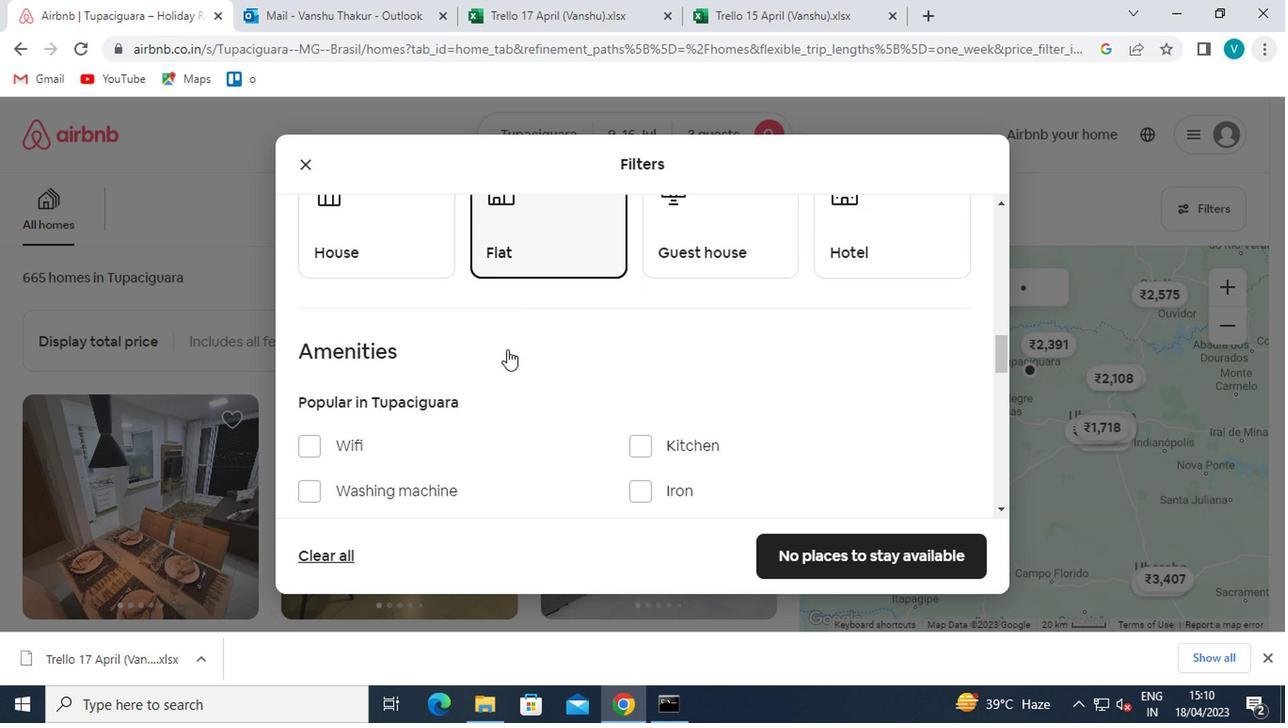 
Action: Mouse moved to (304, 352)
Screenshot: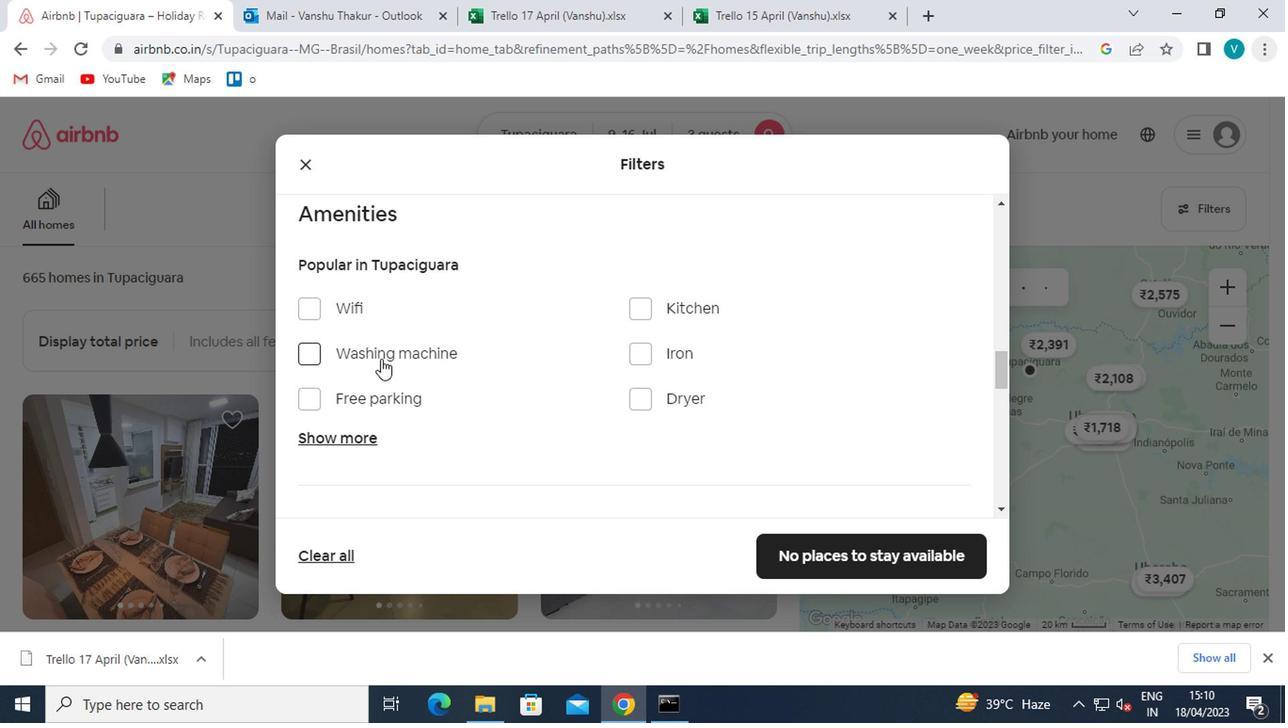 
Action: Mouse pressed left at (304, 352)
Screenshot: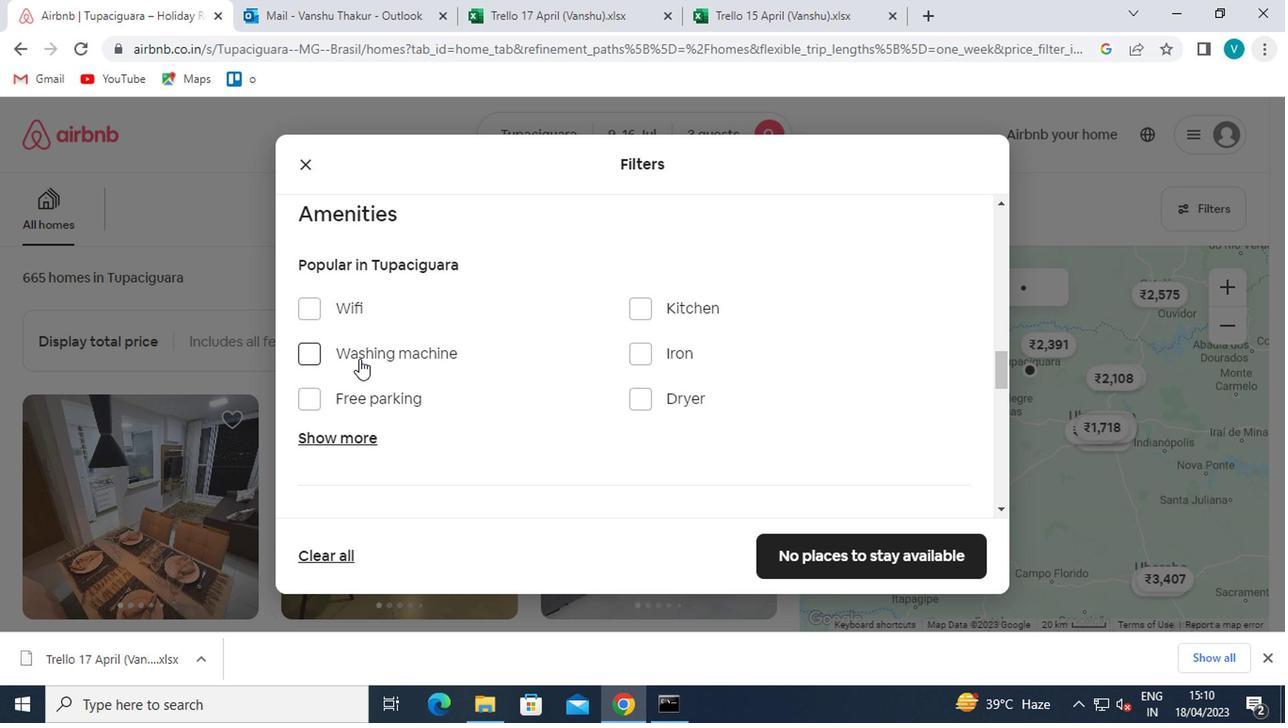 
Action: Mouse moved to (401, 368)
Screenshot: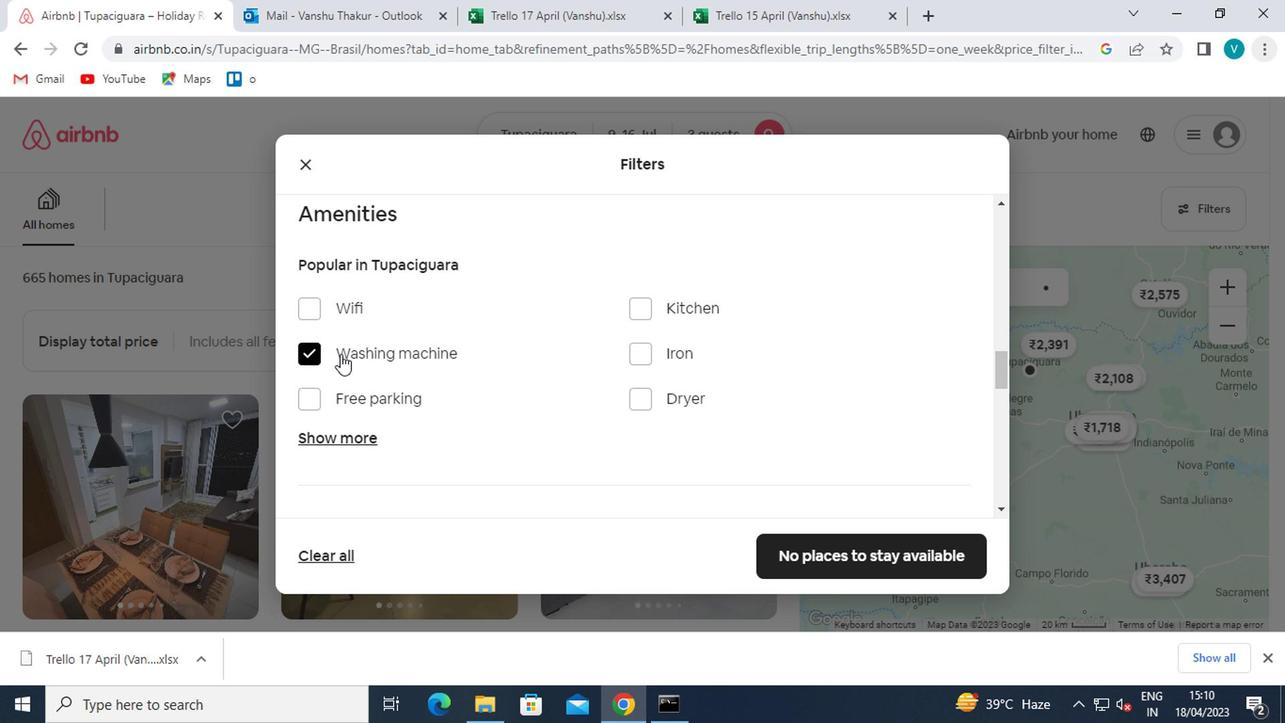 
Action: Mouse scrolled (401, 367) with delta (0, 0)
Screenshot: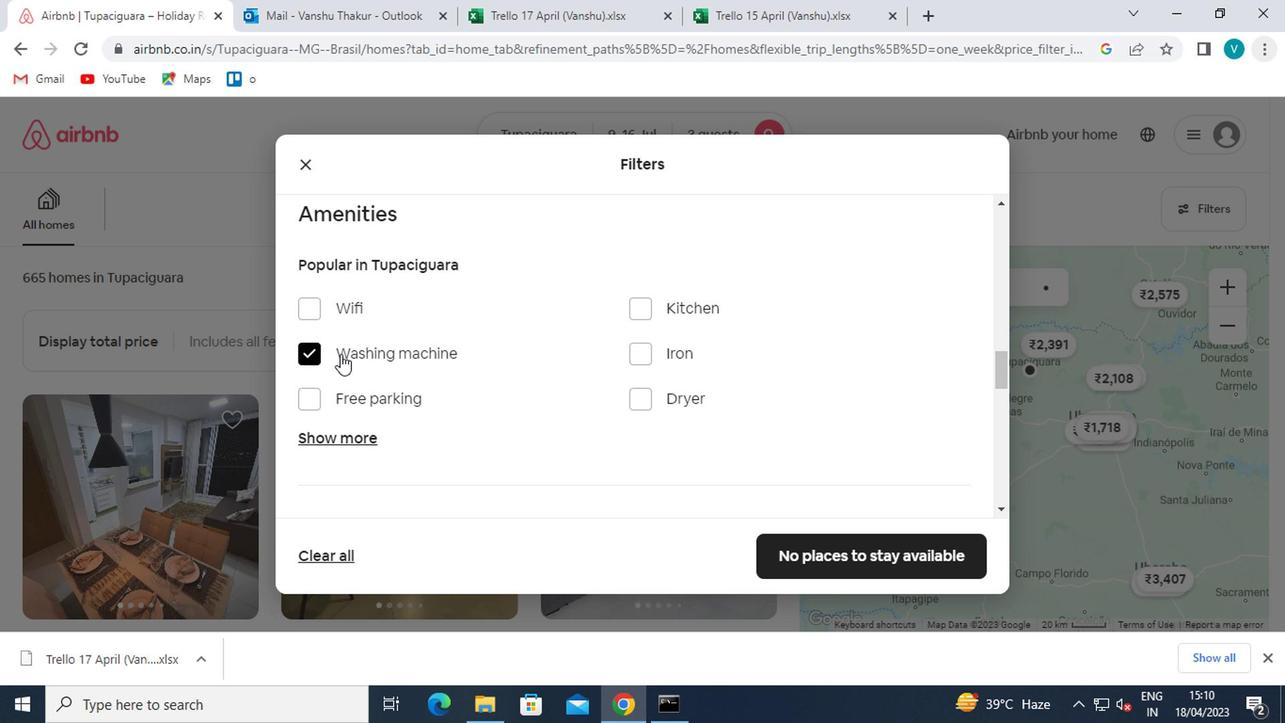 
Action: Mouse moved to (406, 369)
Screenshot: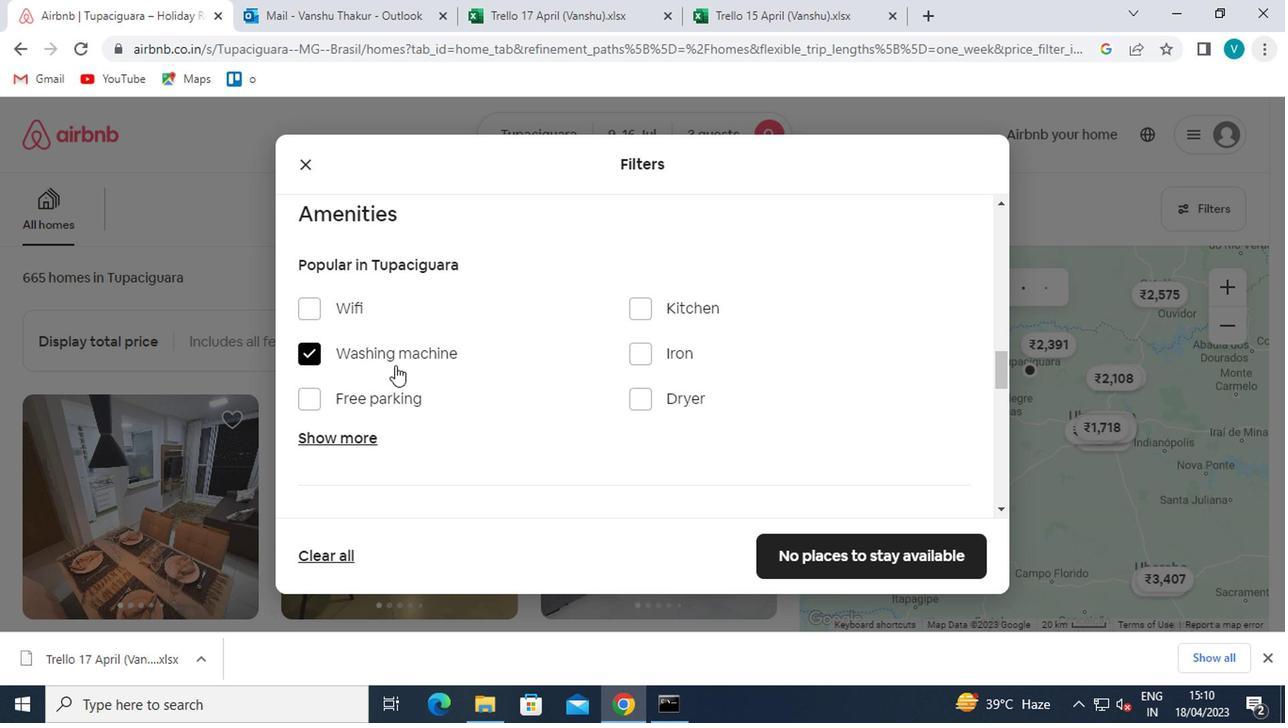 
Action: Mouse scrolled (406, 368) with delta (0, -1)
Screenshot: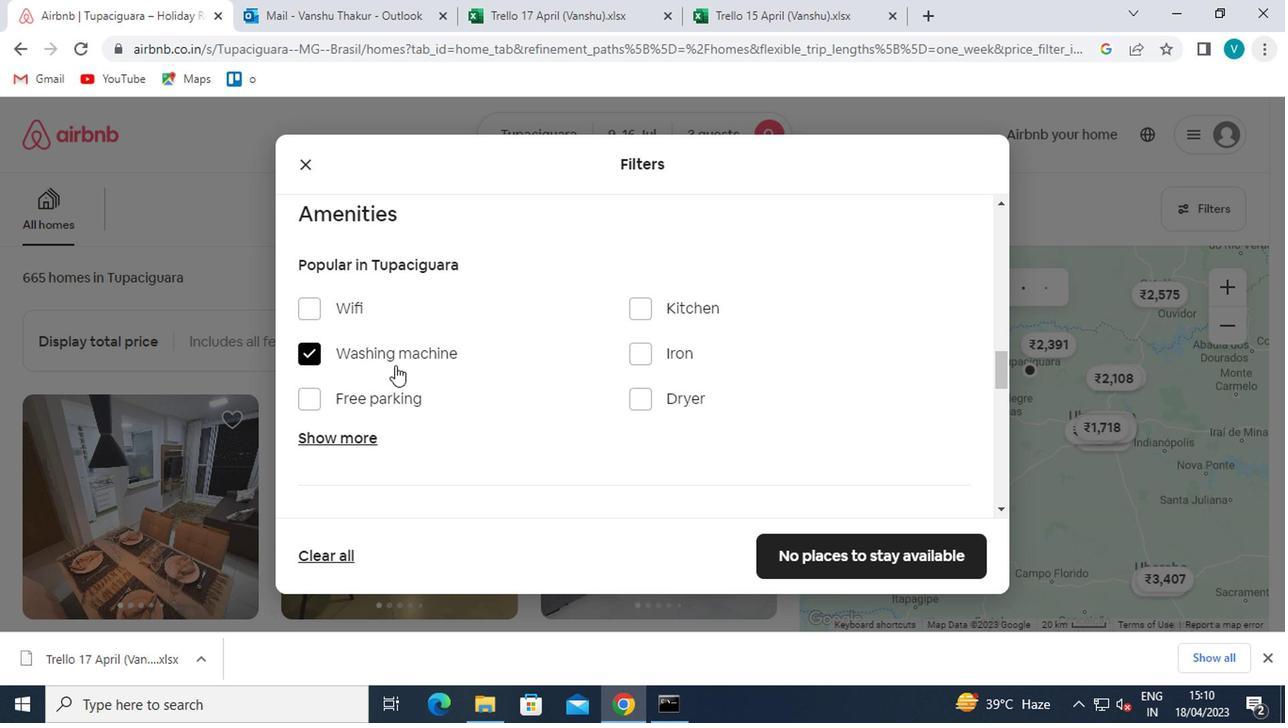 
Action: Mouse moved to (407, 369)
Screenshot: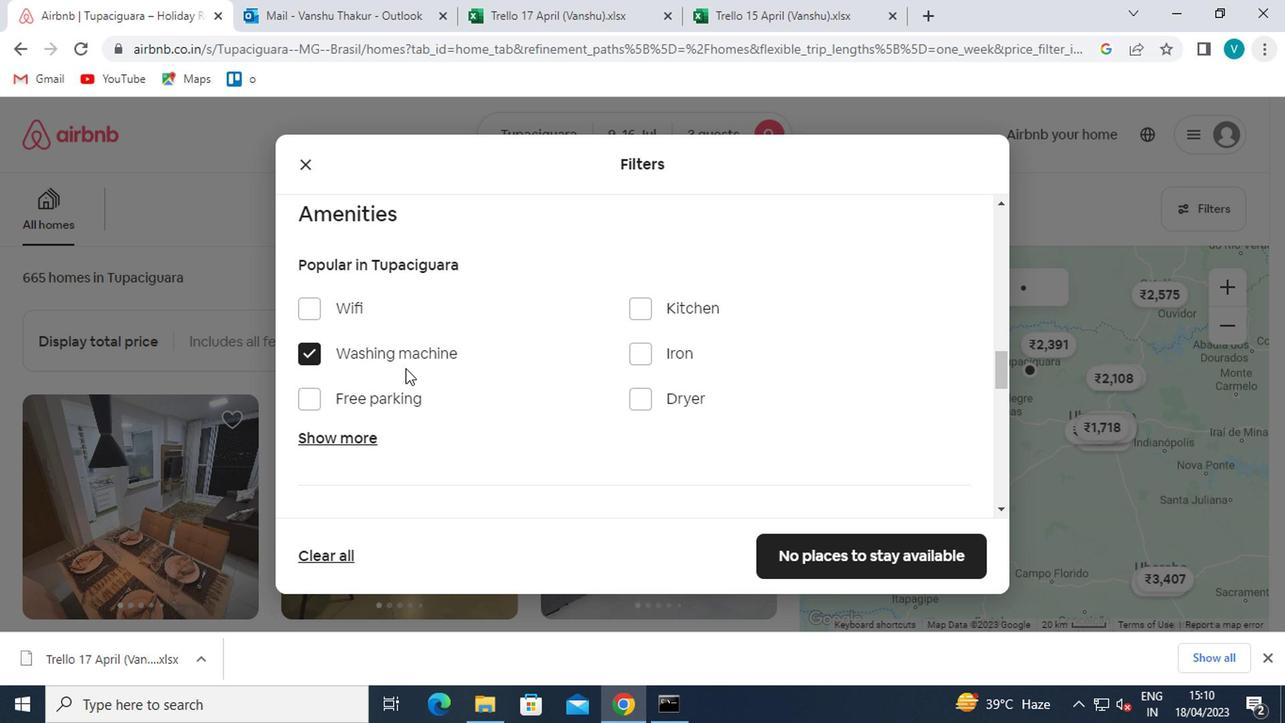 
Action: Mouse scrolled (407, 368) with delta (0, -1)
Screenshot: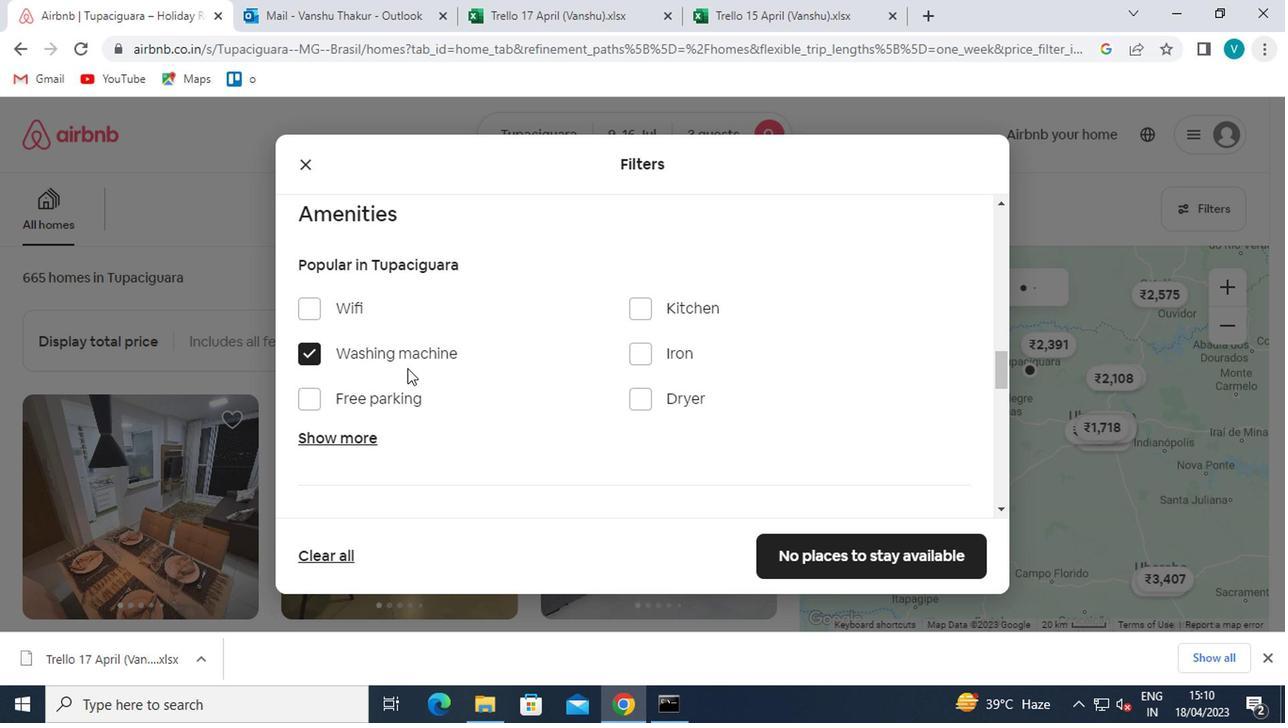 
Action: Mouse moved to (920, 368)
Screenshot: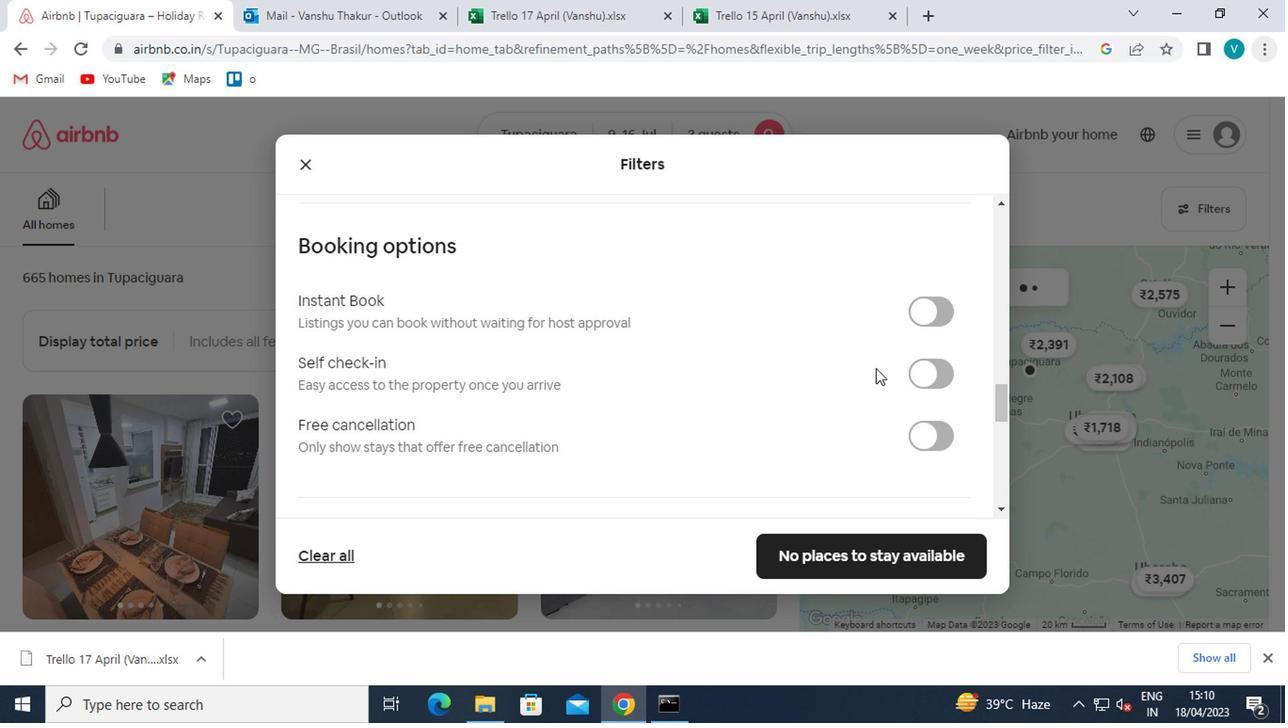 
Action: Mouse pressed left at (920, 368)
Screenshot: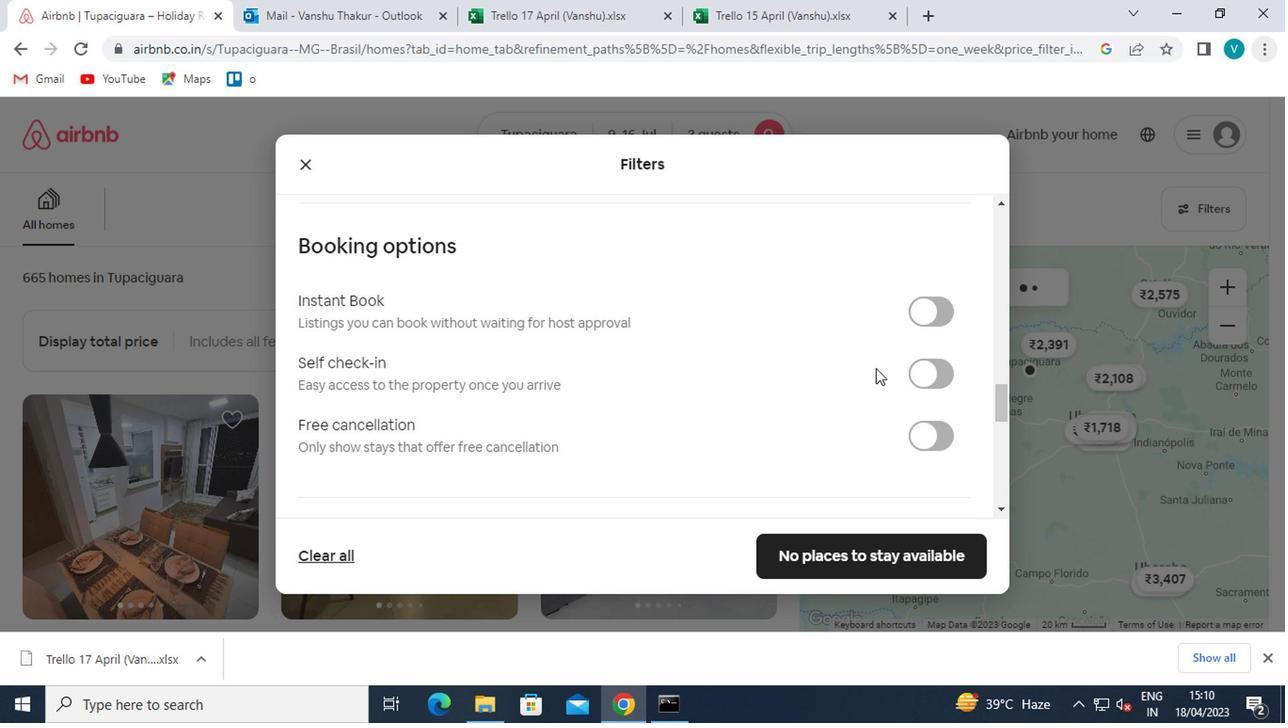 
Action: Mouse moved to (756, 407)
Screenshot: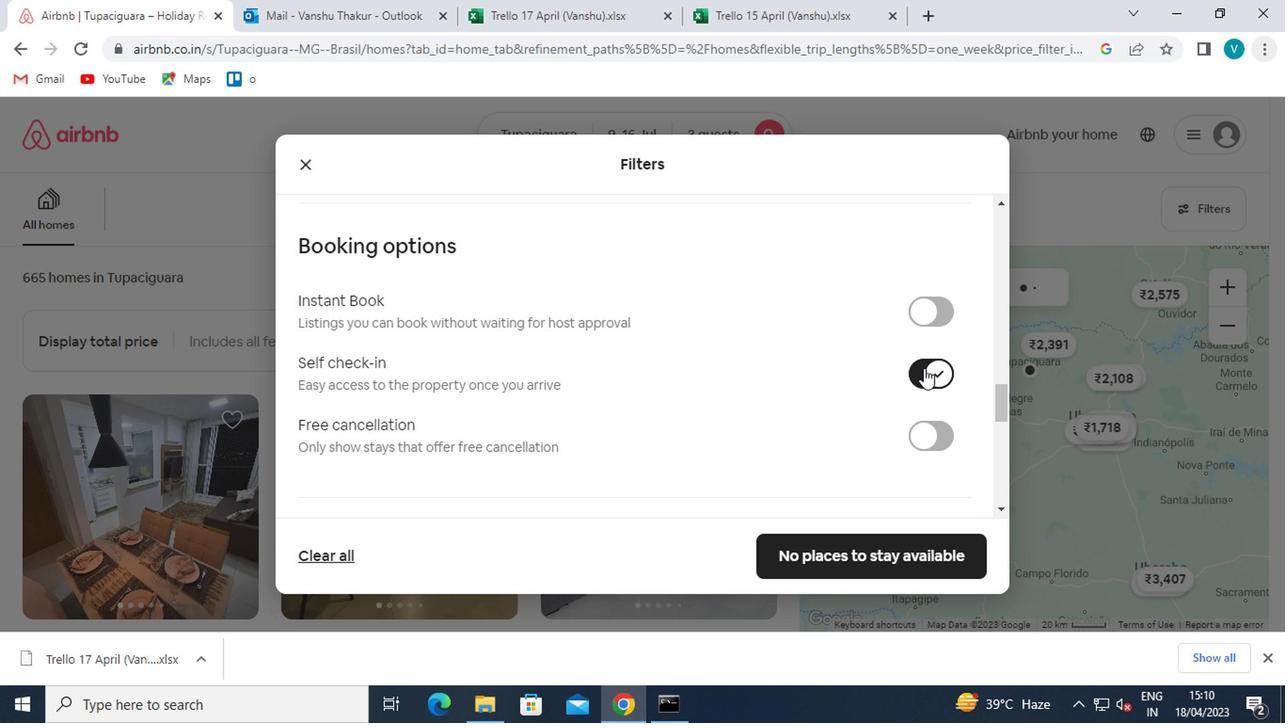 
Action: Mouse scrolled (756, 406) with delta (0, -1)
Screenshot: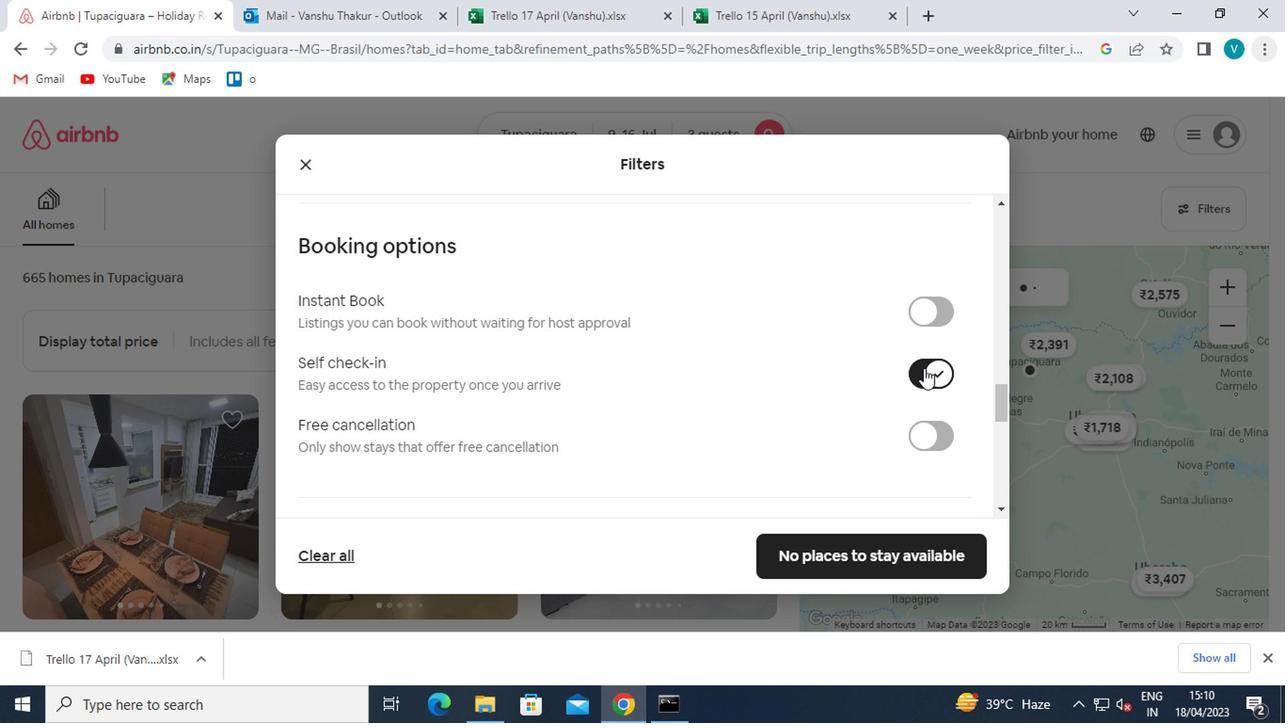 
Action: Mouse moved to (723, 410)
Screenshot: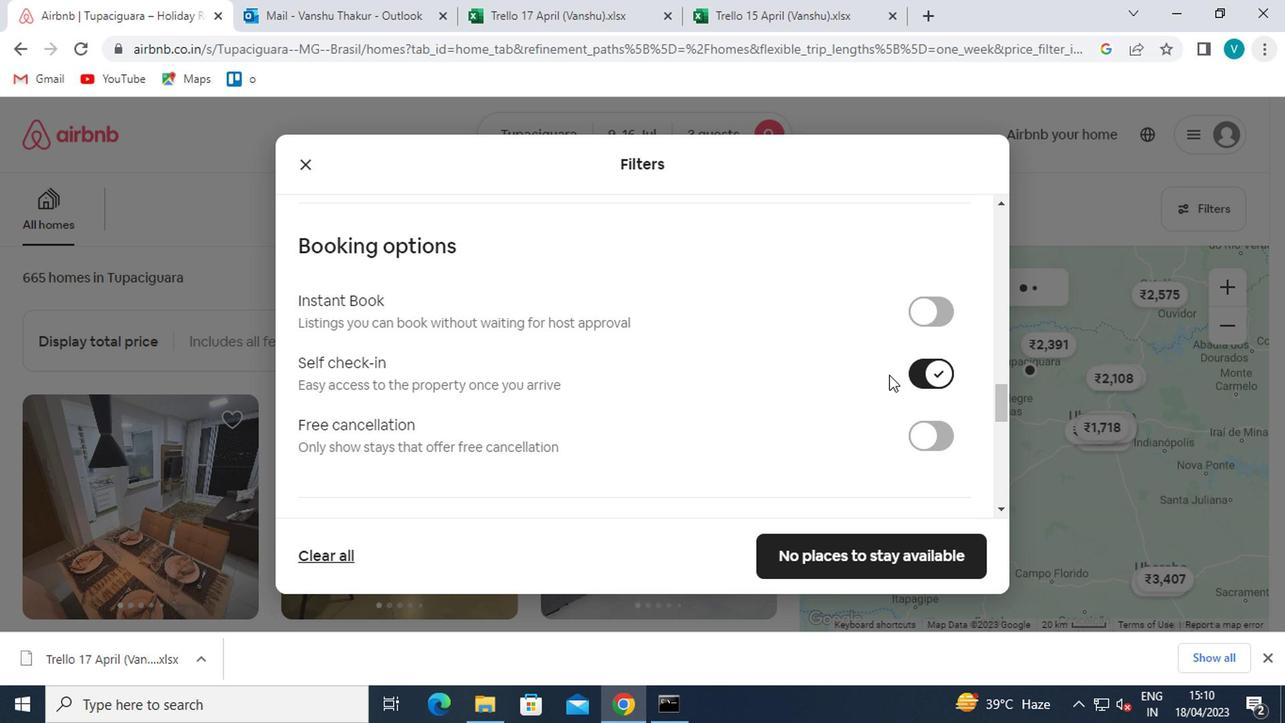 
Action: Mouse scrolled (723, 409) with delta (0, -1)
Screenshot: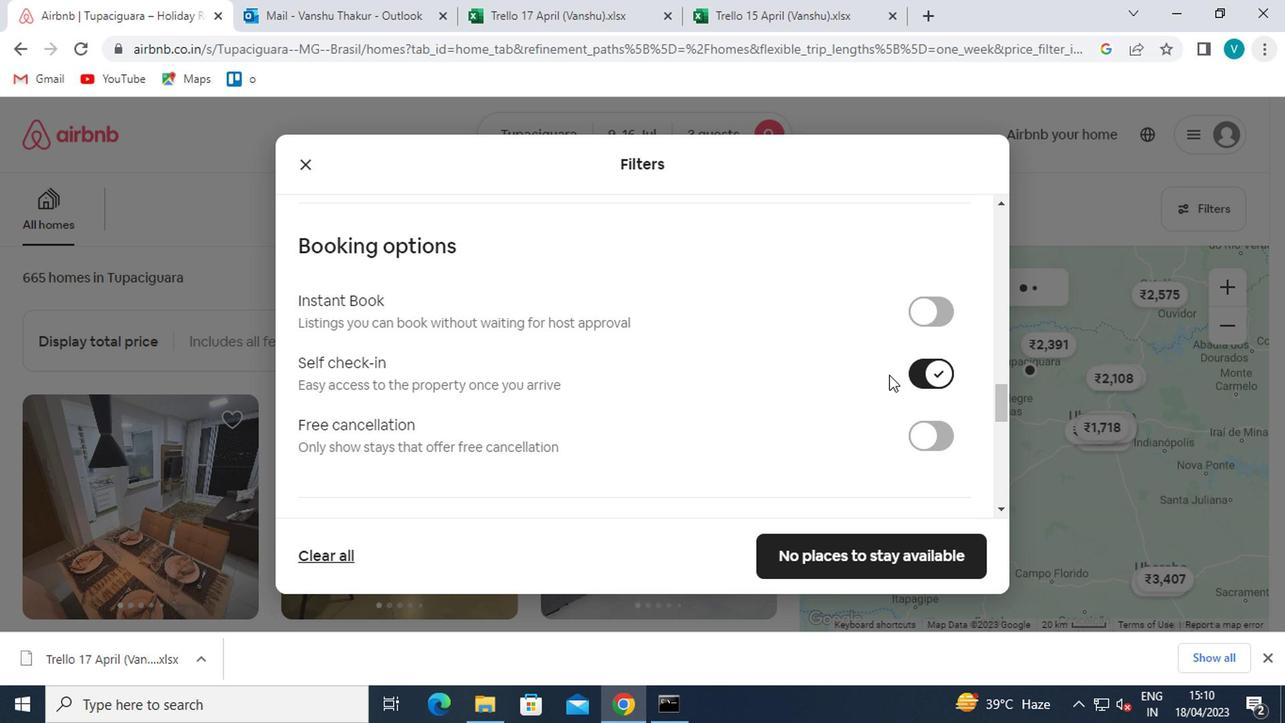 
Action: Mouse moved to (705, 412)
Screenshot: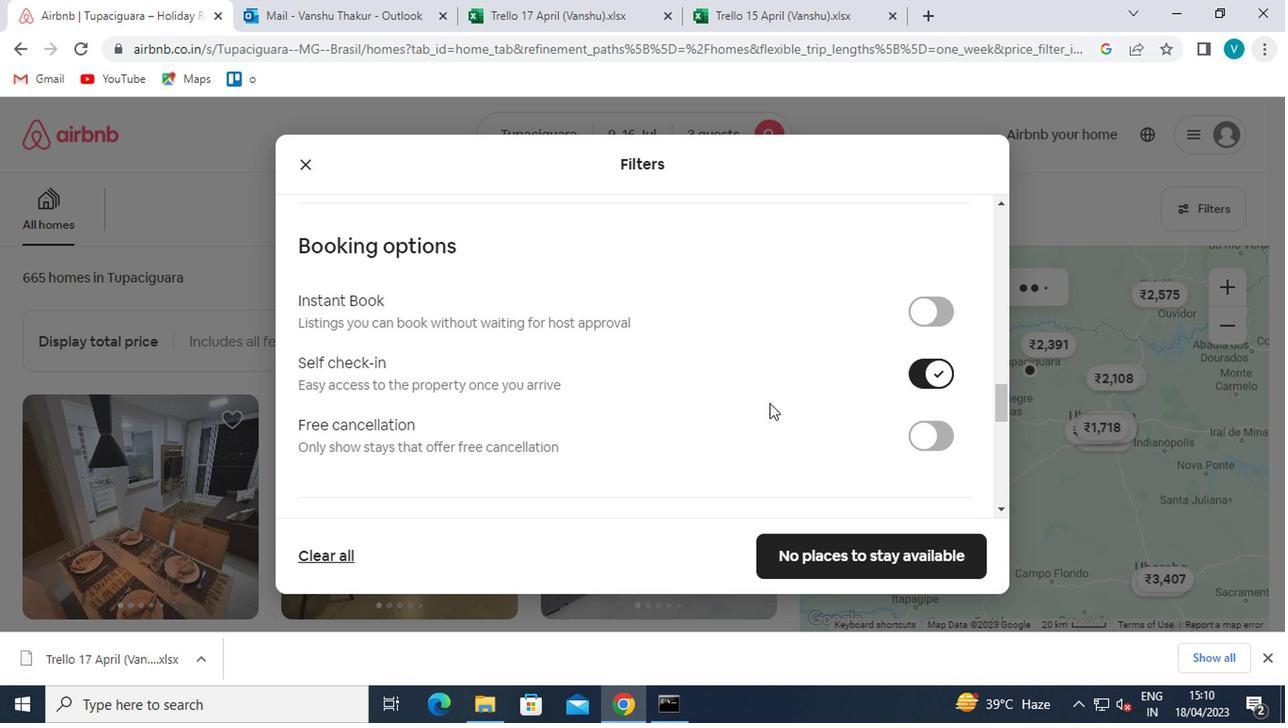 
Action: Mouse scrolled (705, 411) with delta (0, -1)
Screenshot: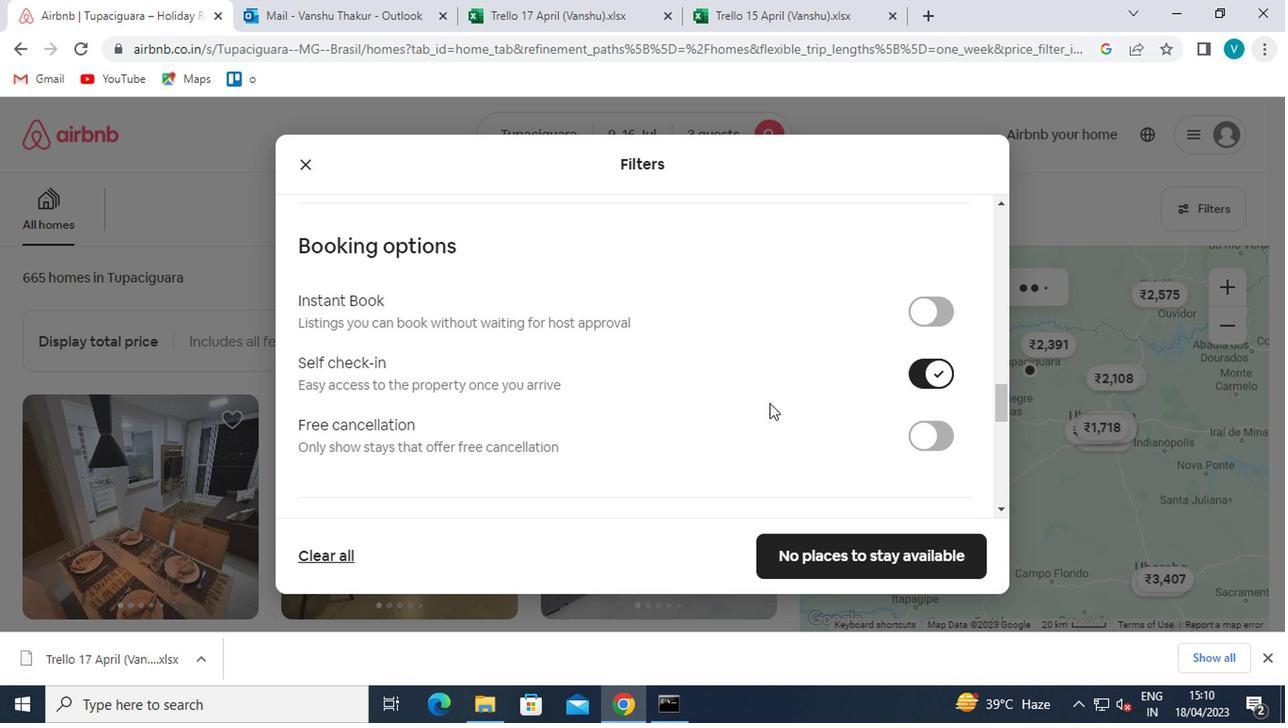 
Action: Mouse moved to (693, 413)
Screenshot: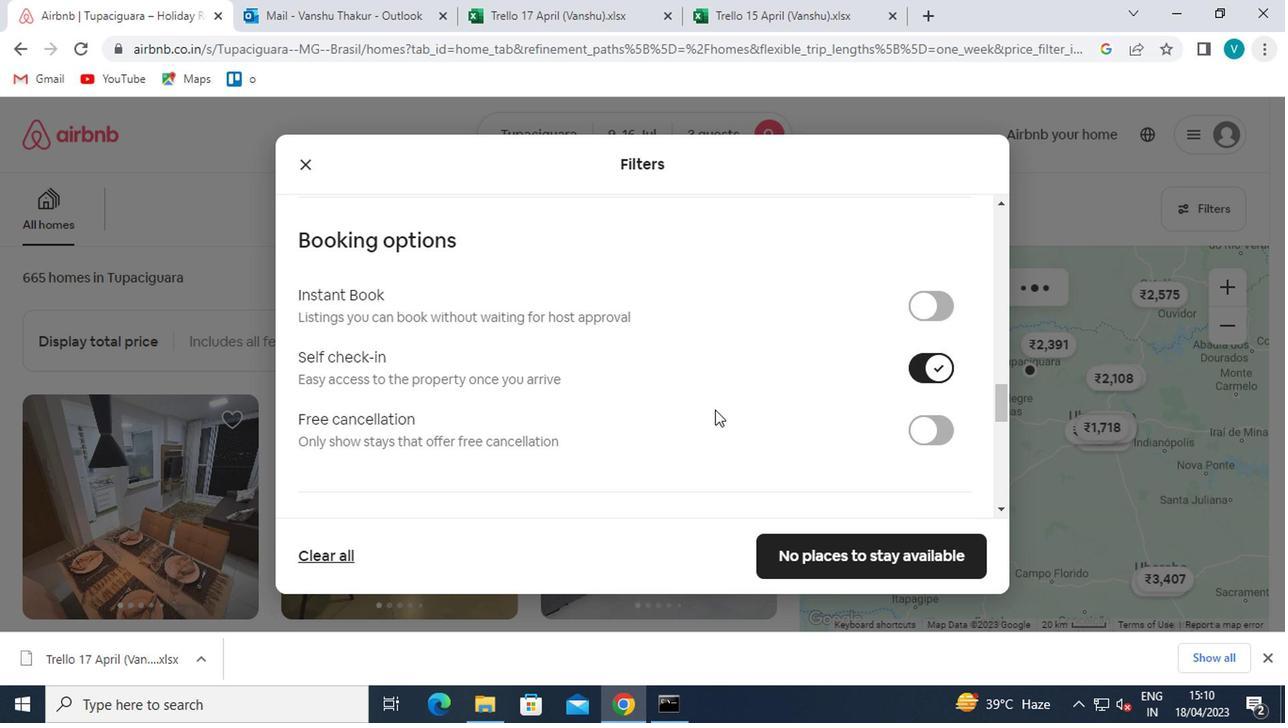 
Action: Mouse scrolled (693, 412) with delta (0, 0)
Screenshot: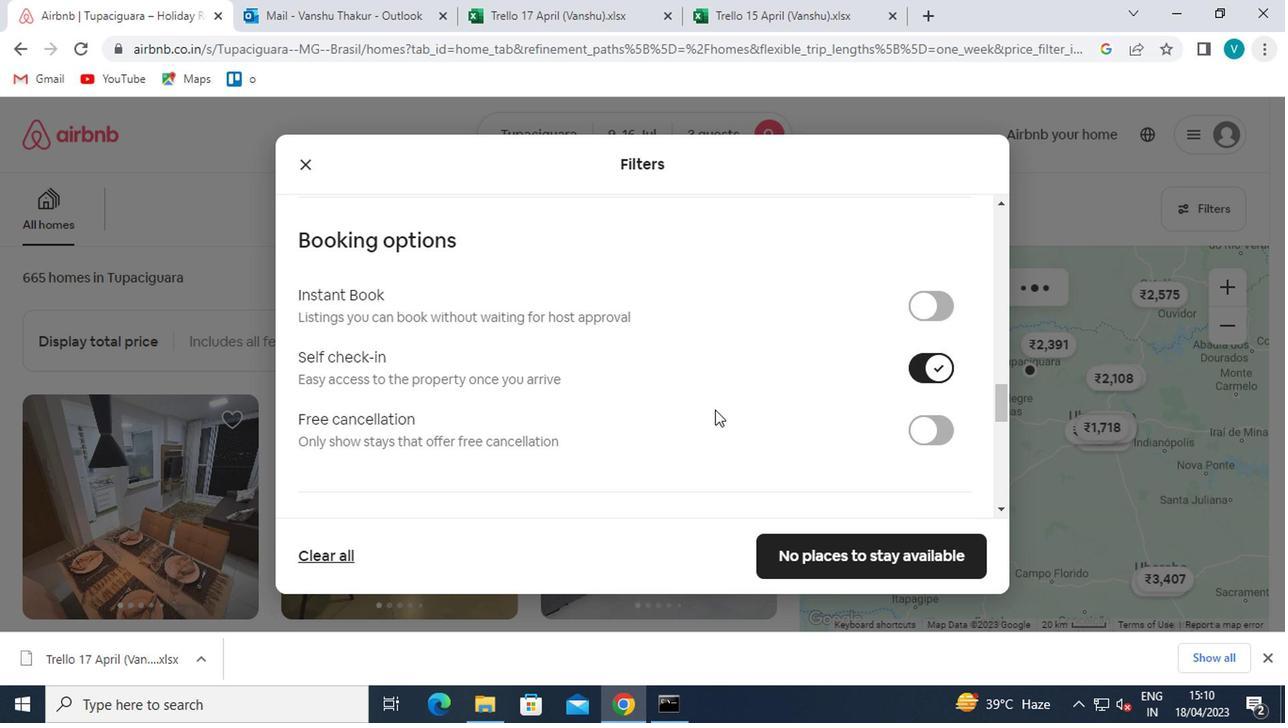 
Action: Mouse moved to (642, 413)
Screenshot: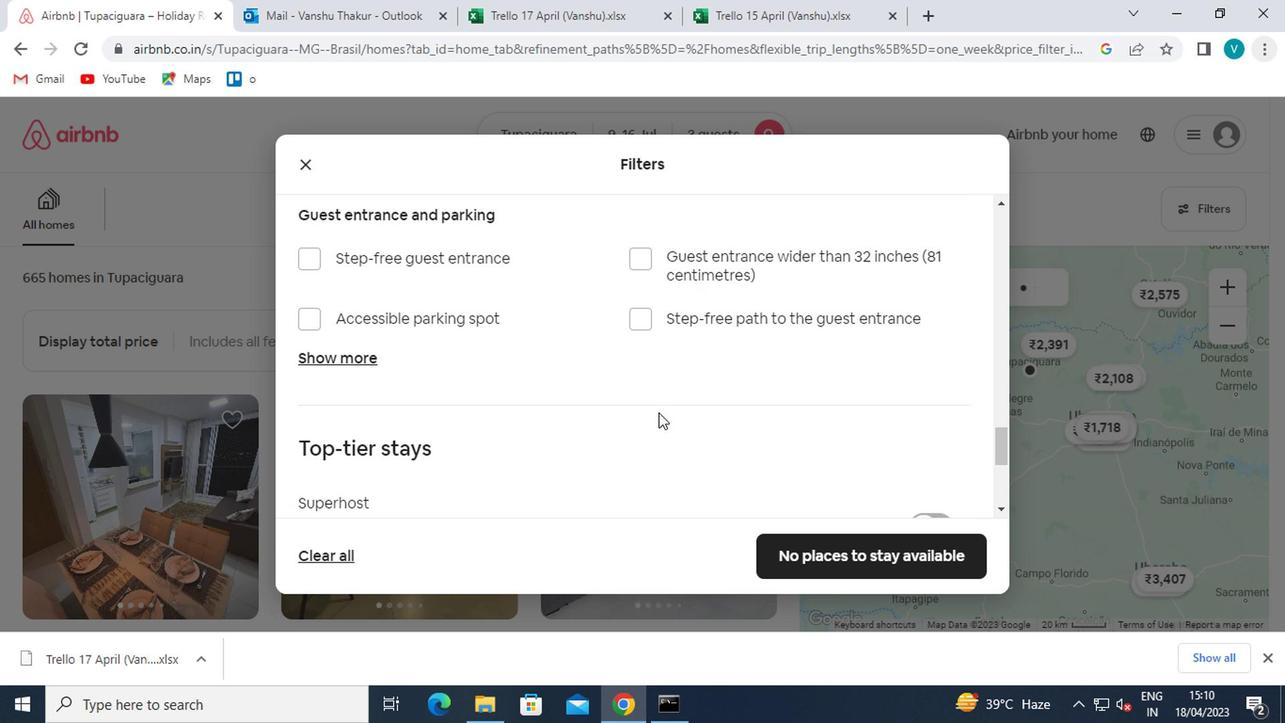 
Action: Mouse scrolled (642, 412) with delta (0, 0)
Screenshot: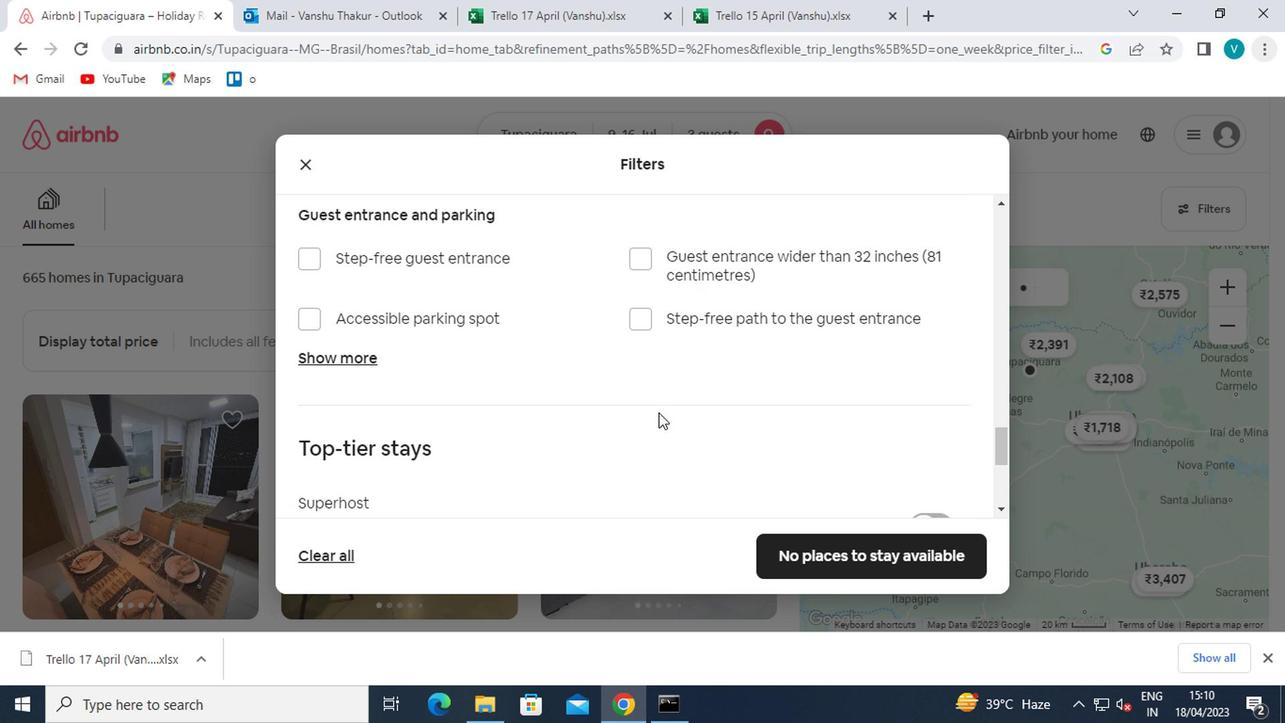 
Action: Mouse moved to (636, 414)
Screenshot: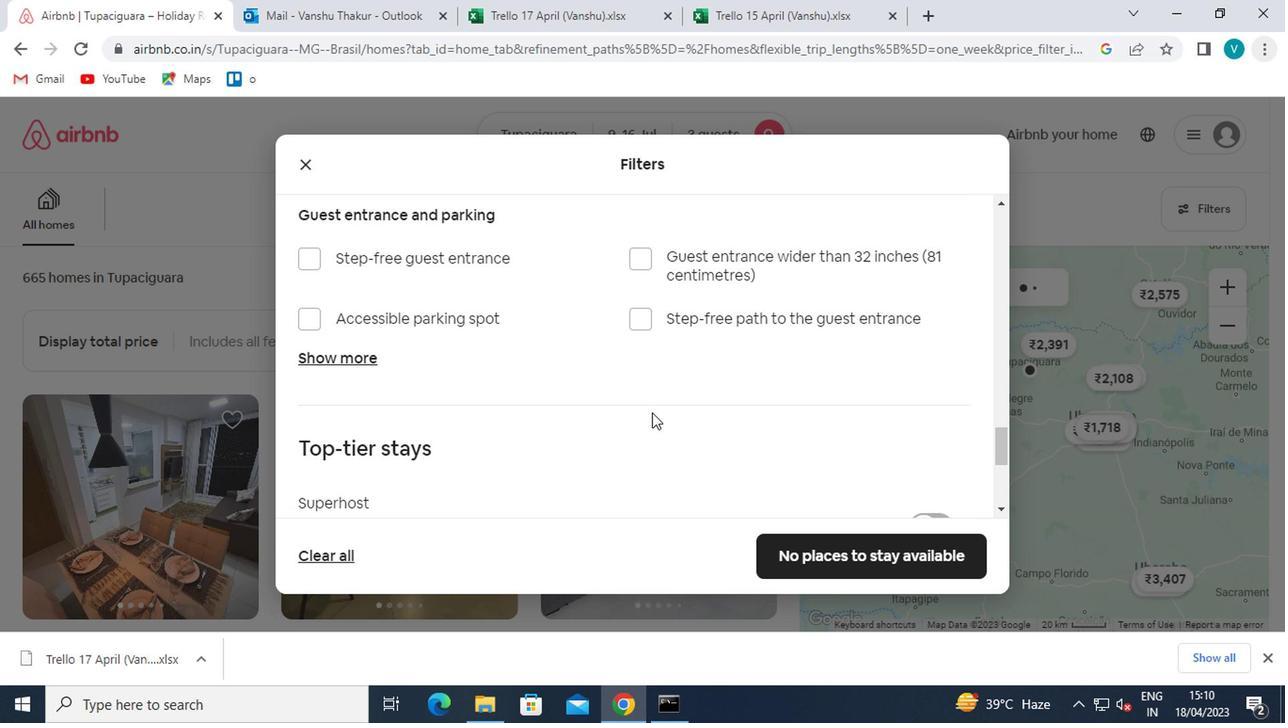 
Action: Mouse scrolled (636, 413) with delta (0, -1)
Screenshot: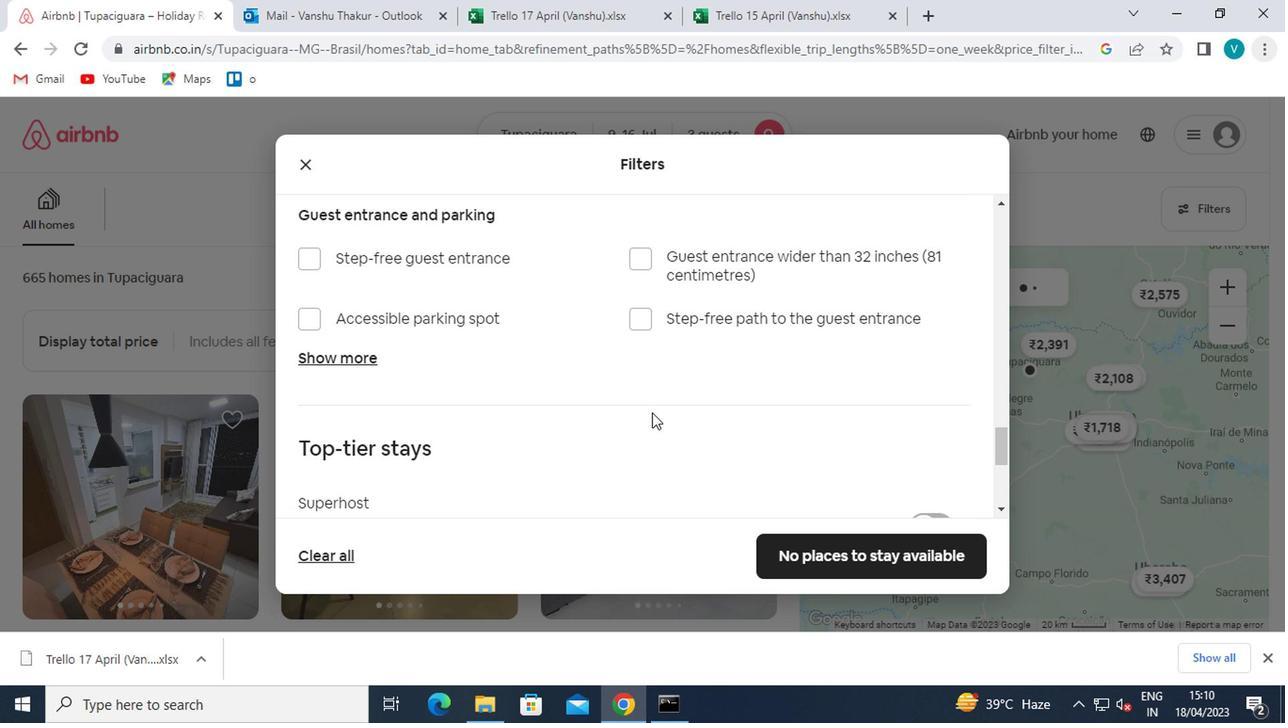 
Action: Mouse moved to (628, 414)
Screenshot: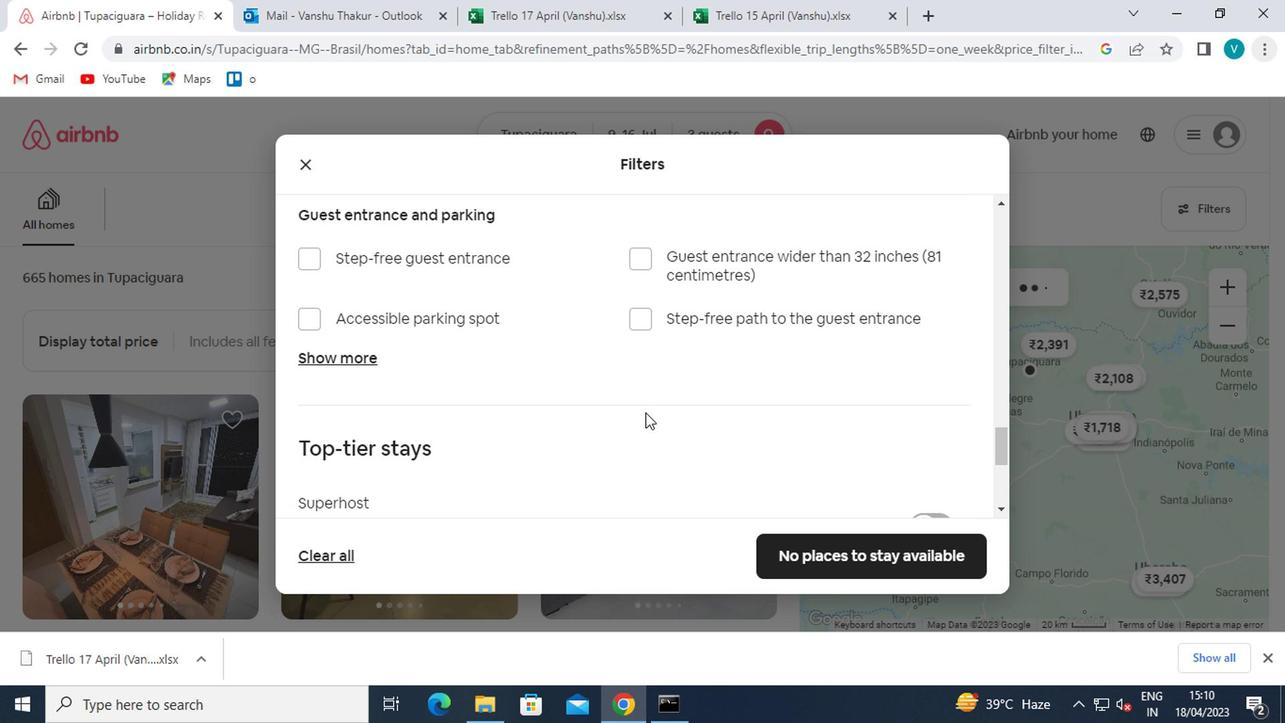 
Action: Mouse scrolled (628, 413) with delta (0, -1)
Screenshot: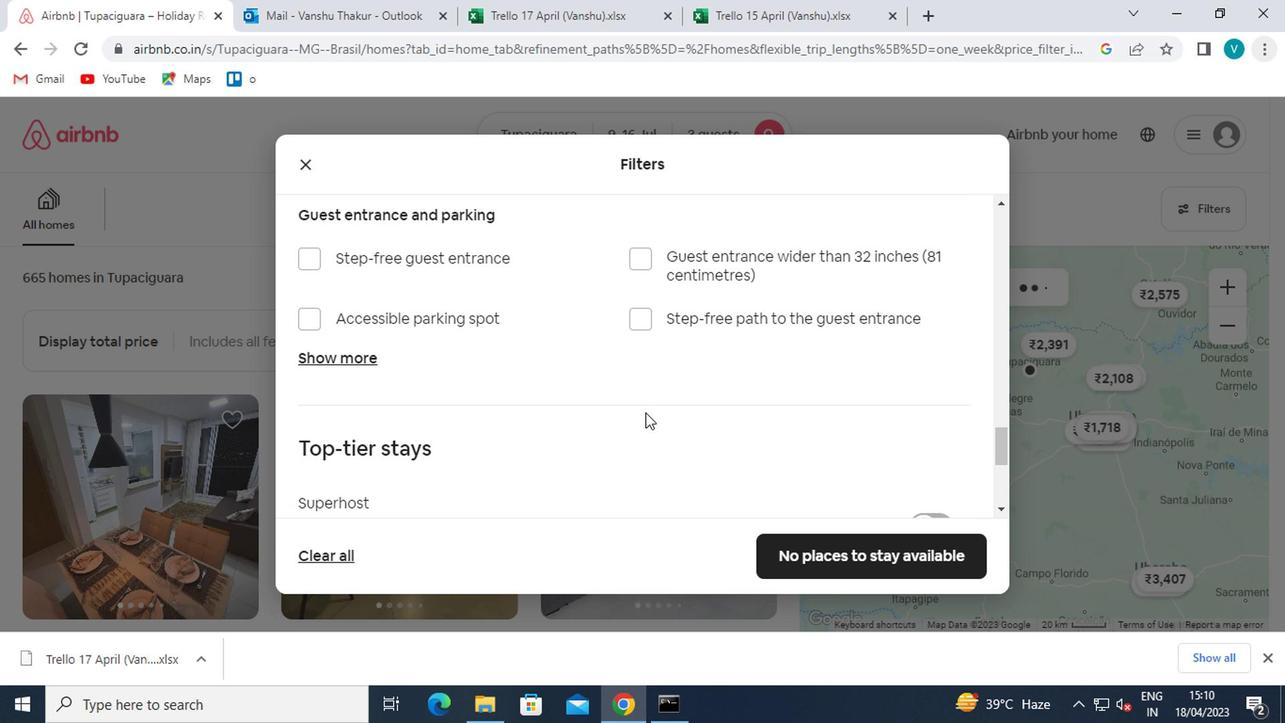 
Action: Mouse moved to (587, 456)
Screenshot: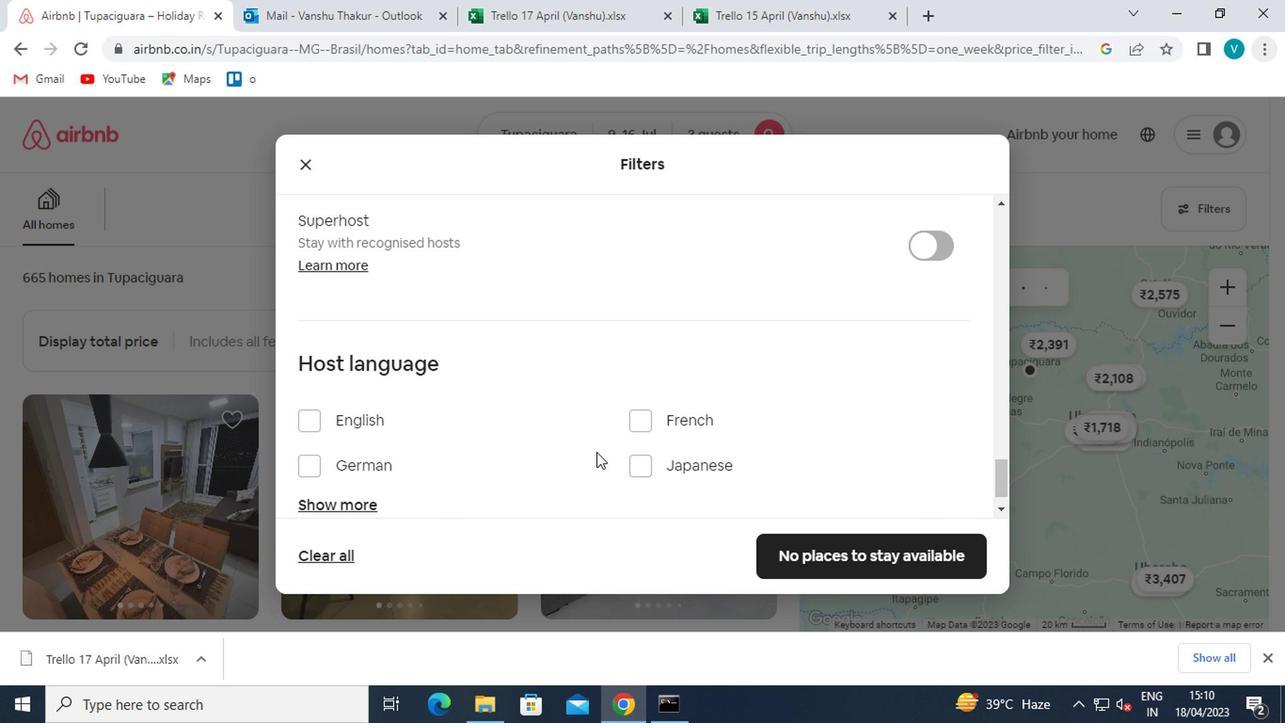 
Action: Mouse scrolled (587, 455) with delta (0, 0)
Screenshot: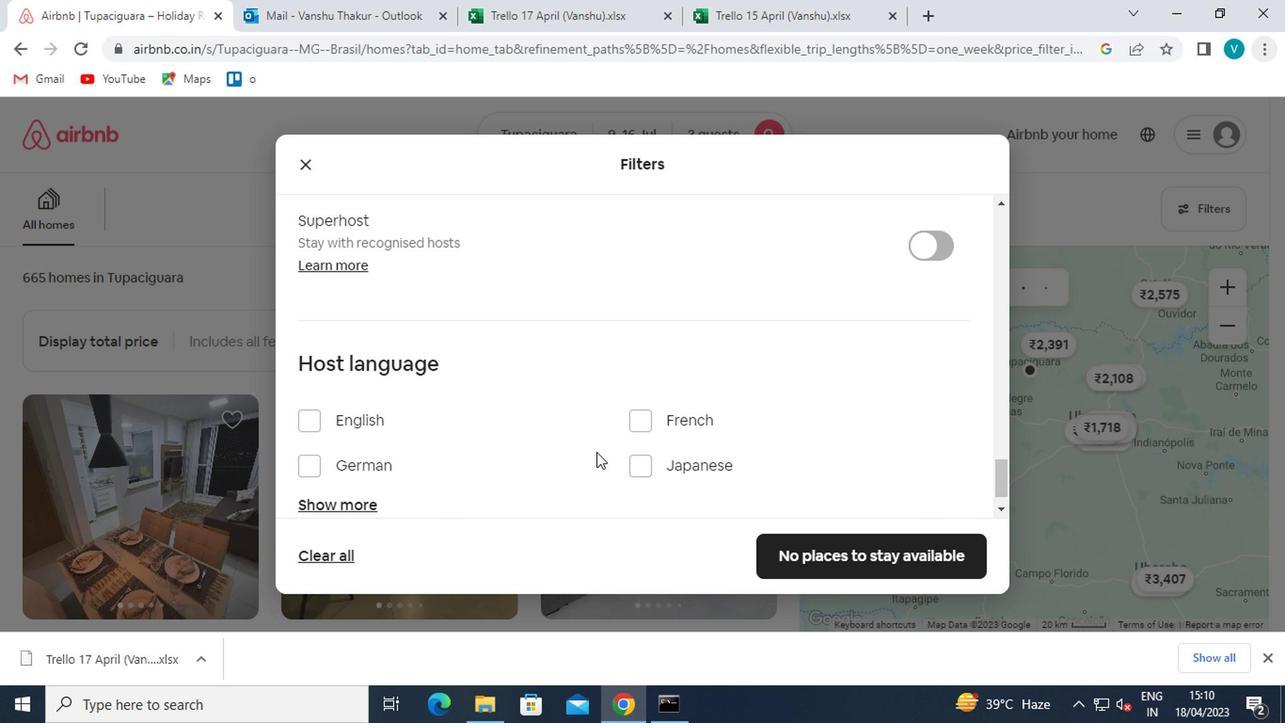 
Action: Mouse moved to (322, 476)
Screenshot: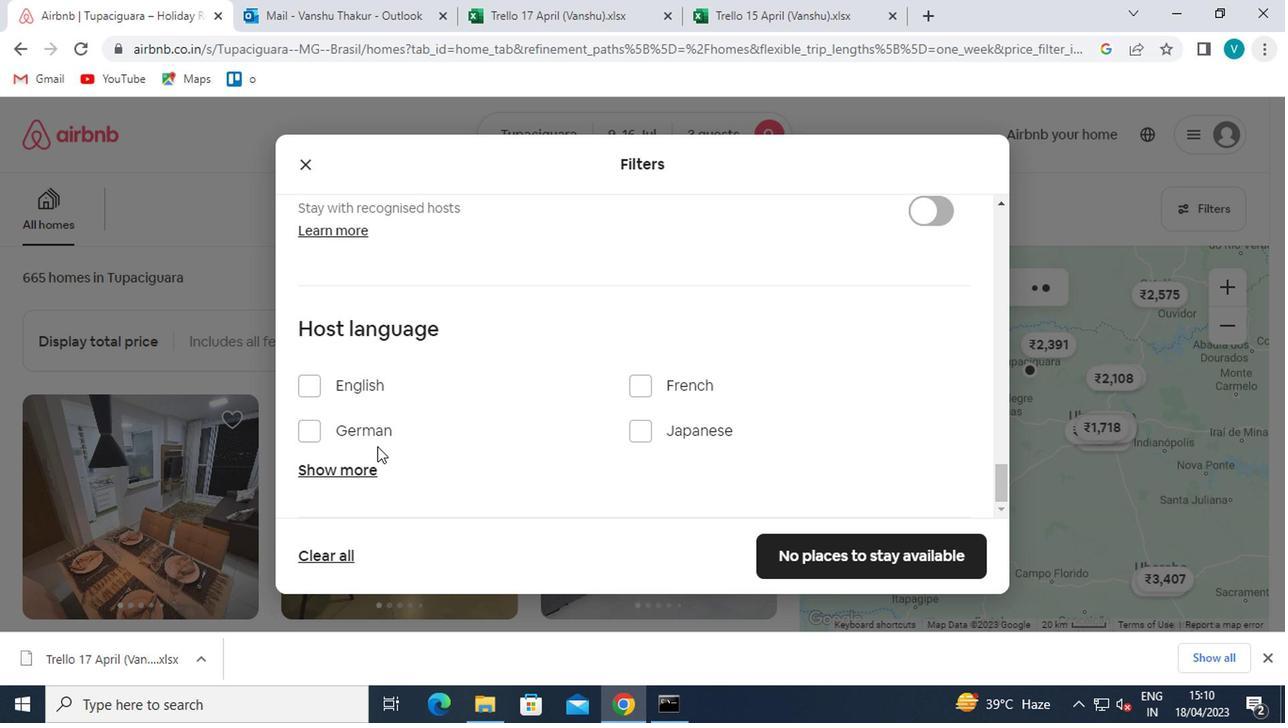 
Action: Mouse pressed left at (322, 476)
Screenshot: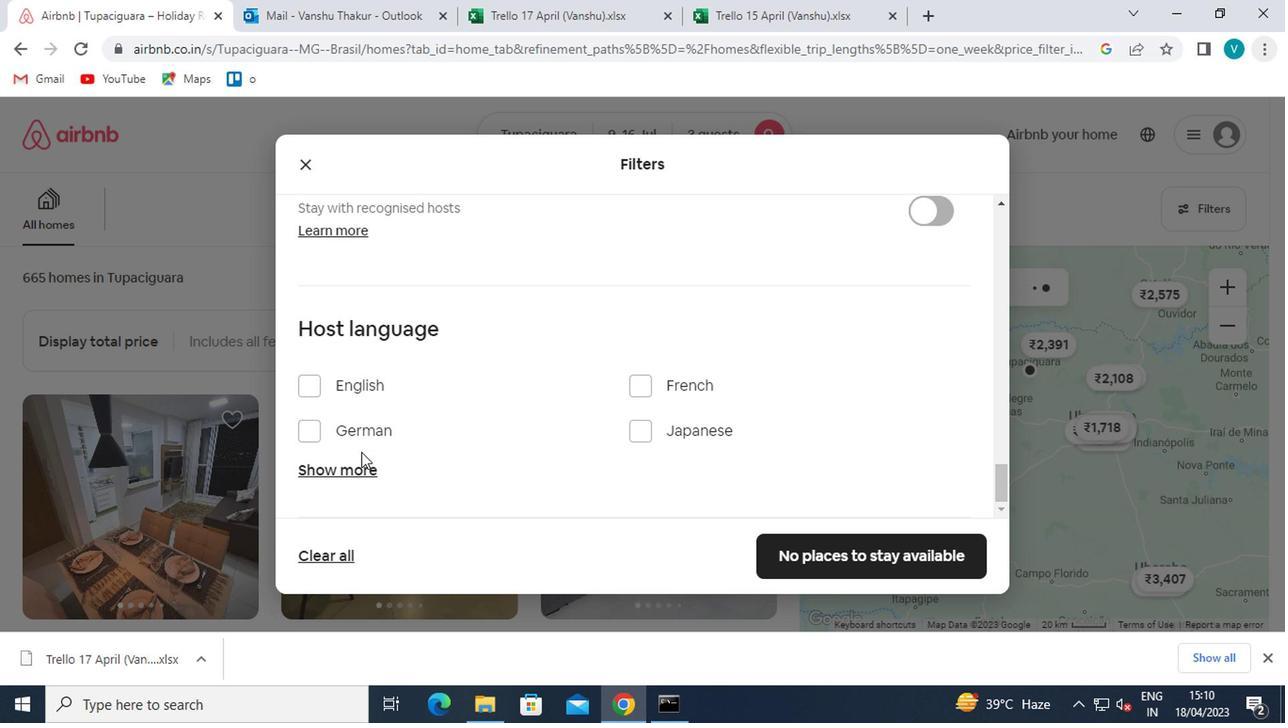 
Action: Mouse moved to (433, 457)
Screenshot: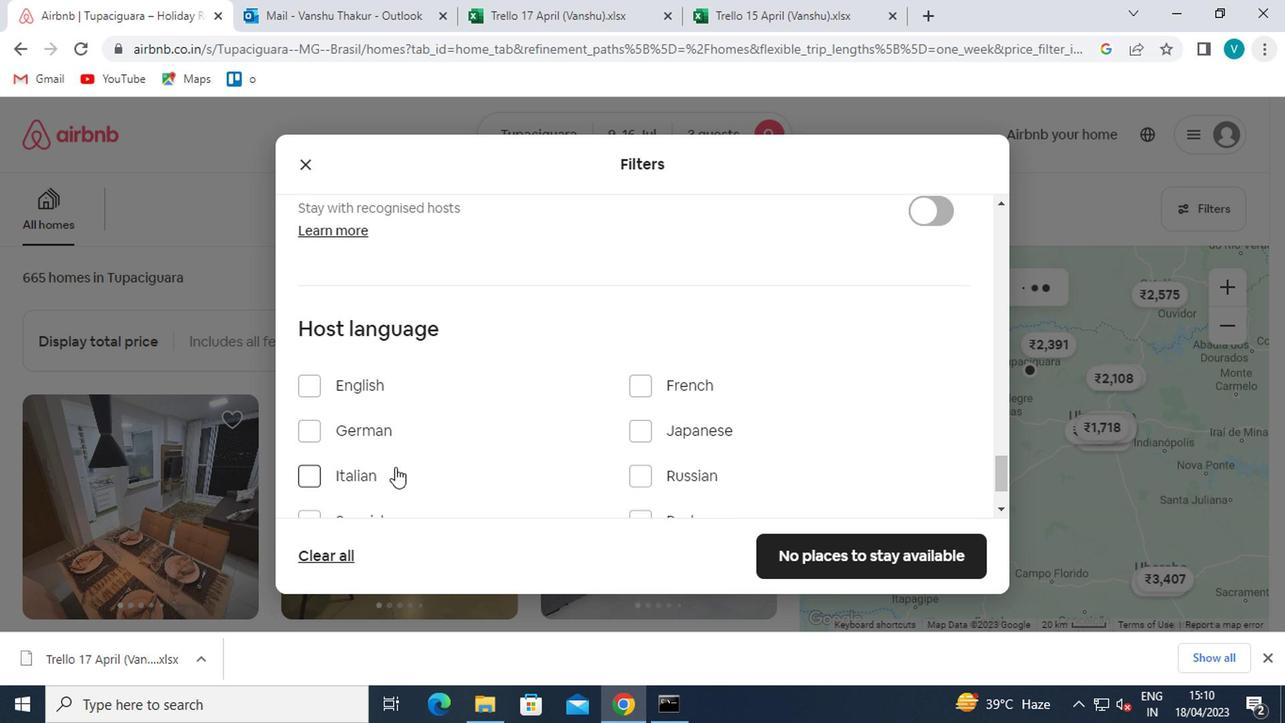
Action: Mouse scrolled (433, 456) with delta (0, -1)
Screenshot: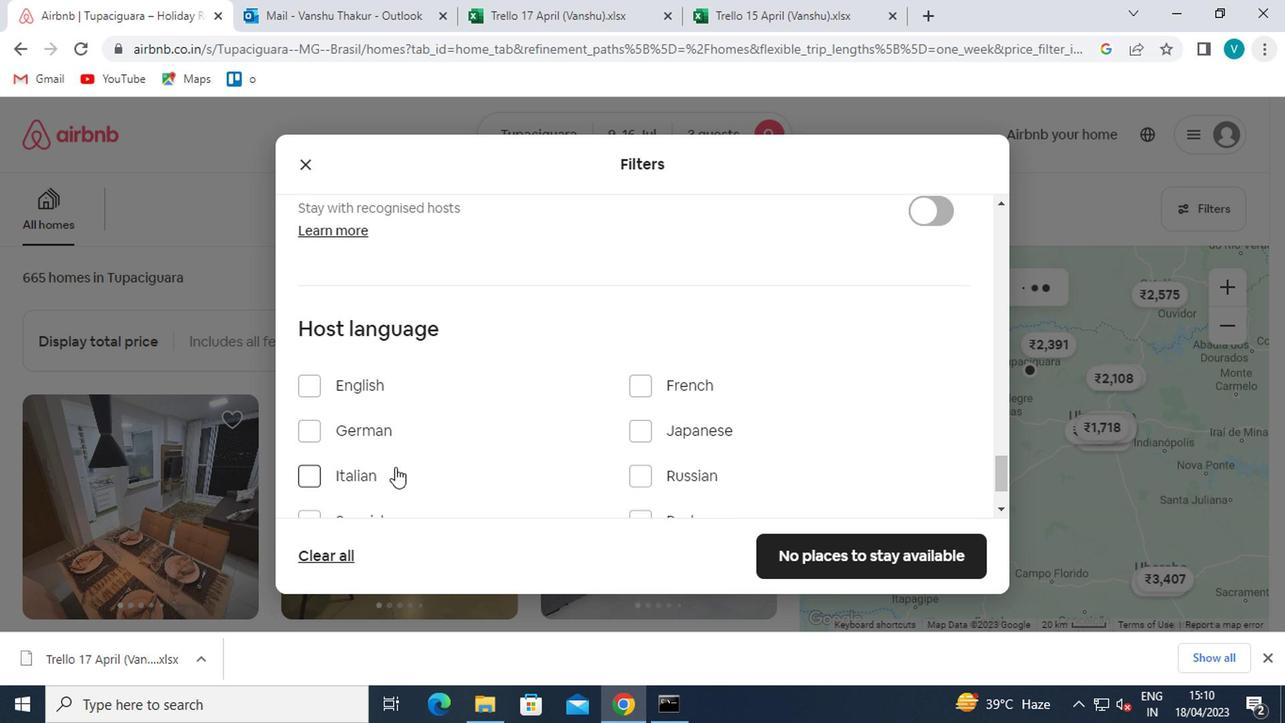 
Action: Mouse moved to (437, 457)
Screenshot: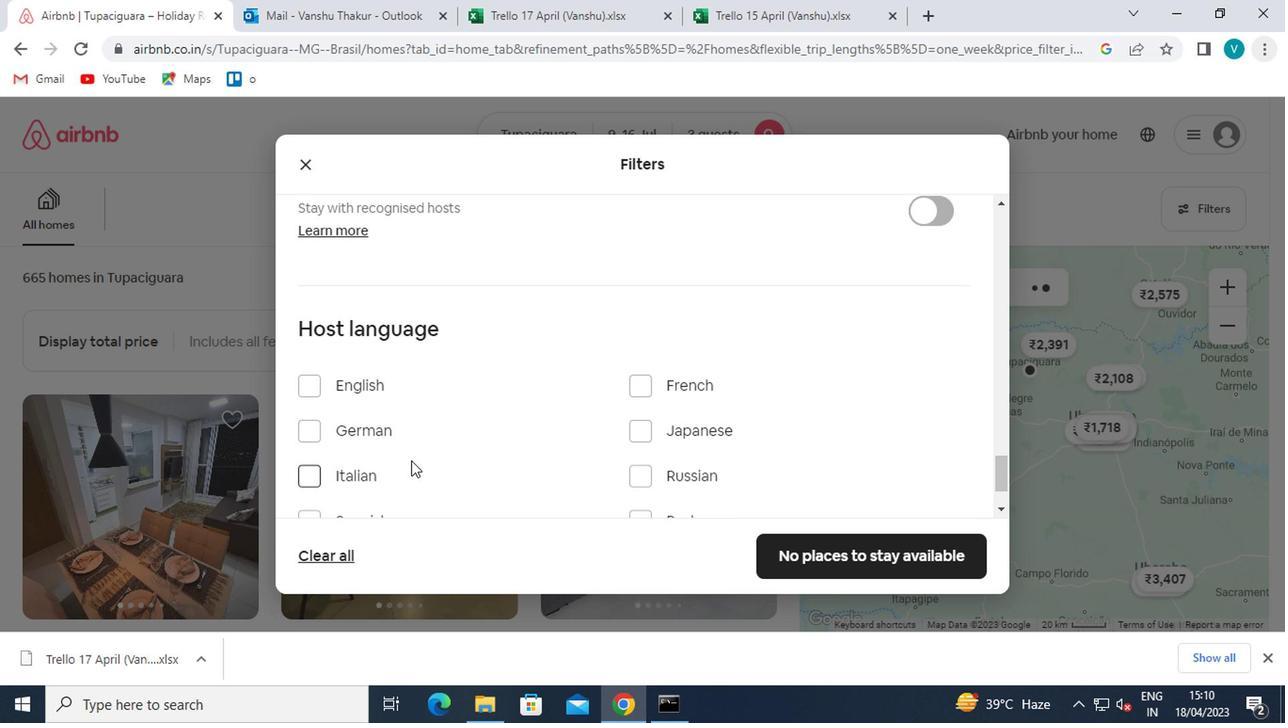 
Action: Mouse scrolled (437, 456) with delta (0, -1)
Screenshot: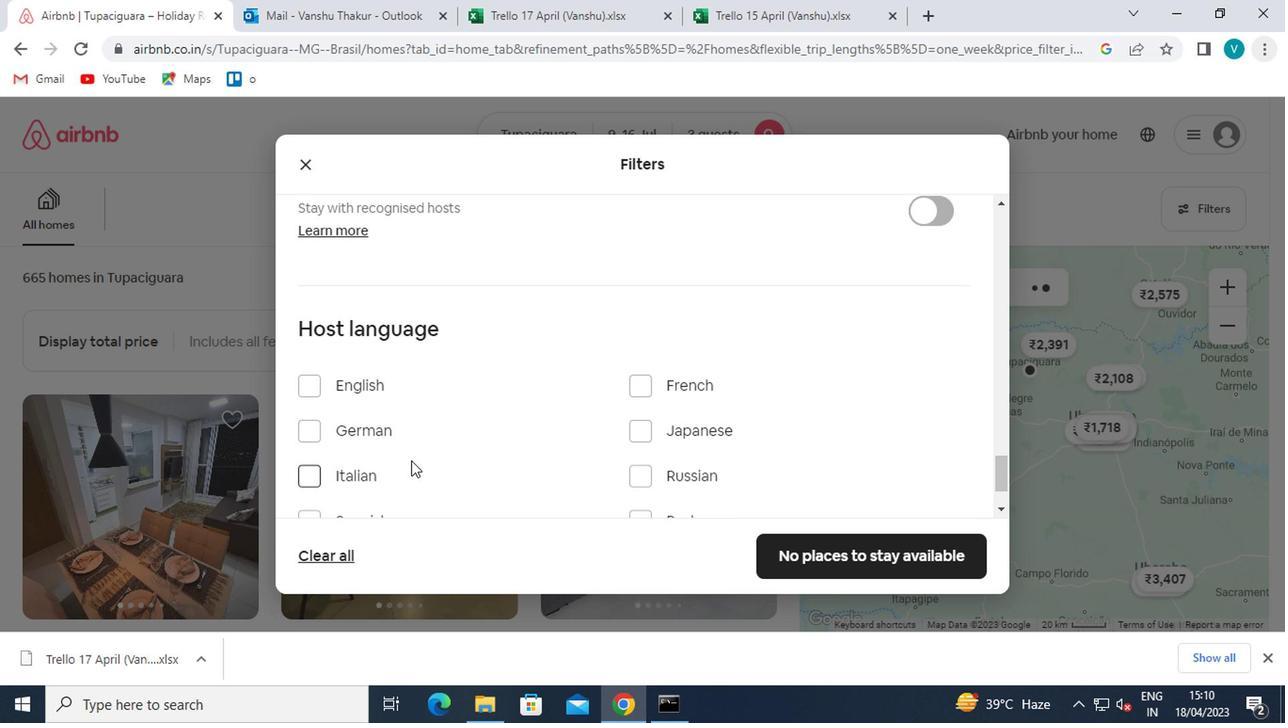 
Action: Mouse moved to (299, 437)
Screenshot: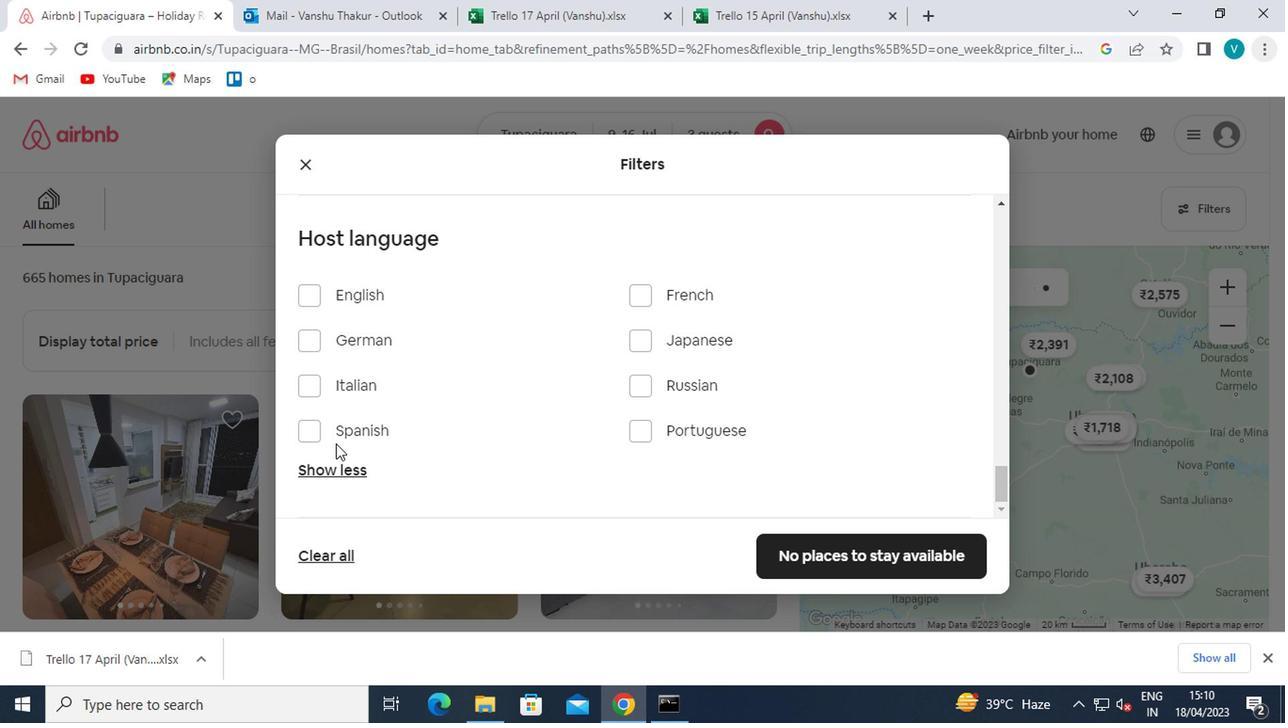 
Action: Mouse pressed left at (299, 437)
Screenshot: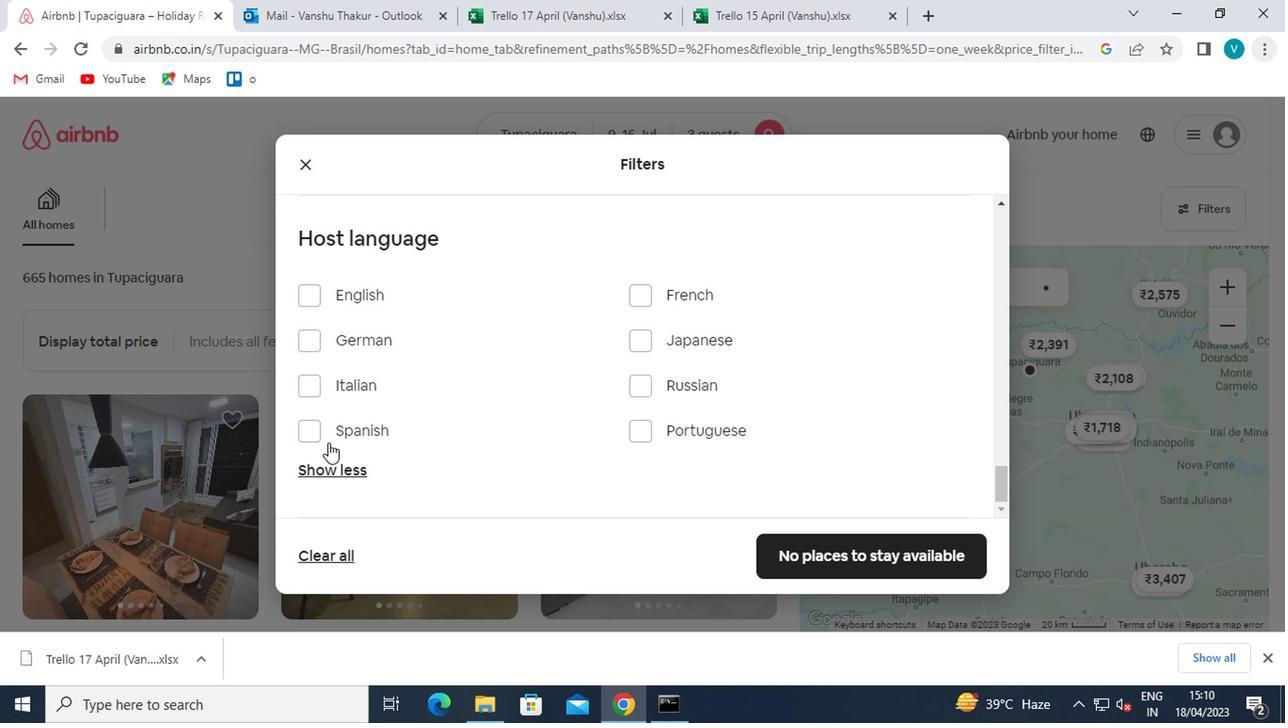 
Action: Mouse moved to (803, 536)
Screenshot: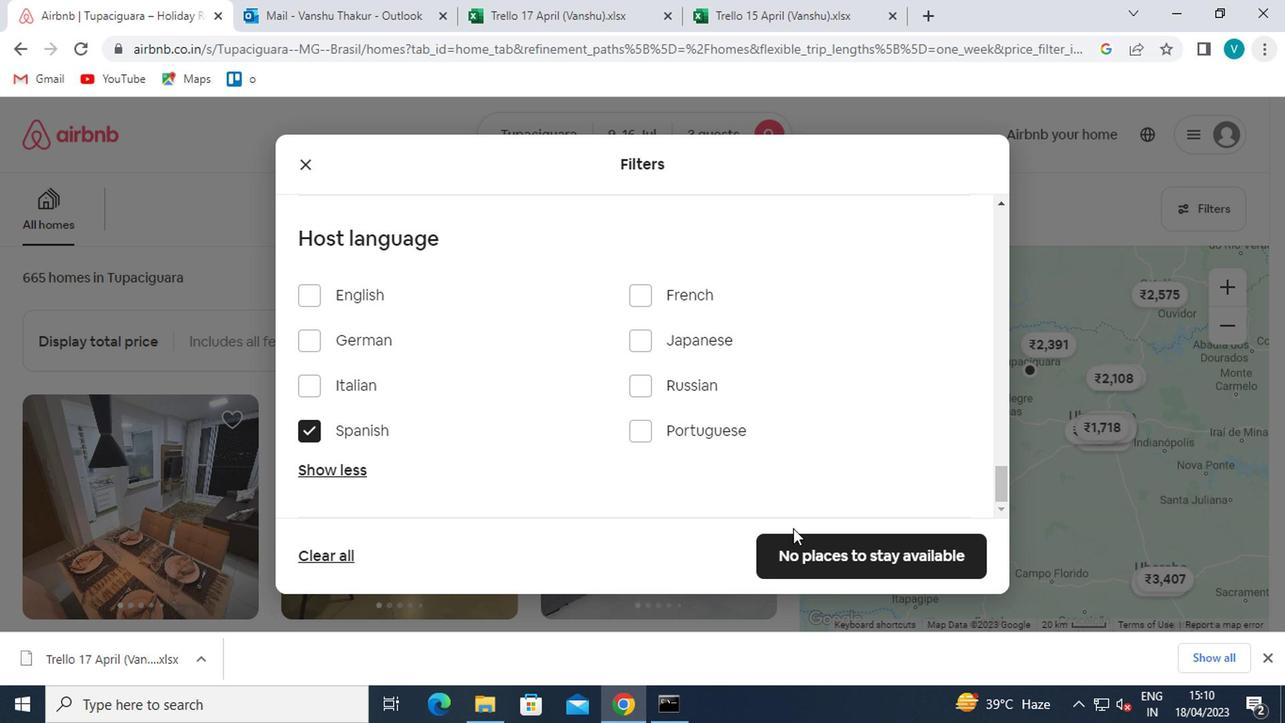 
Action: Mouse pressed left at (803, 536)
Screenshot: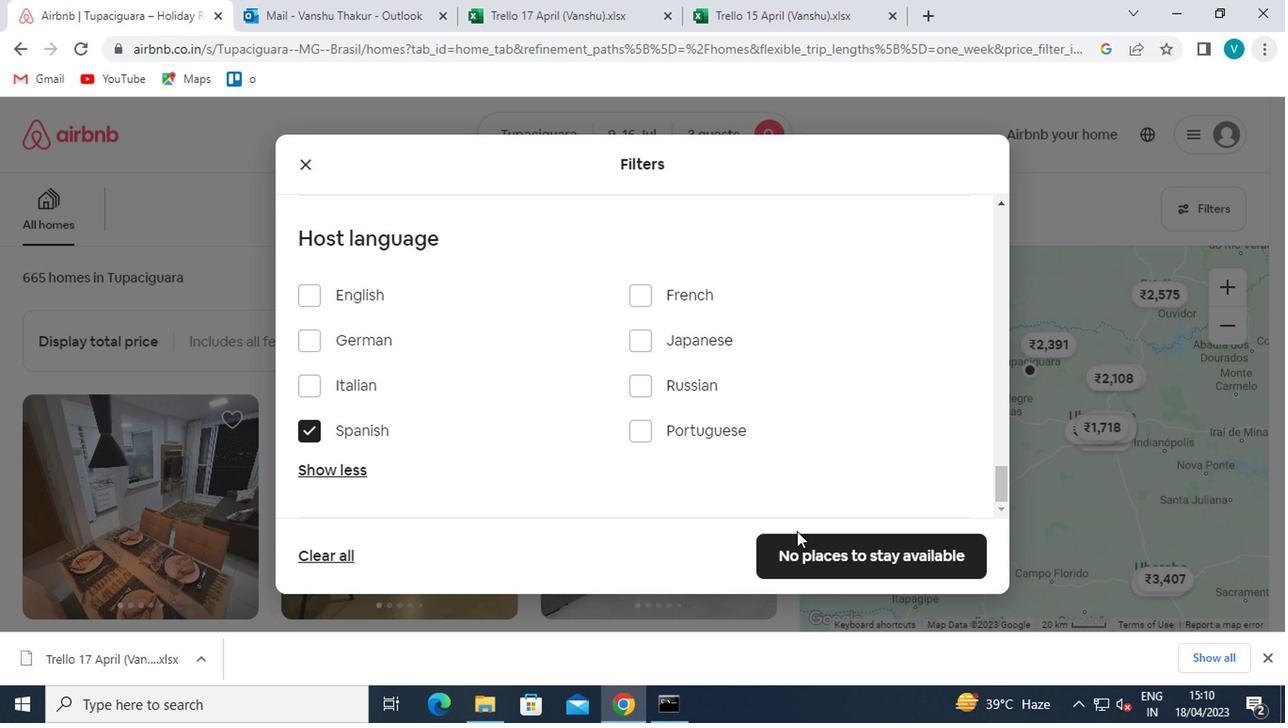 
